 Task: Start a Sprint called Sprint0000000071 in Scrum Project Project0000000024 in Jira. Start a Sprint called Sprint0000000072 in Scrum Project Project0000000024 in Jira. Create a Scrum Project Project0000000025 in Jira. Create a Scrum Project Project0000000026 in Jira. Add Ayush98111@gmail.com as Team Member of Scrum Project Project0000000025 in Jira
Action: Mouse moved to (1013, 510)
Screenshot: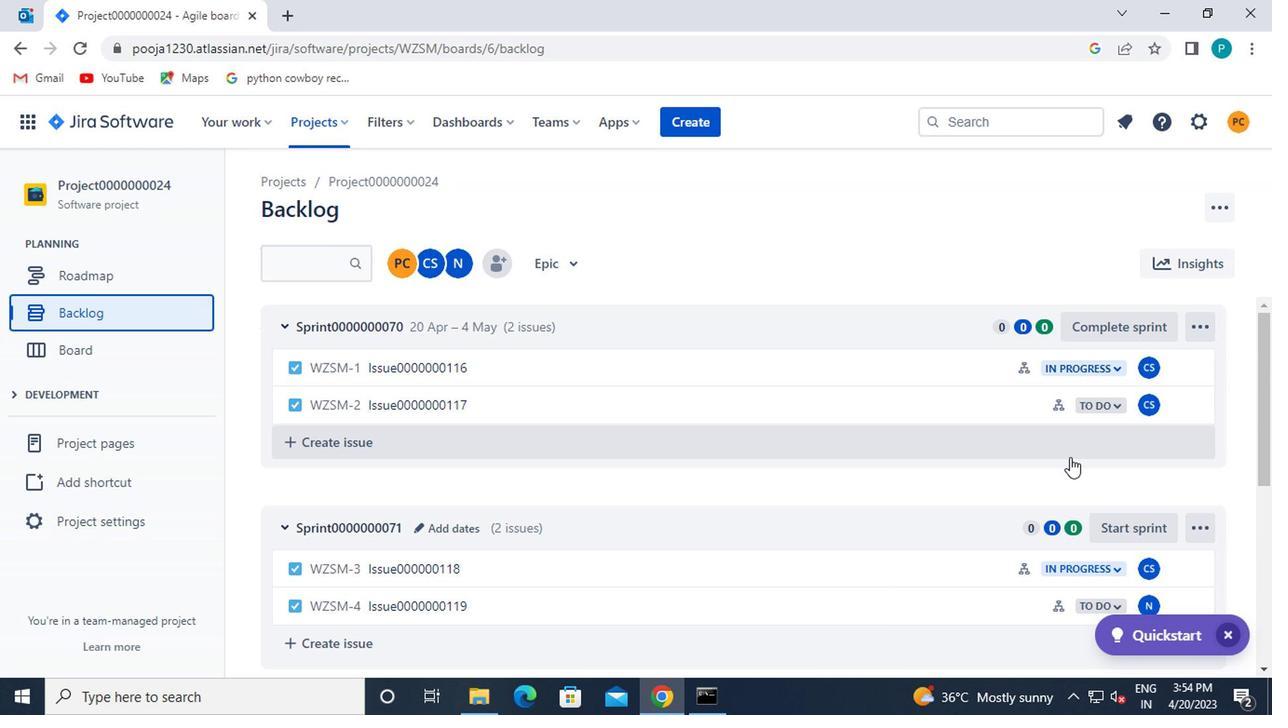 
Action: Mouse scrolled (1013, 509) with delta (0, -1)
Screenshot: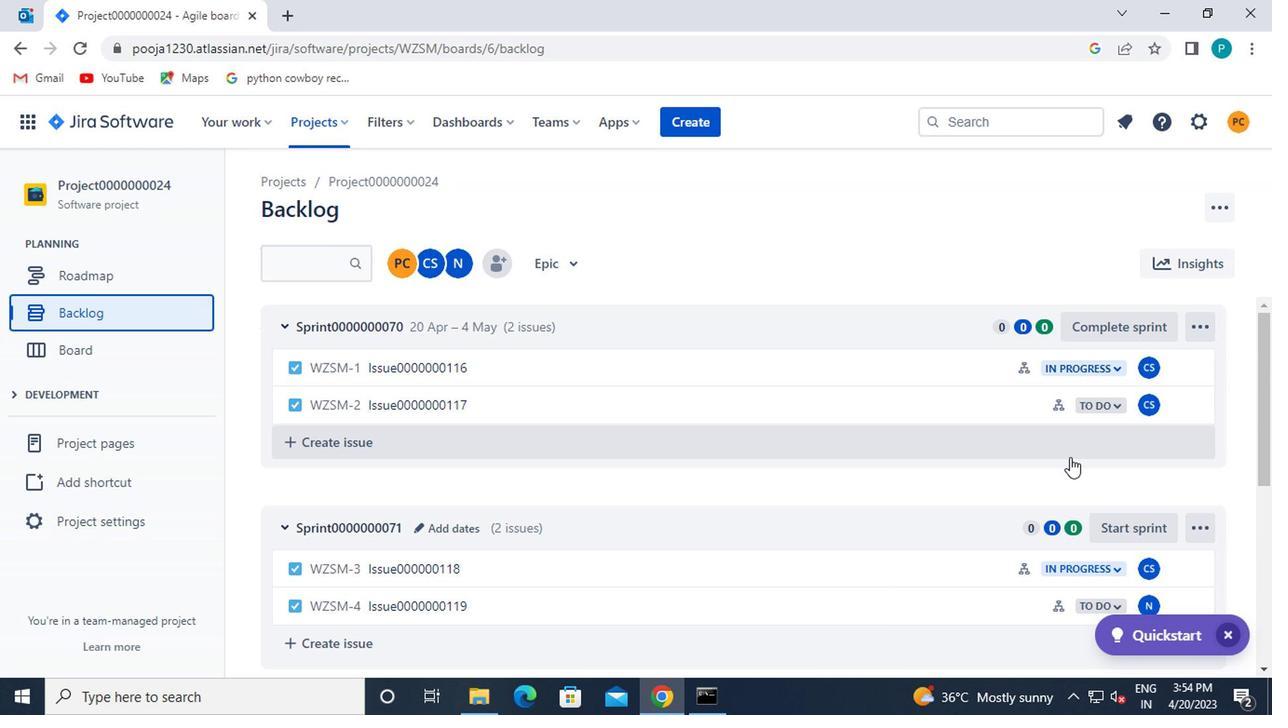 
Action: Mouse moved to (1141, 440)
Screenshot: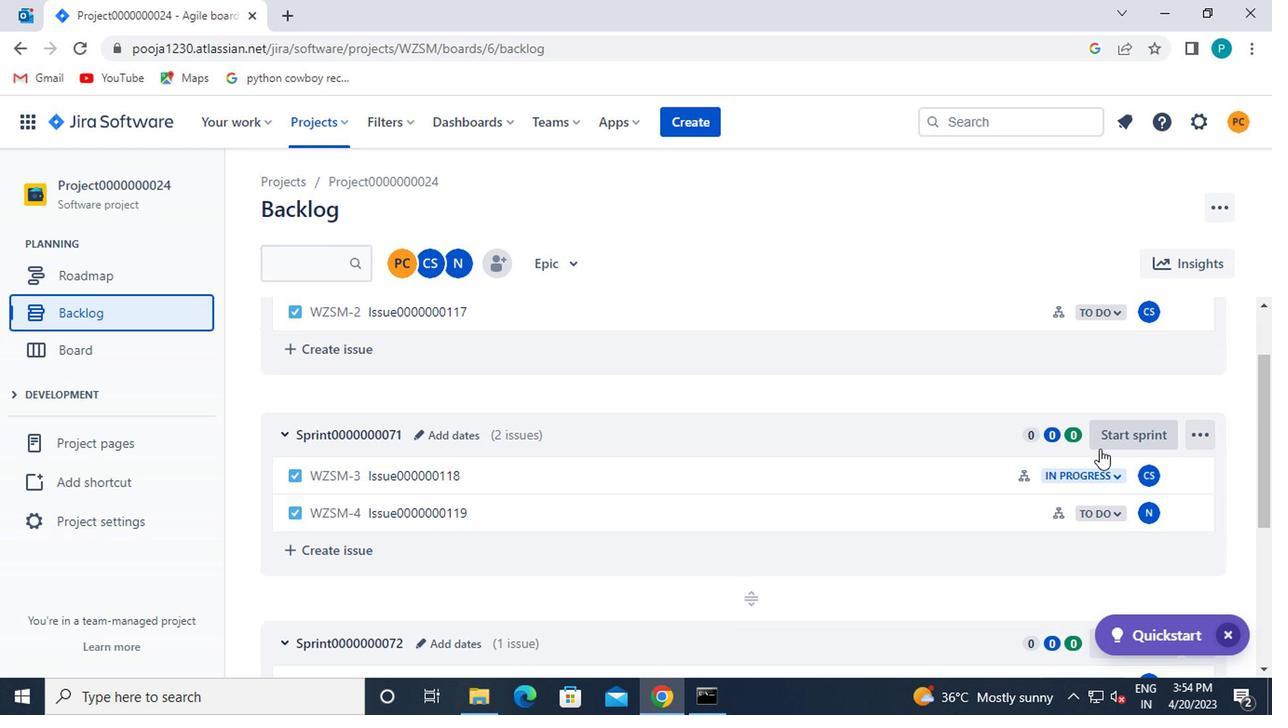 
Action: Mouse pressed left at (1141, 440)
Screenshot: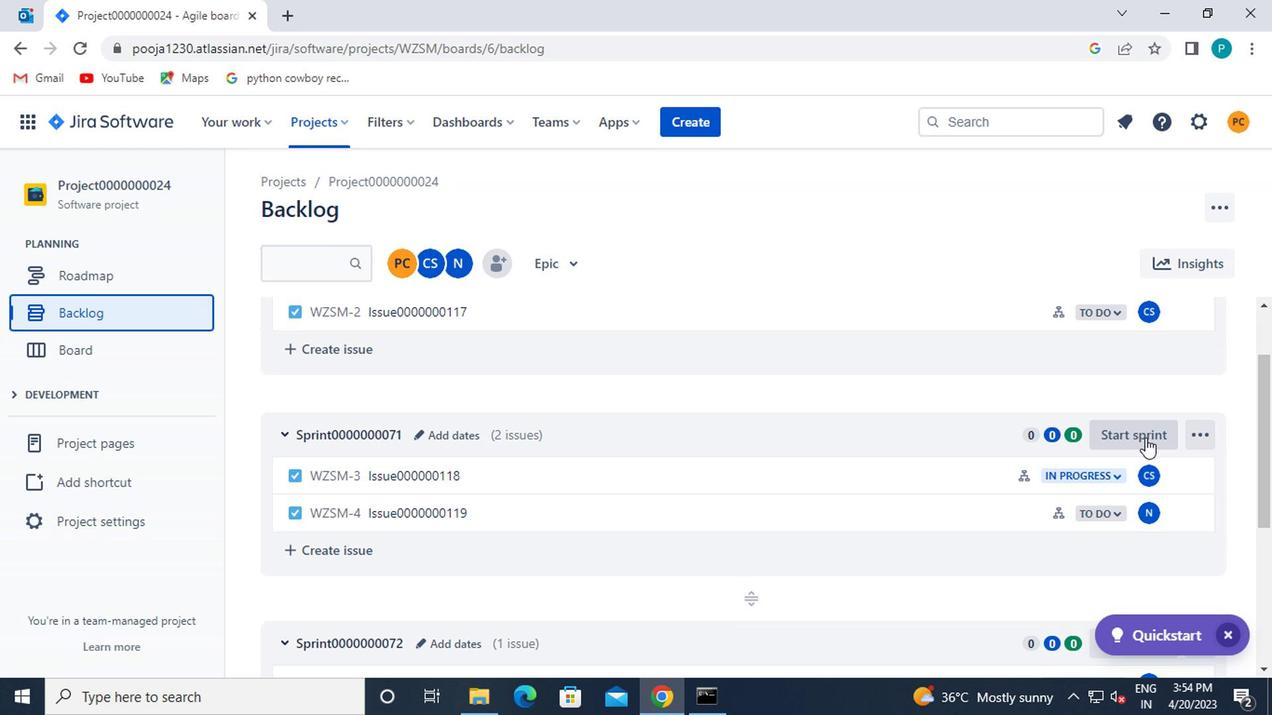 
Action: Mouse moved to (855, 485)
Screenshot: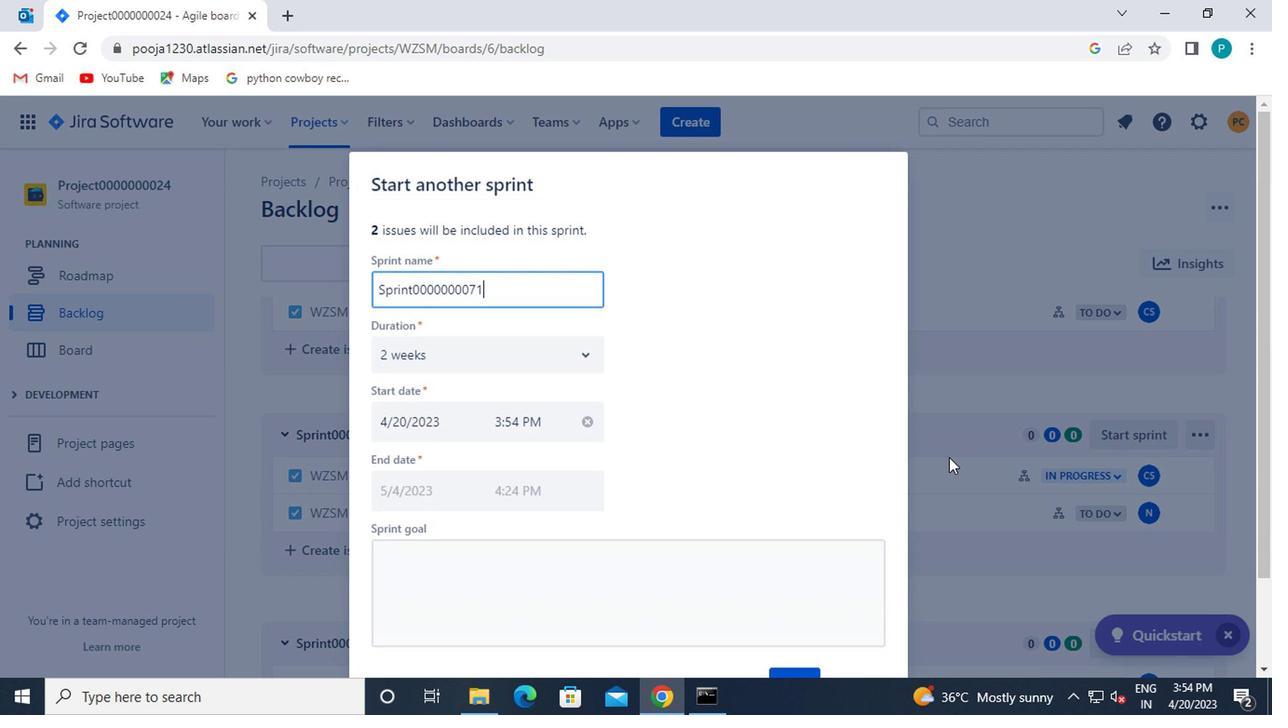 
Action: Mouse scrolled (855, 484) with delta (0, -1)
Screenshot: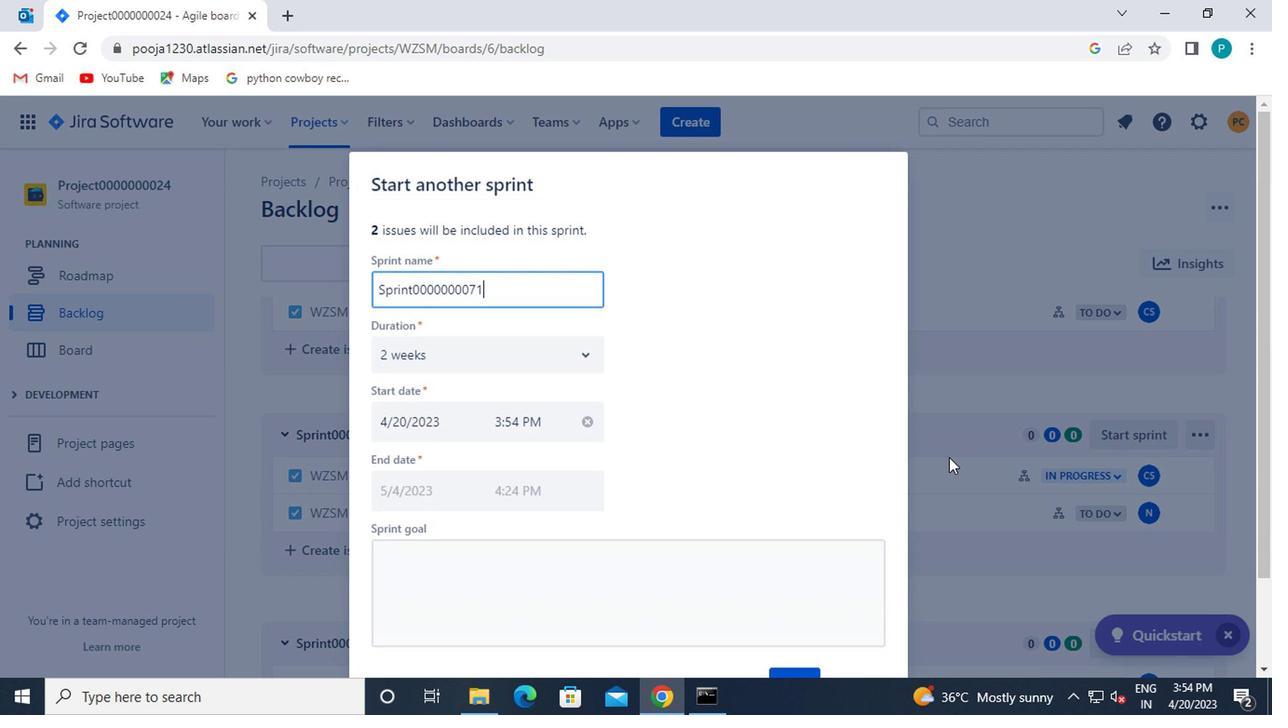 
Action: Mouse moved to (855, 487)
Screenshot: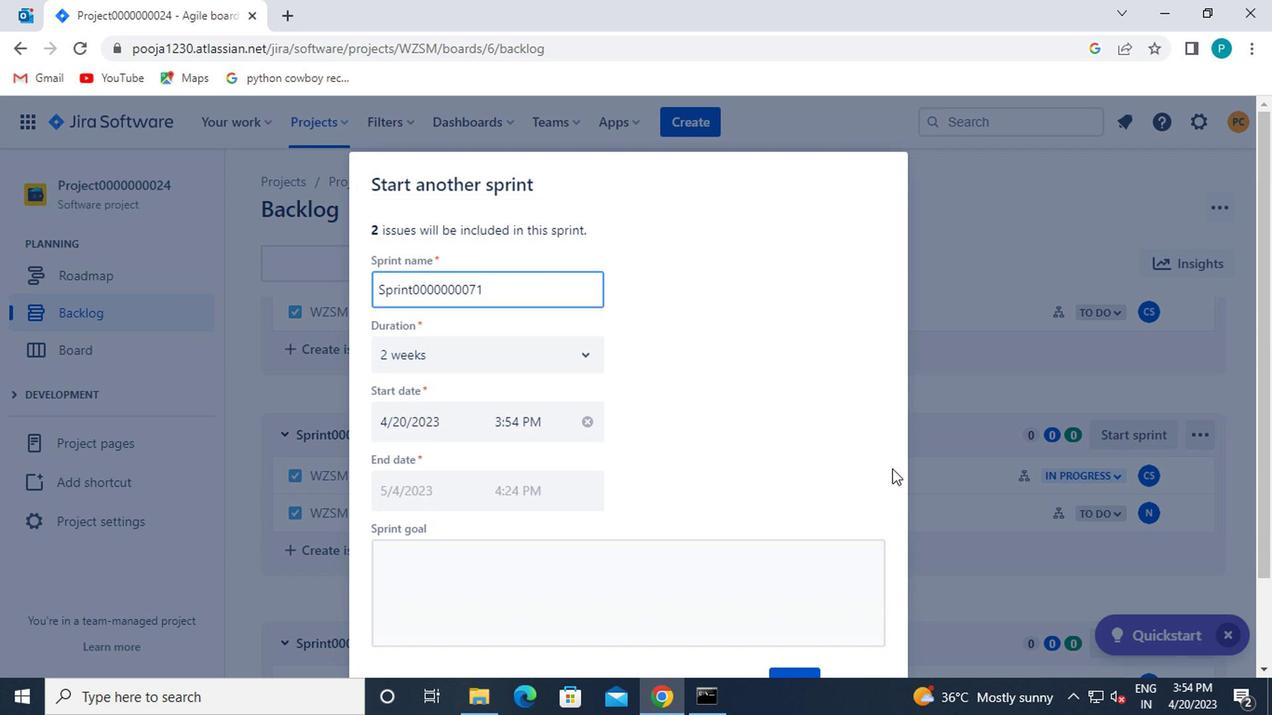 
Action: Mouse scrolled (855, 486) with delta (0, 0)
Screenshot: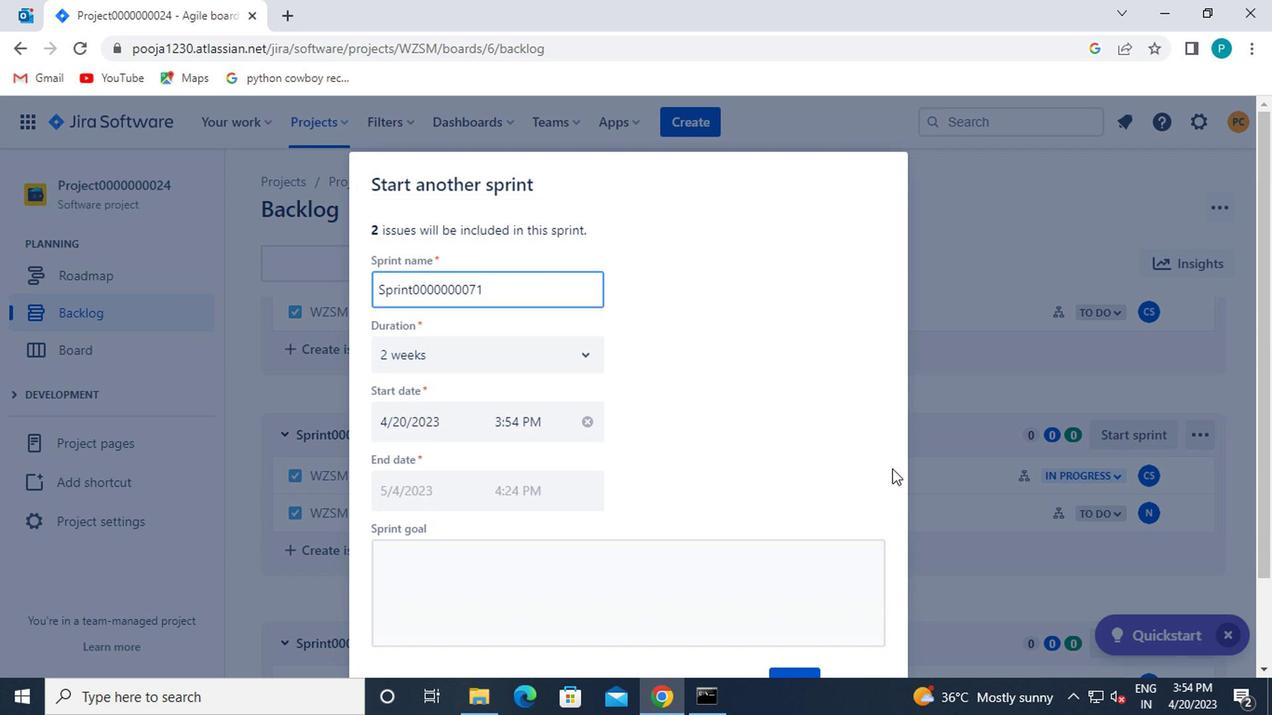 
Action: Mouse moved to (800, 587)
Screenshot: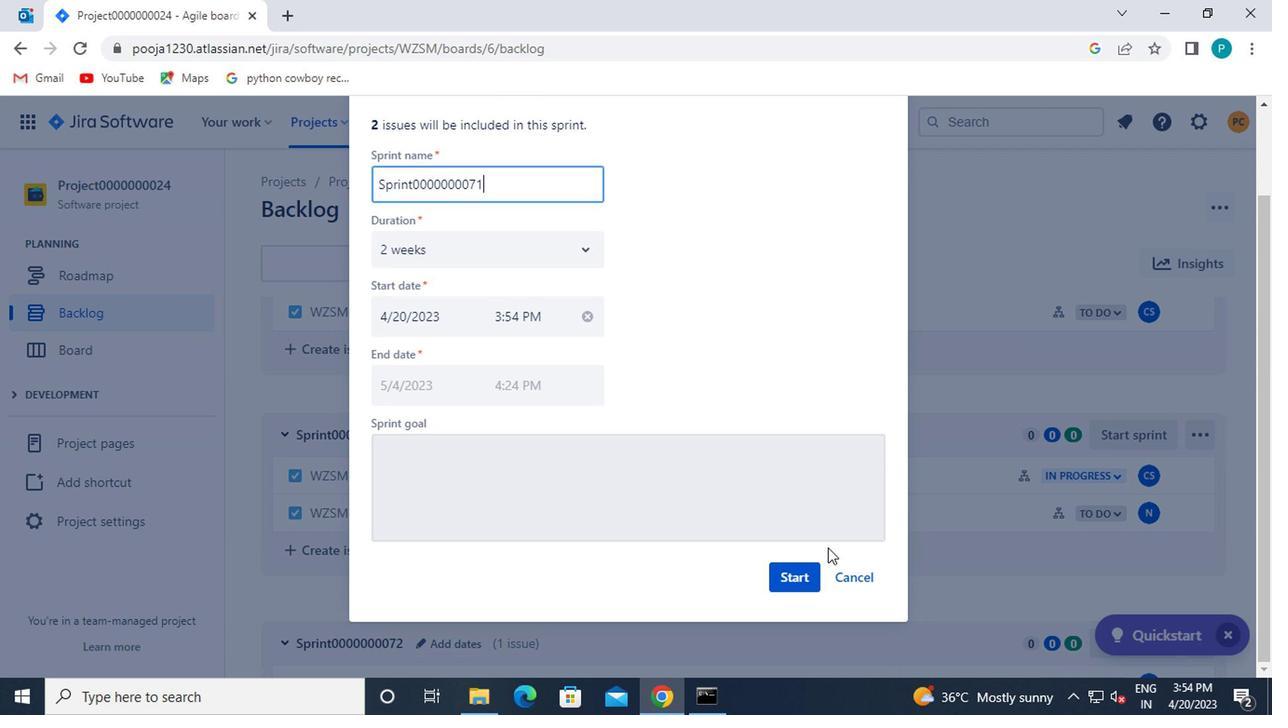 
Action: Mouse pressed left at (800, 587)
Screenshot: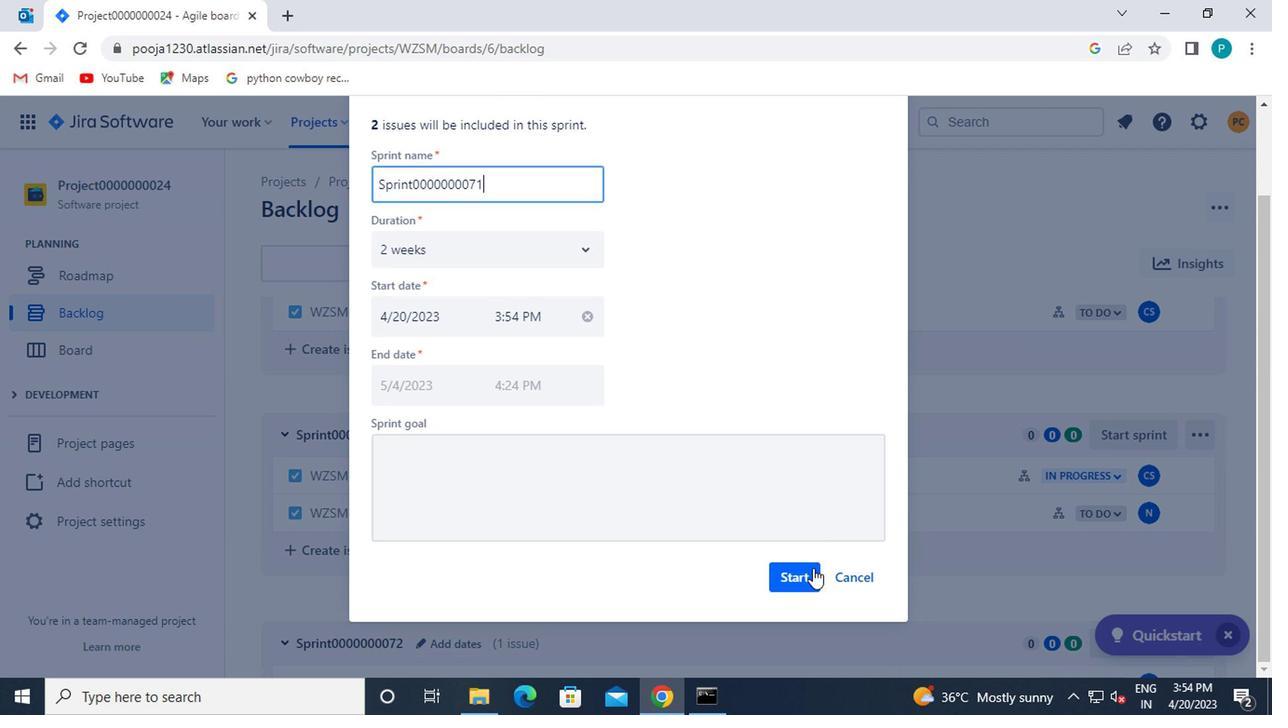 
Action: Mouse moved to (415, 520)
Screenshot: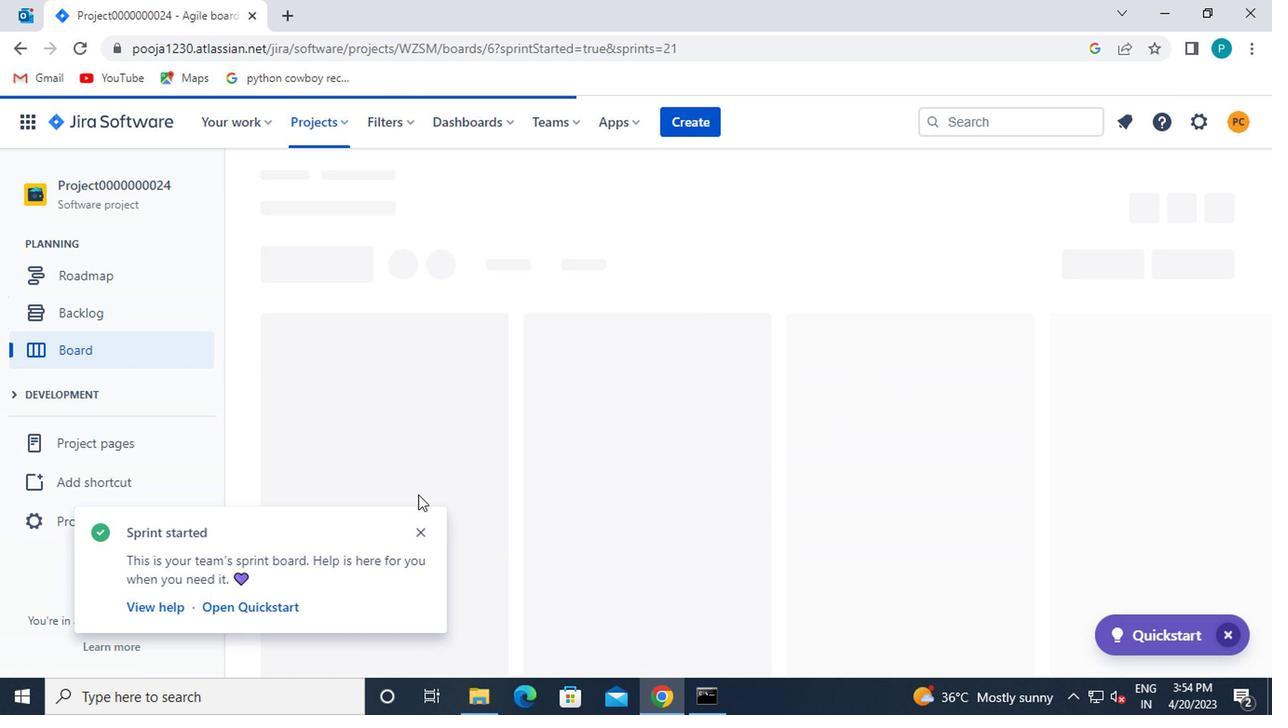 
Action: Mouse pressed left at (415, 520)
Screenshot: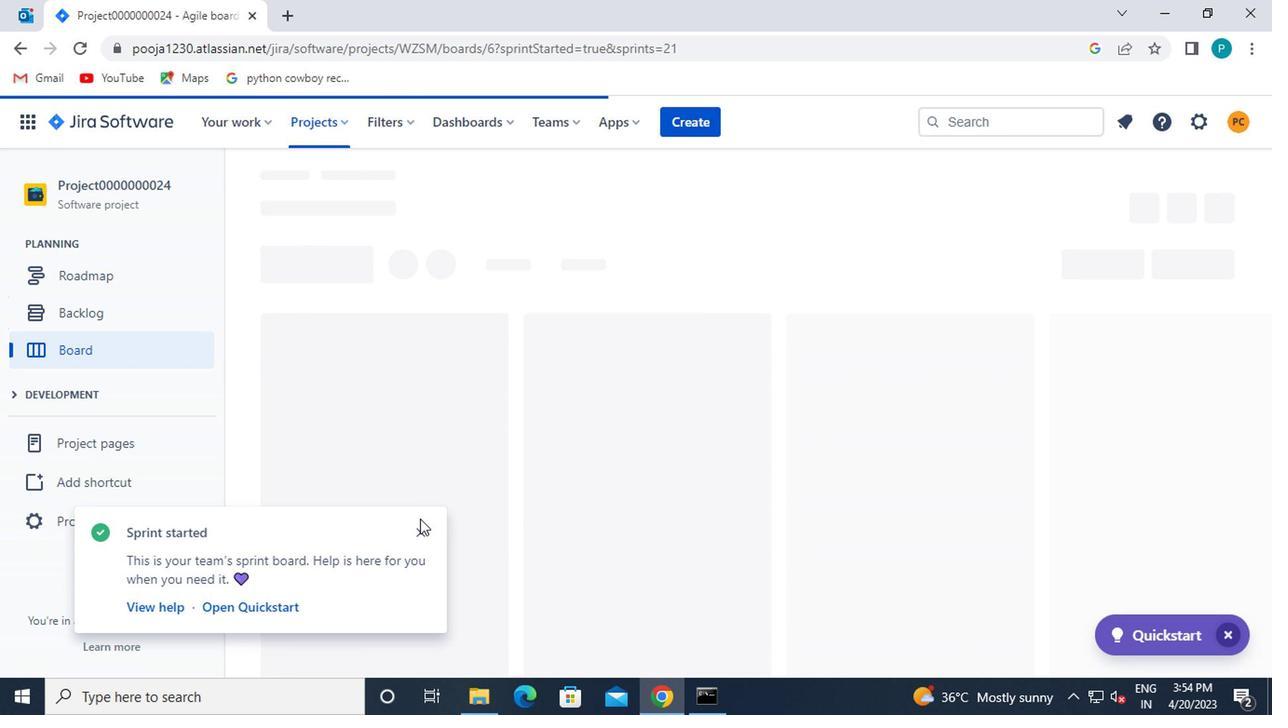 
Action: Mouse moved to (415, 530)
Screenshot: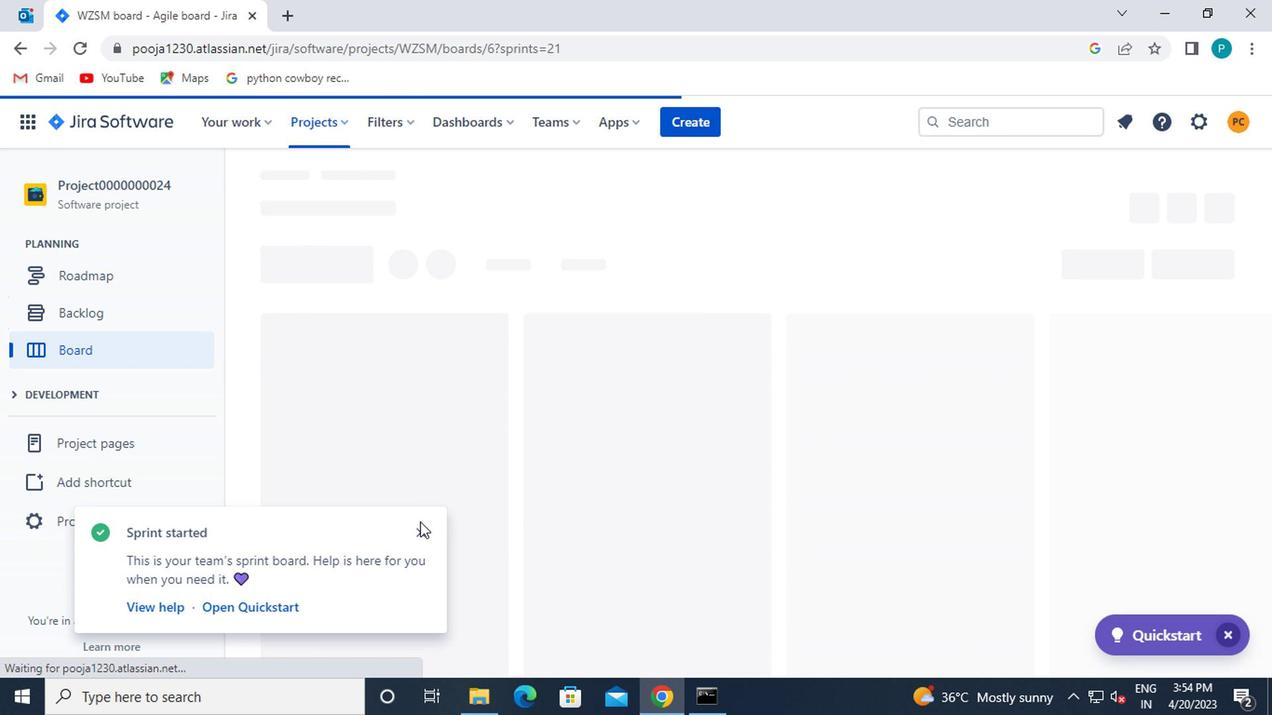 
Action: Mouse pressed left at (415, 530)
Screenshot: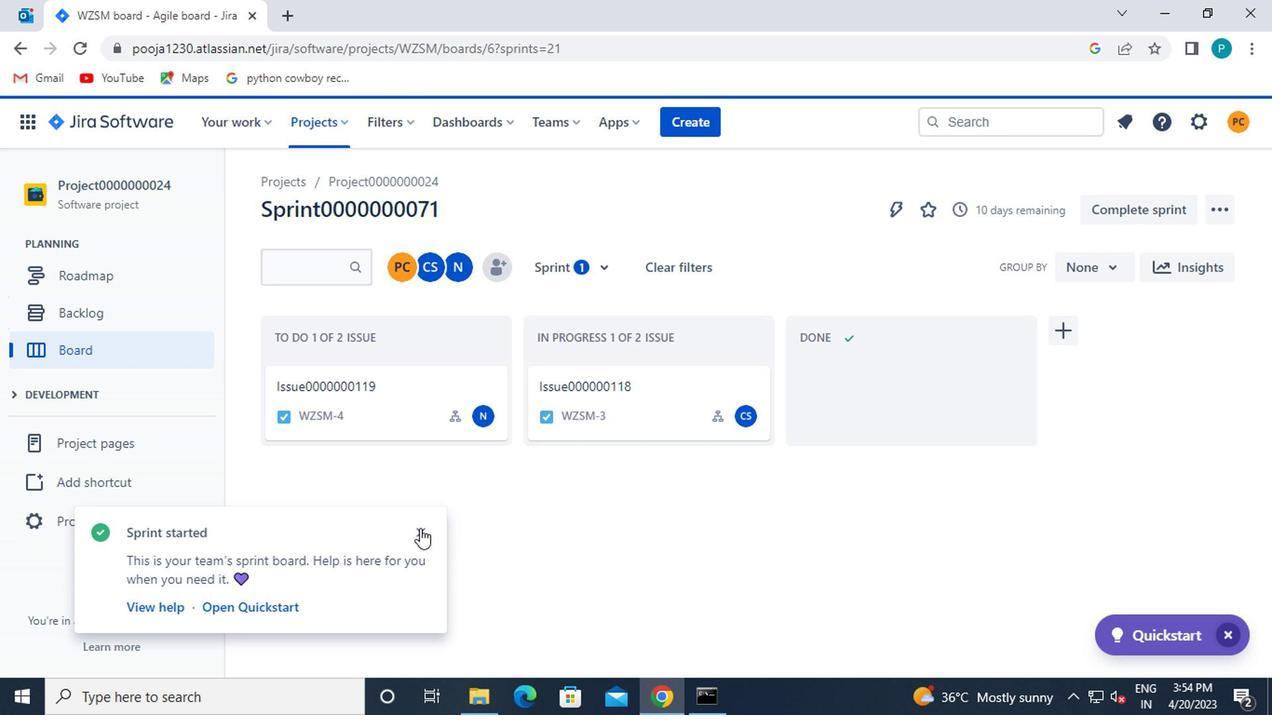 
Action: Mouse moved to (104, 312)
Screenshot: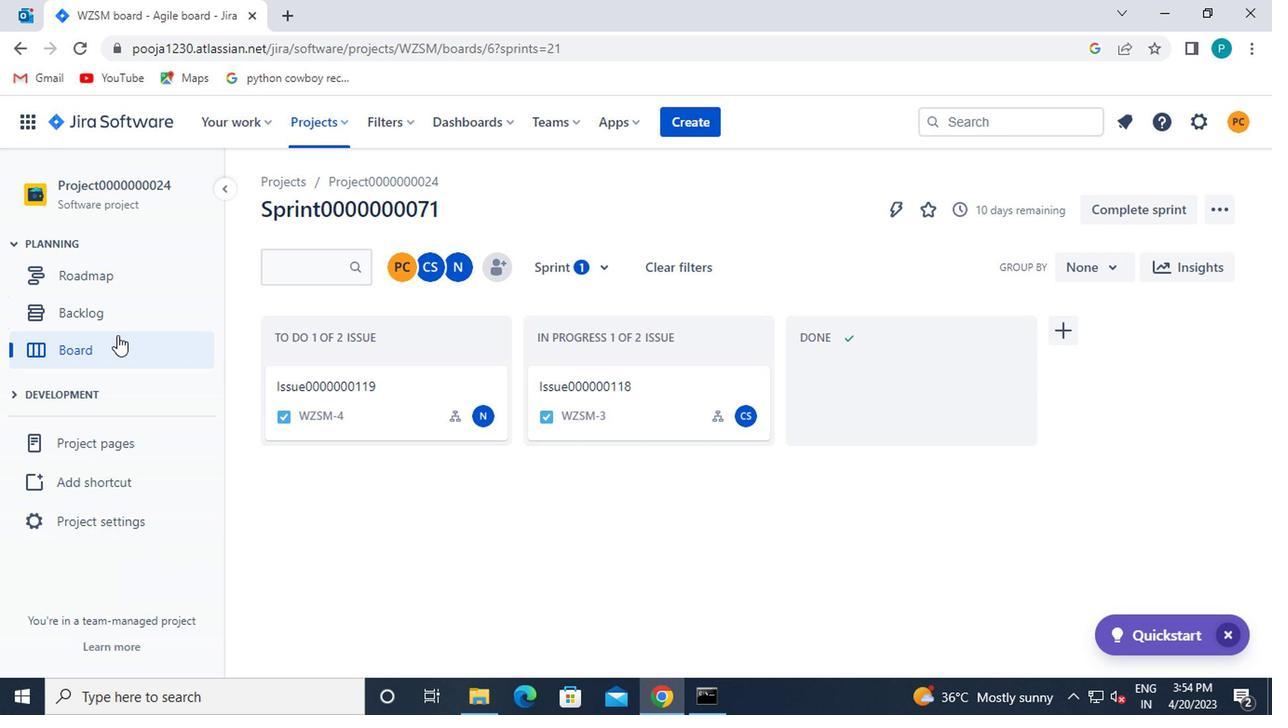 
Action: Mouse pressed left at (104, 312)
Screenshot: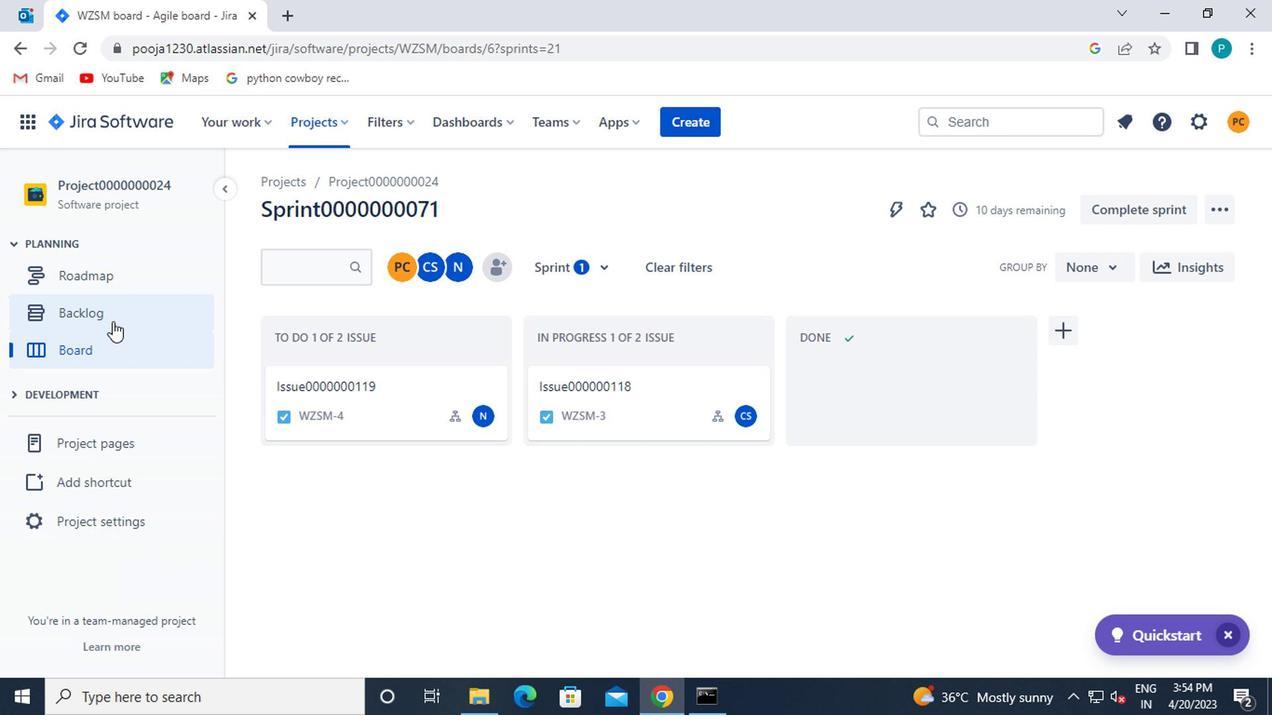 
Action: Mouse moved to (1106, 428)
Screenshot: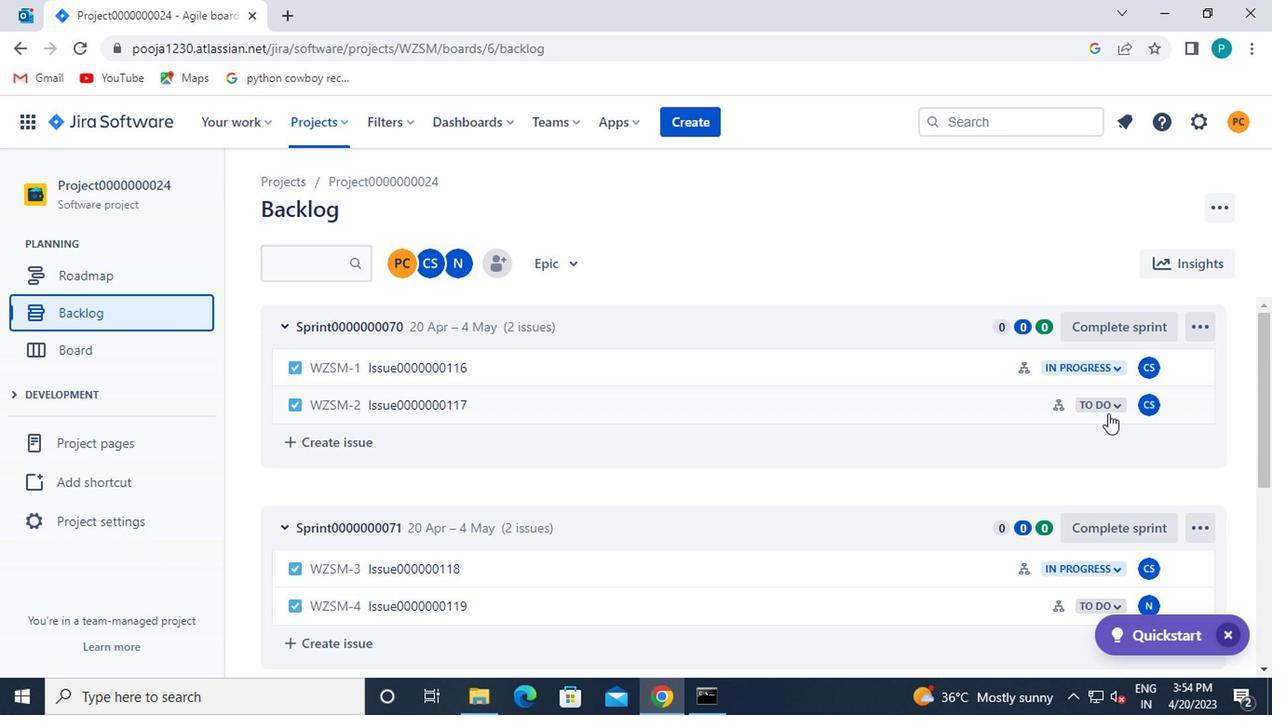 
Action: Mouse scrolled (1106, 427) with delta (0, -1)
Screenshot: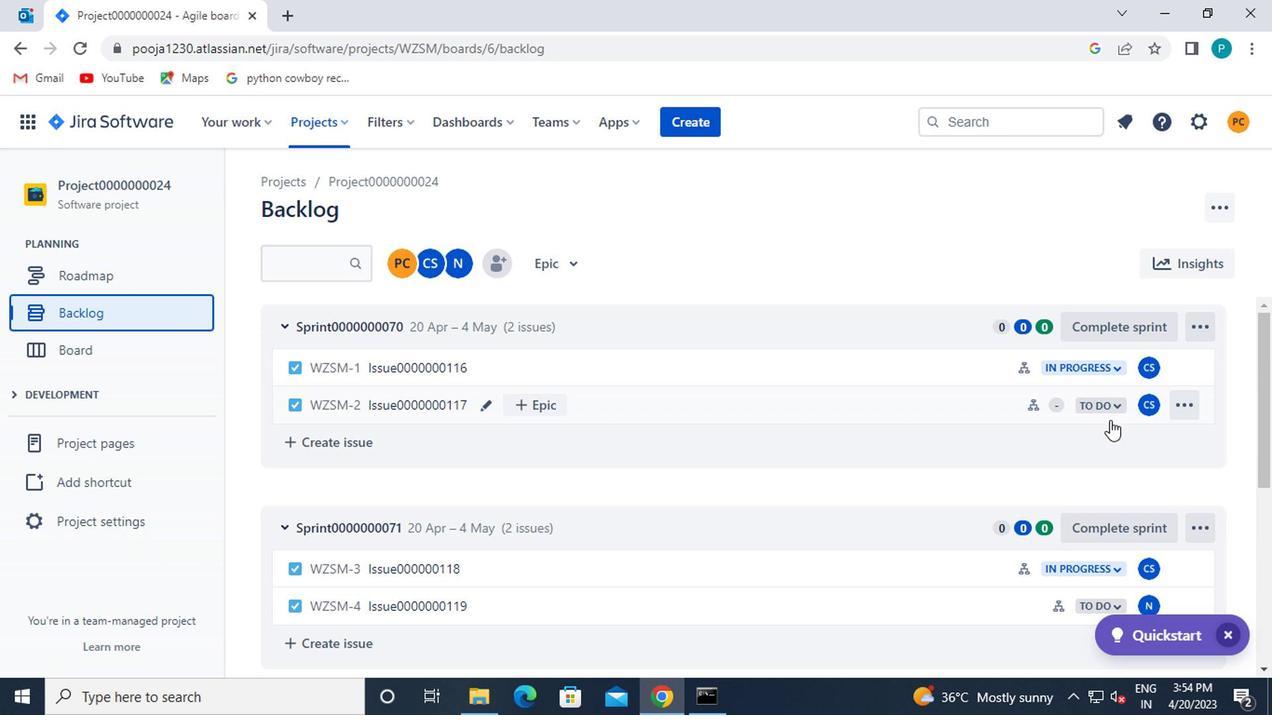 
Action: Mouse moved to (966, 473)
Screenshot: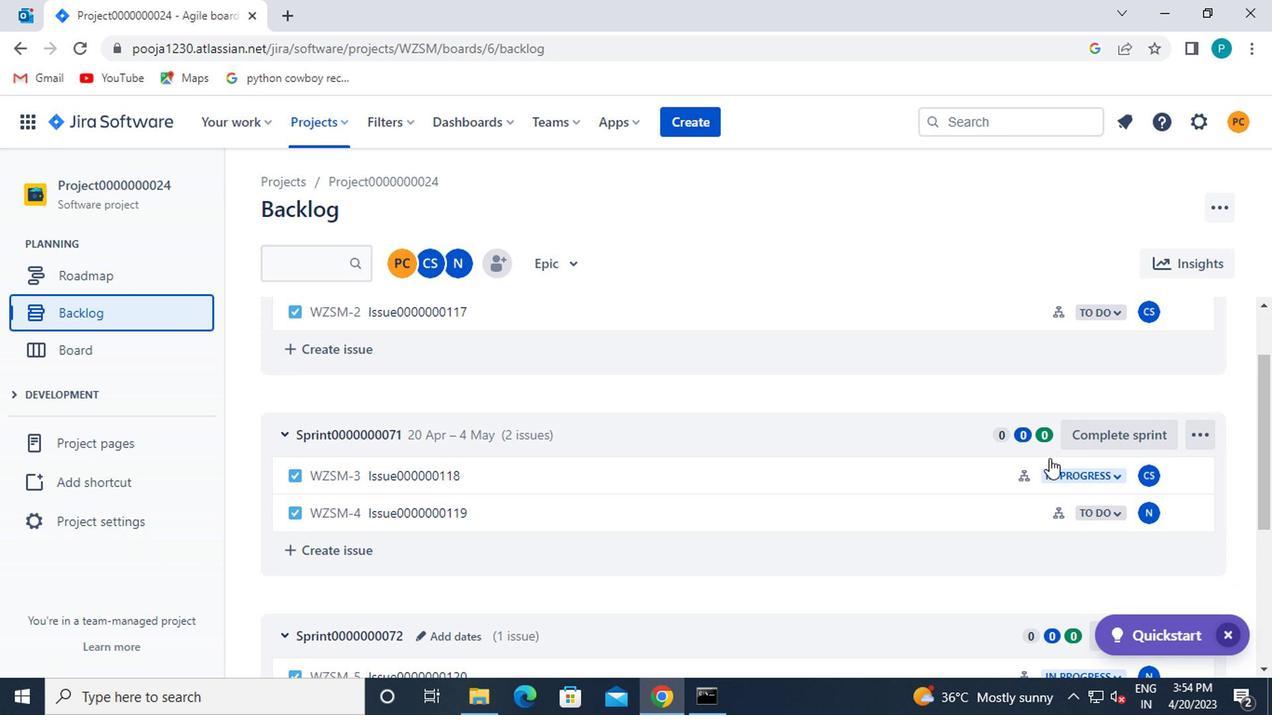 
Action: Mouse scrolled (966, 472) with delta (0, 0)
Screenshot: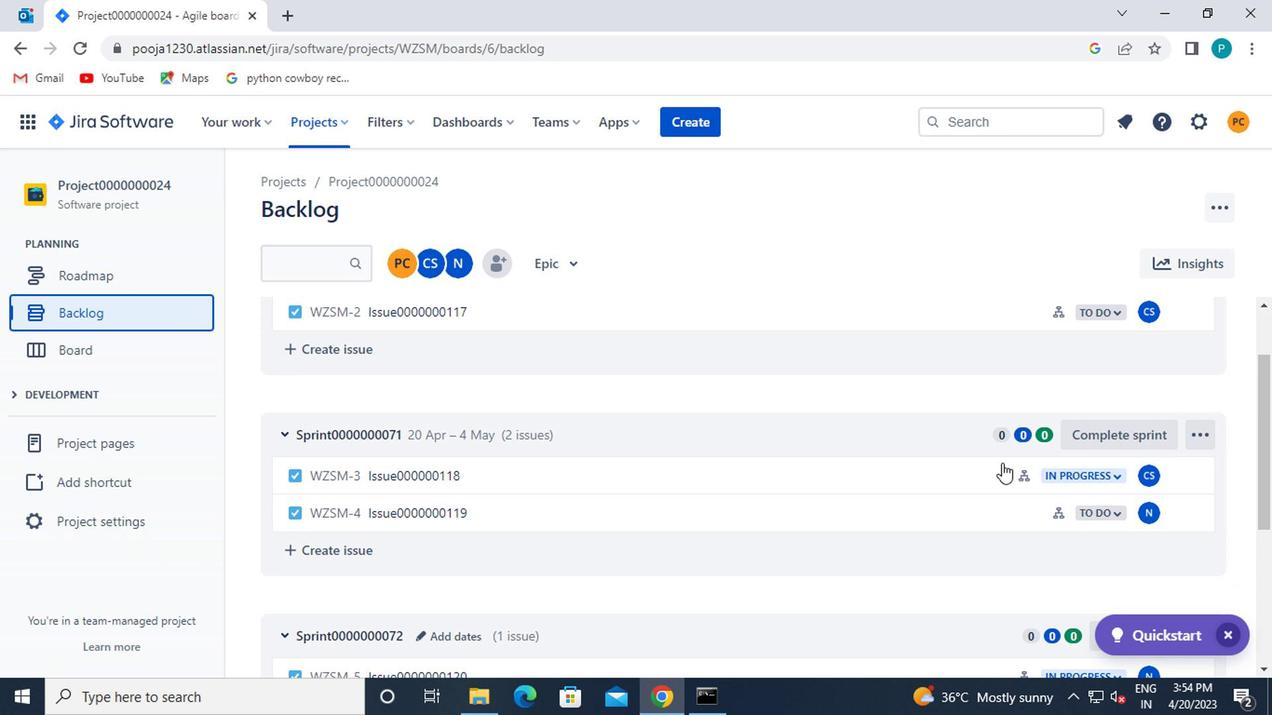 
Action: Mouse moved to (1128, 541)
Screenshot: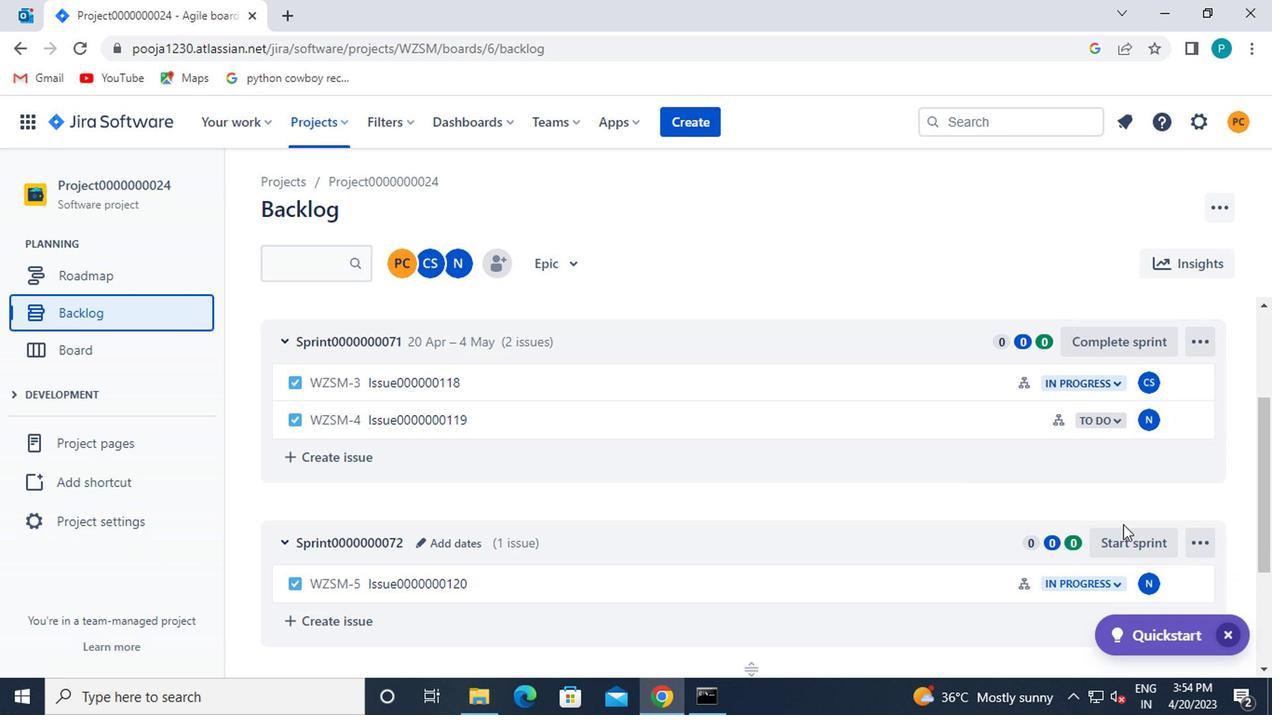 
Action: Mouse pressed left at (1128, 541)
Screenshot: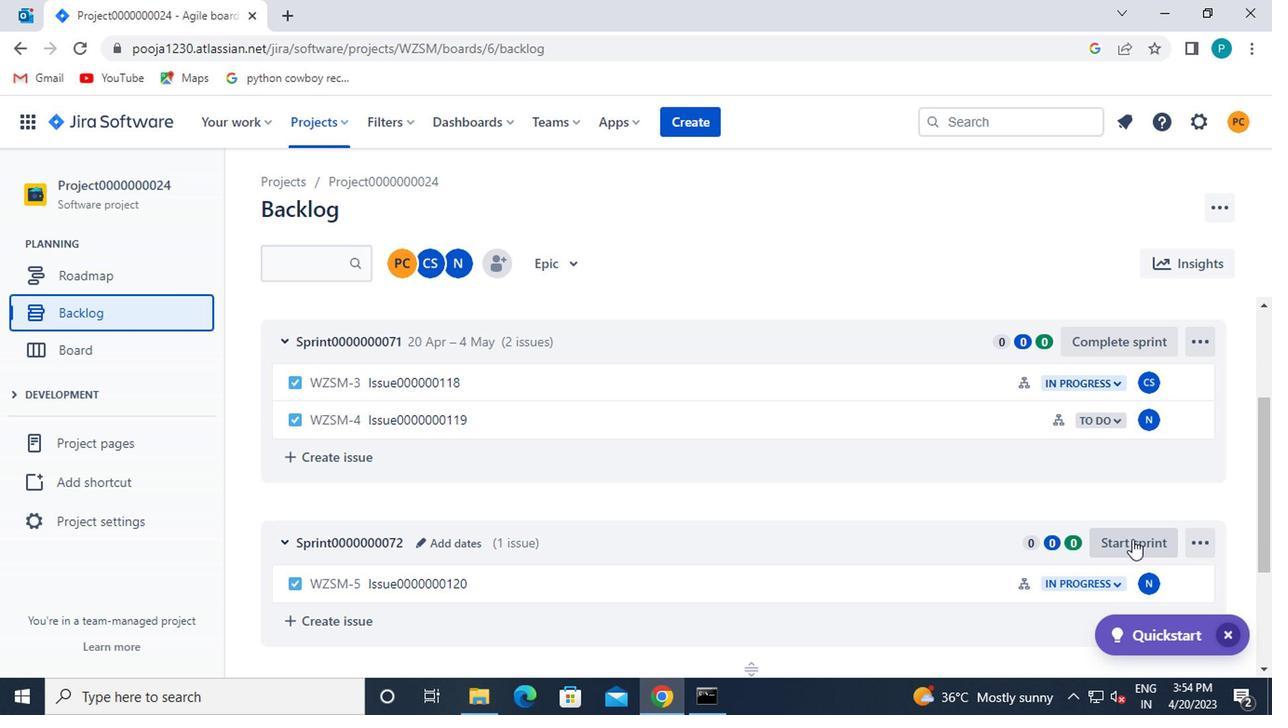 
Action: Mouse moved to (903, 523)
Screenshot: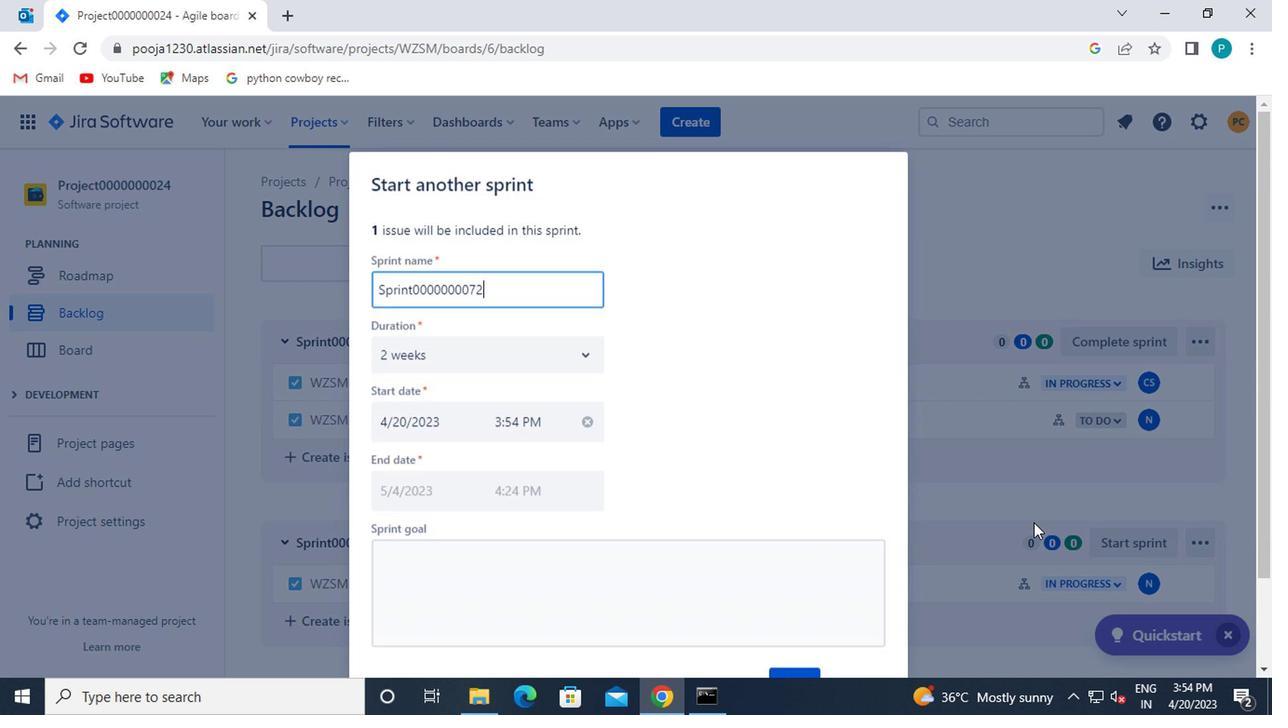 
Action: Mouse scrolled (903, 522) with delta (0, 0)
Screenshot: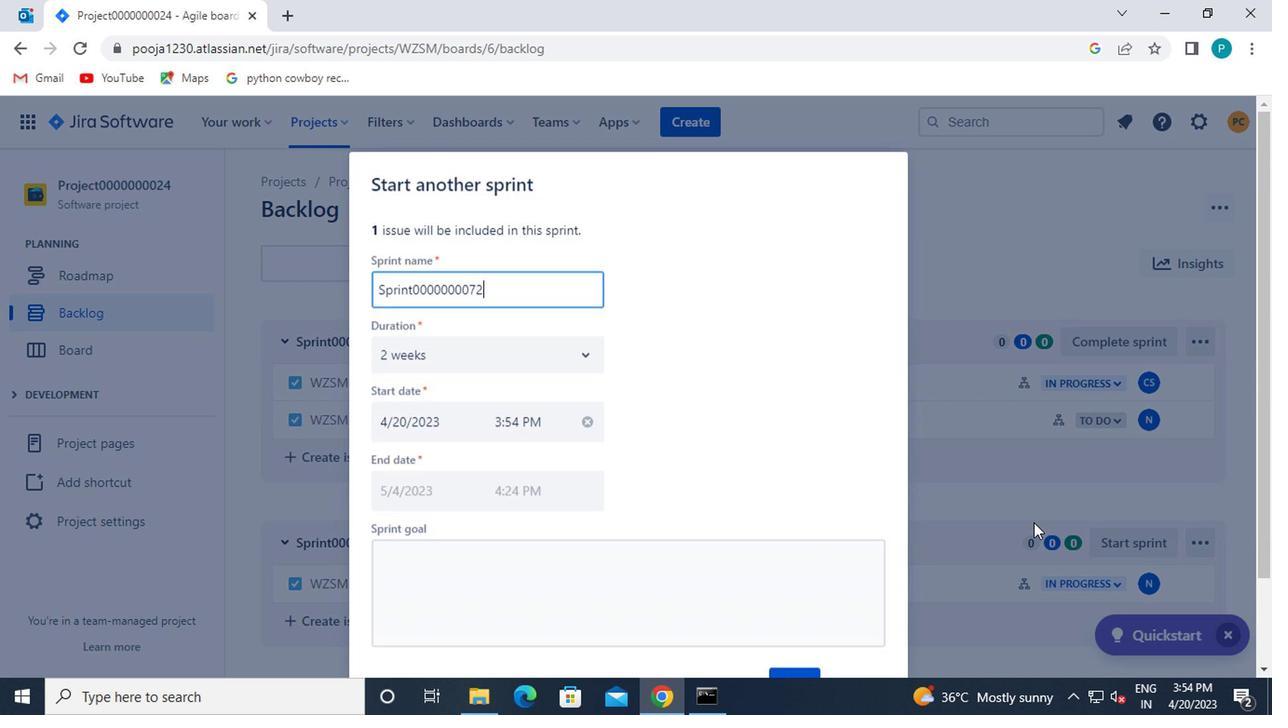 
Action: Mouse moved to (901, 527)
Screenshot: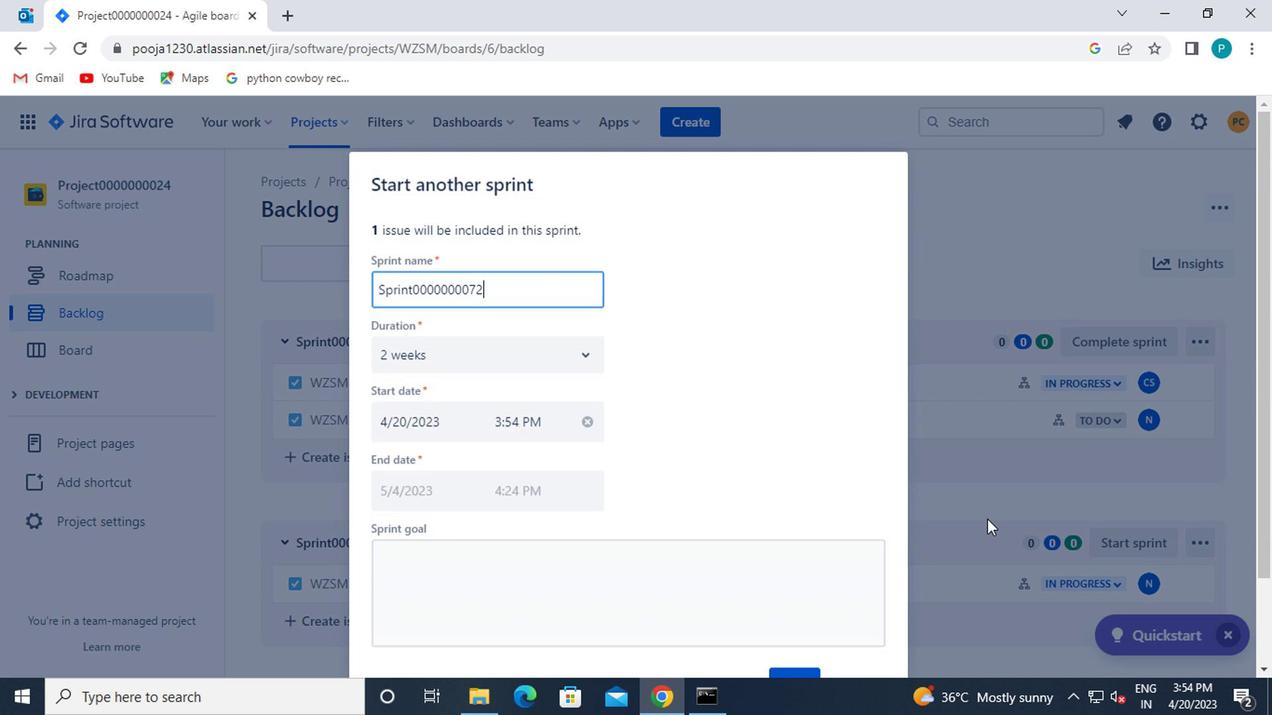 
Action: Mouse scrolled (901, 526) with delta (0, 0)
Screenshot: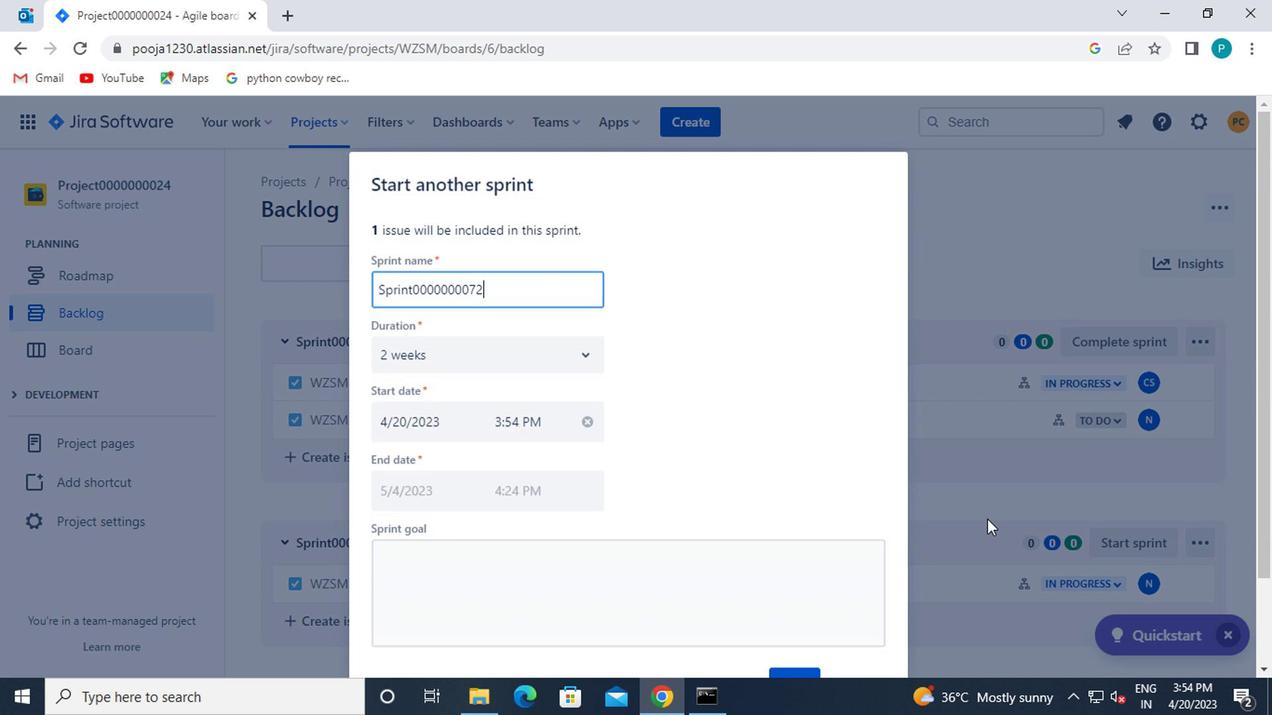 
Action: Mouse moved to (804, 568)
Screenshot: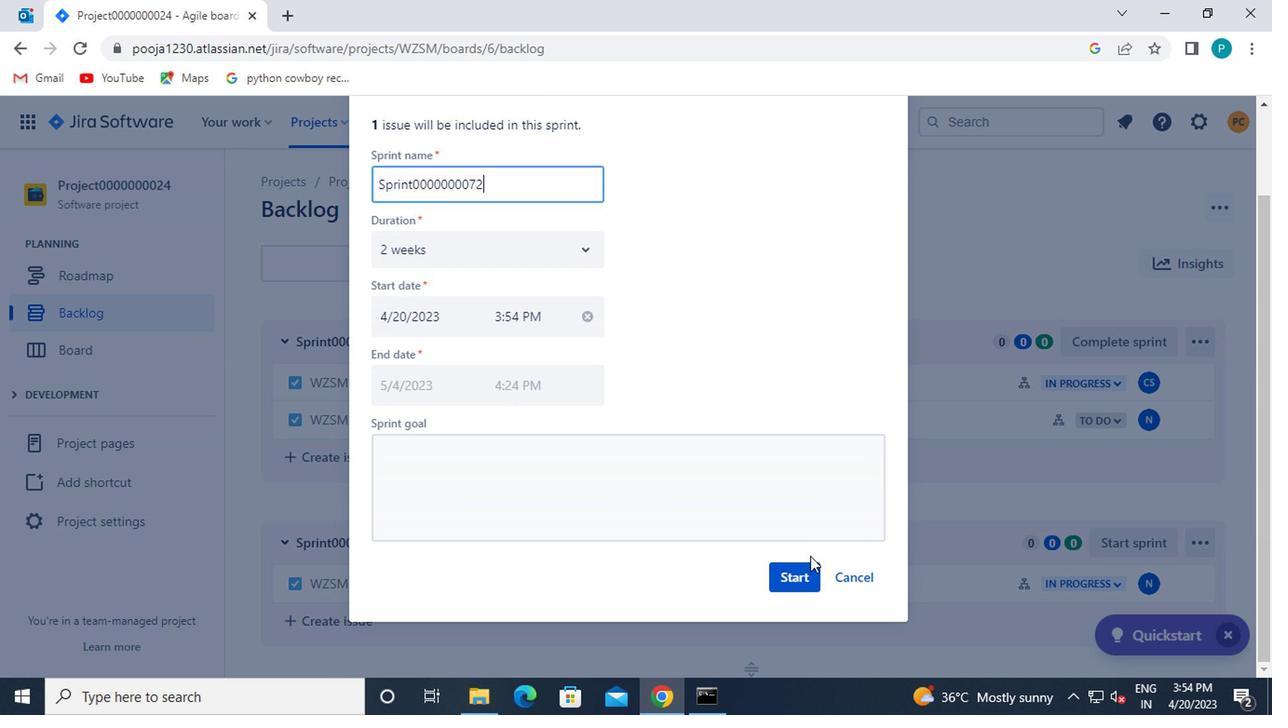 
Action: Mouse pressed left at (804, 568)
Screenshot: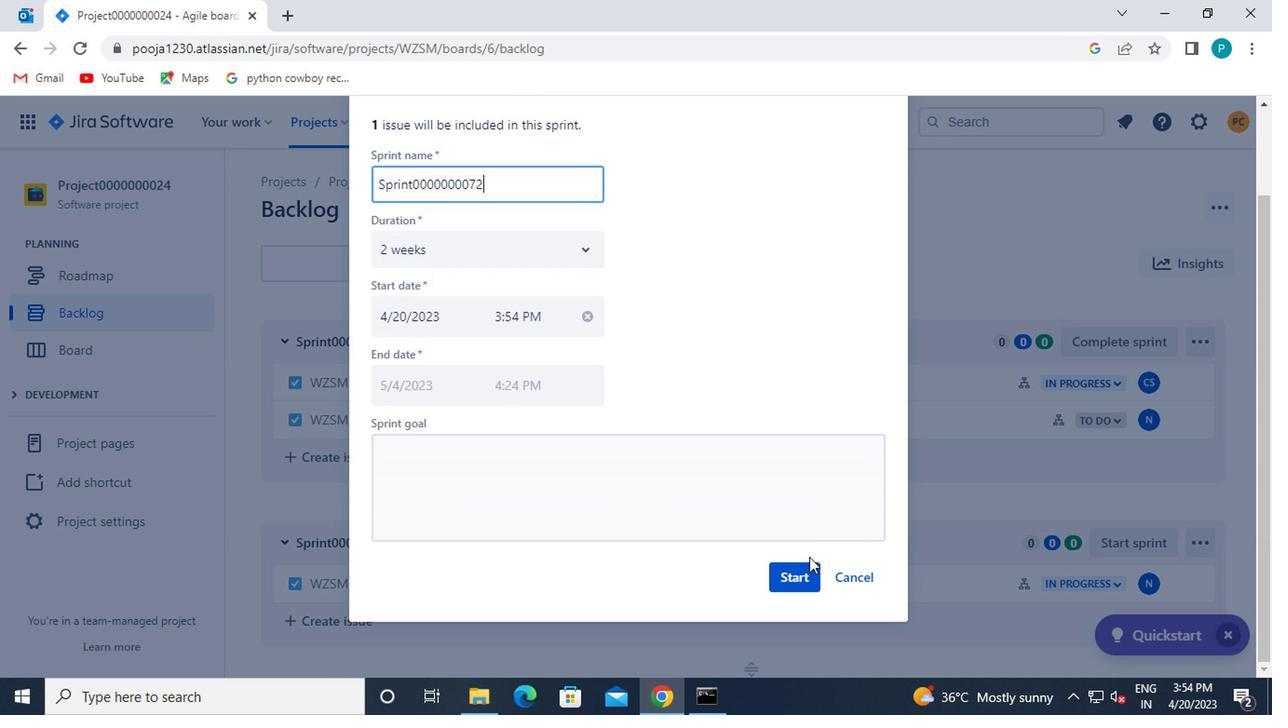 
Action: Mouse moved to (409, 536)
Screenshot: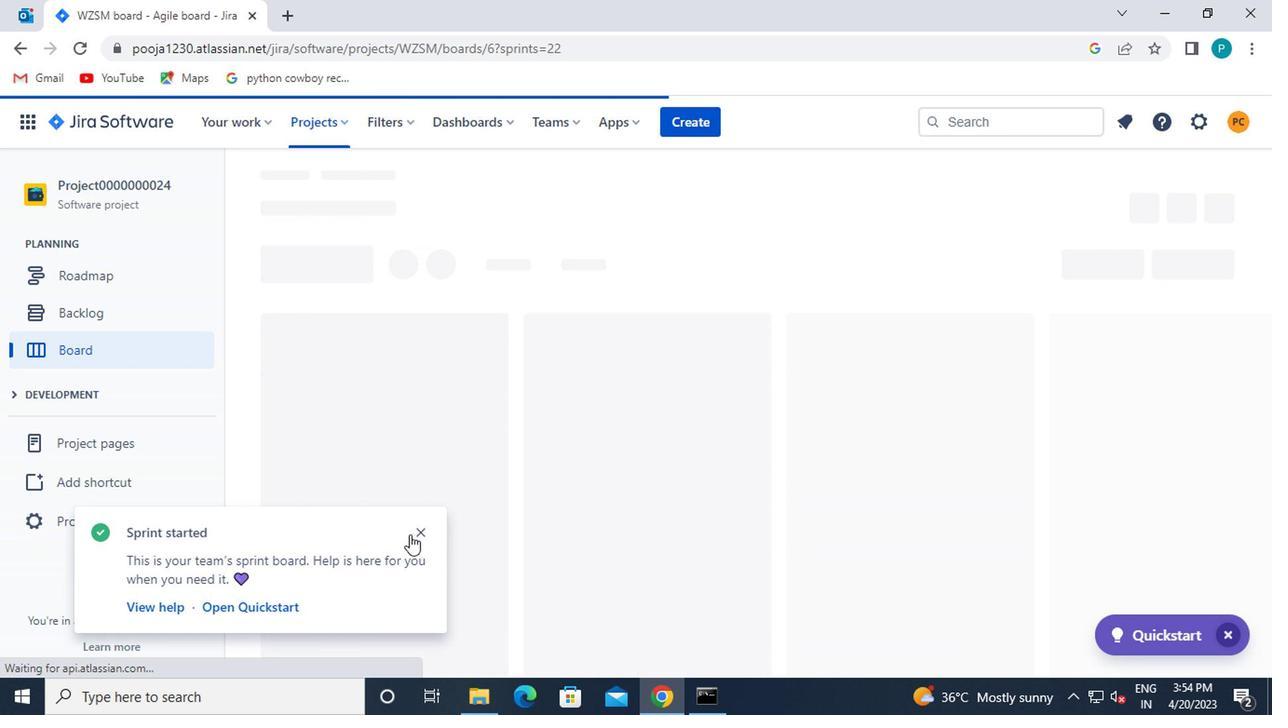 
Action: Mouse pressed left at (409, 536)
Screenshot: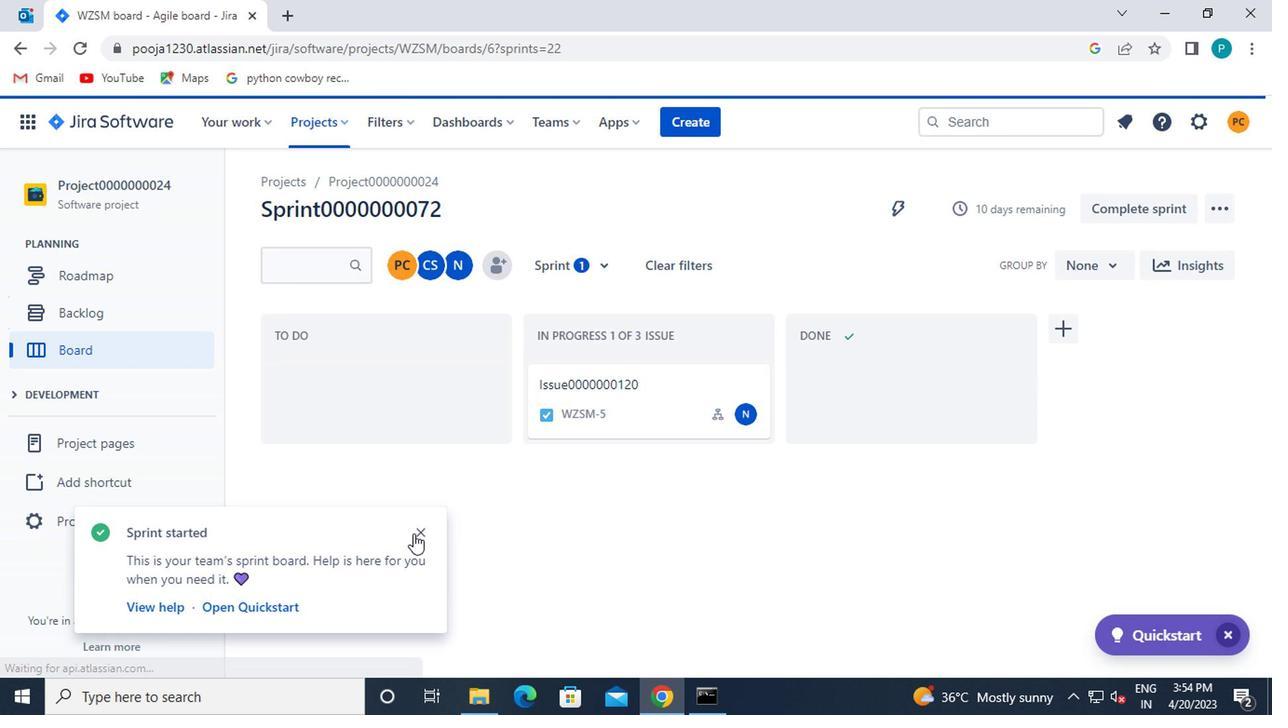 
Action: Mouse moved to (142, 307)
Screenshot: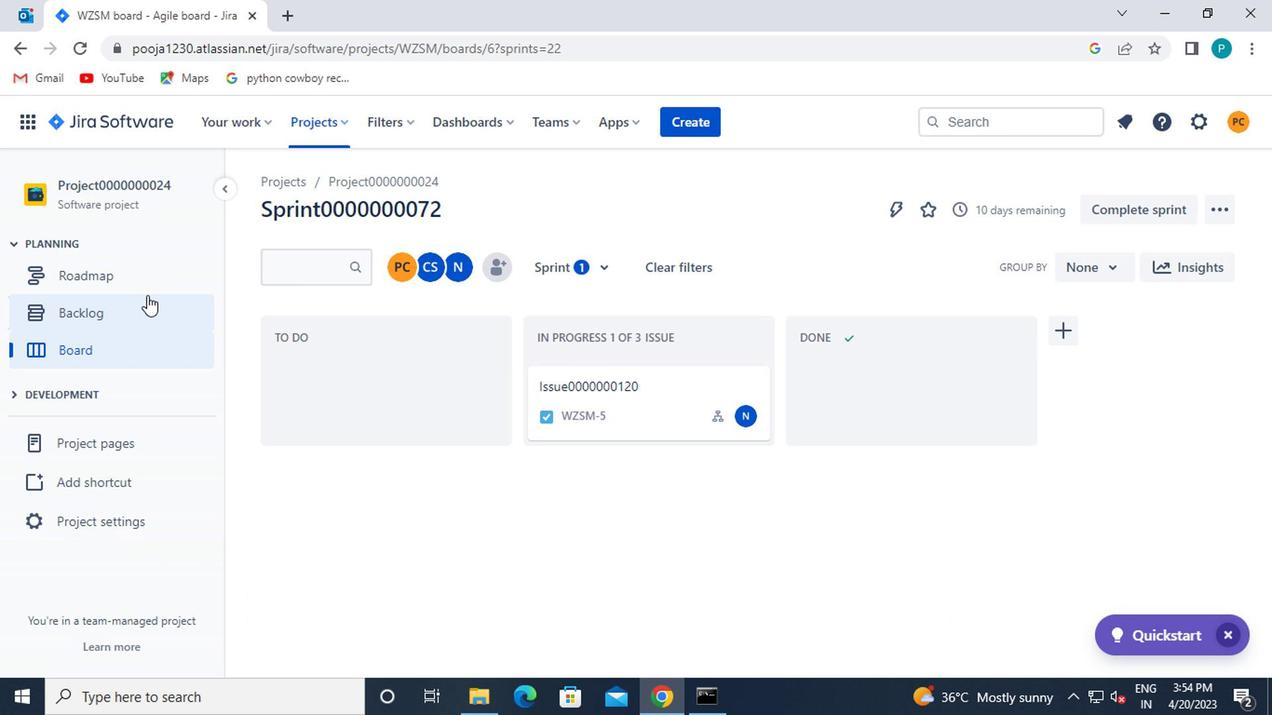 
Action: Mouse pressed left at (142, 307)
Screenshot: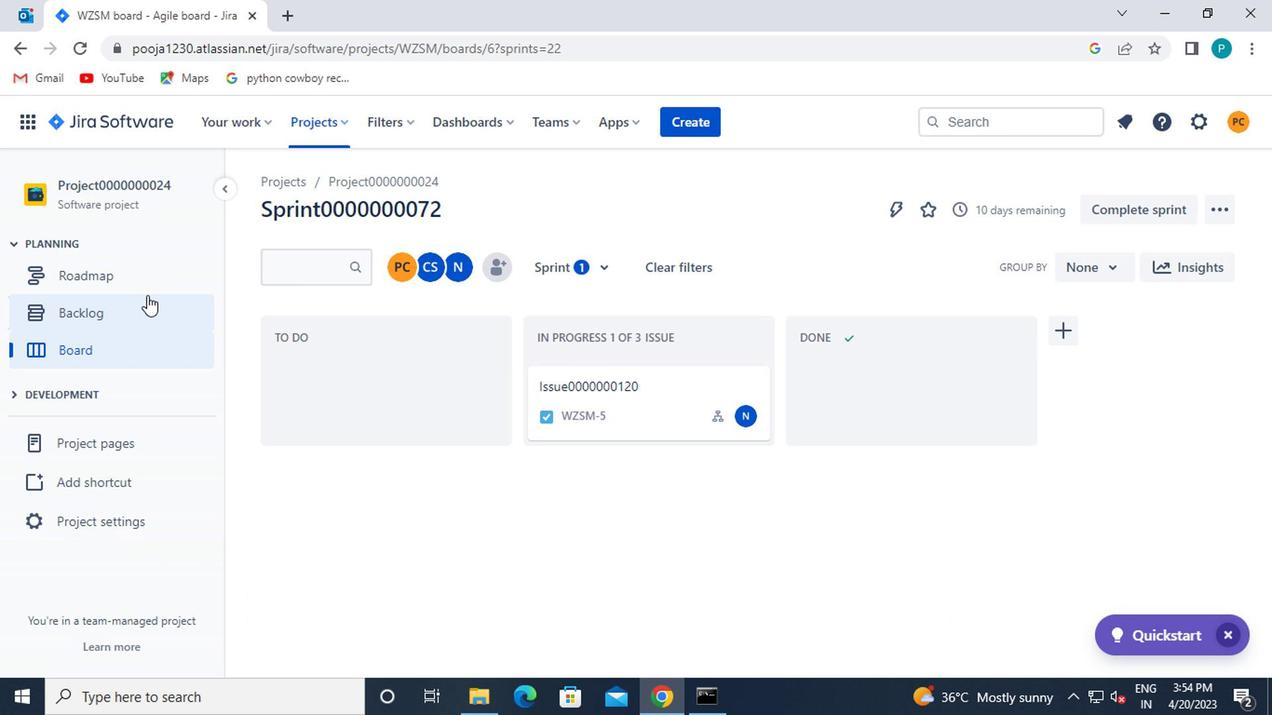 
Action: Mouse moved to (325, 121)
Screenshot: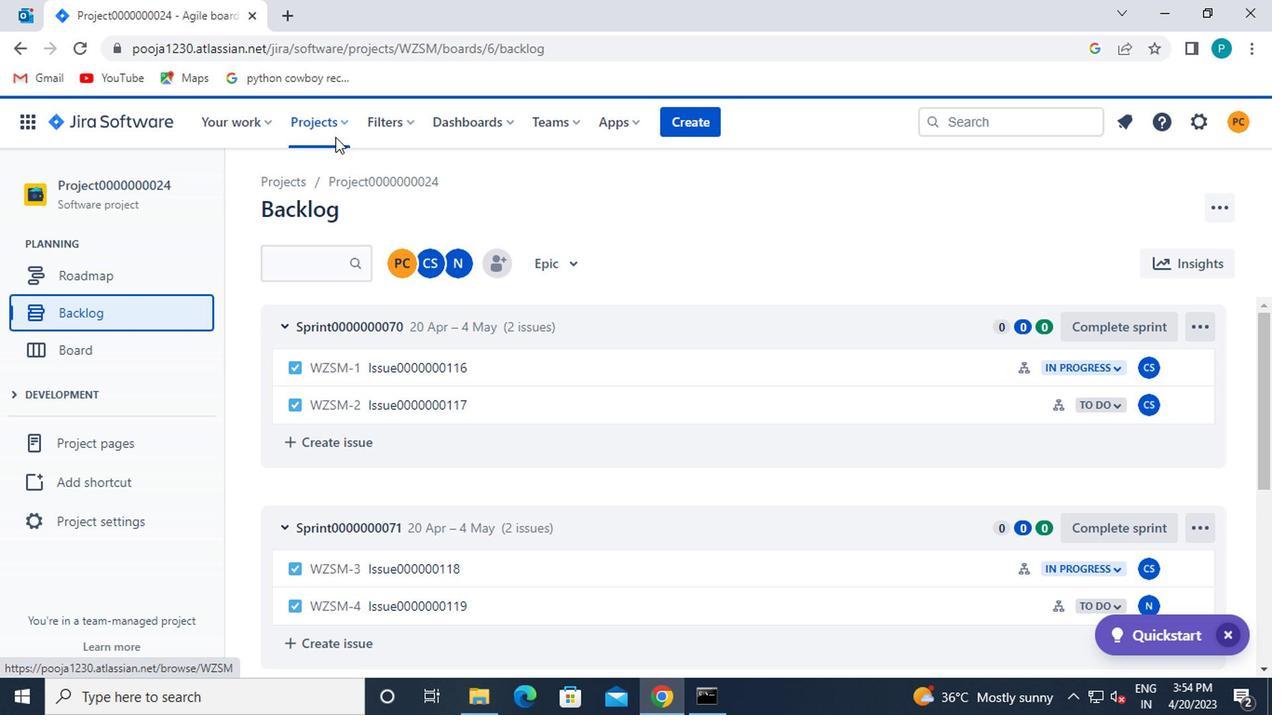 
Action: Mouse pressed left at (325, 121)
Screenshot: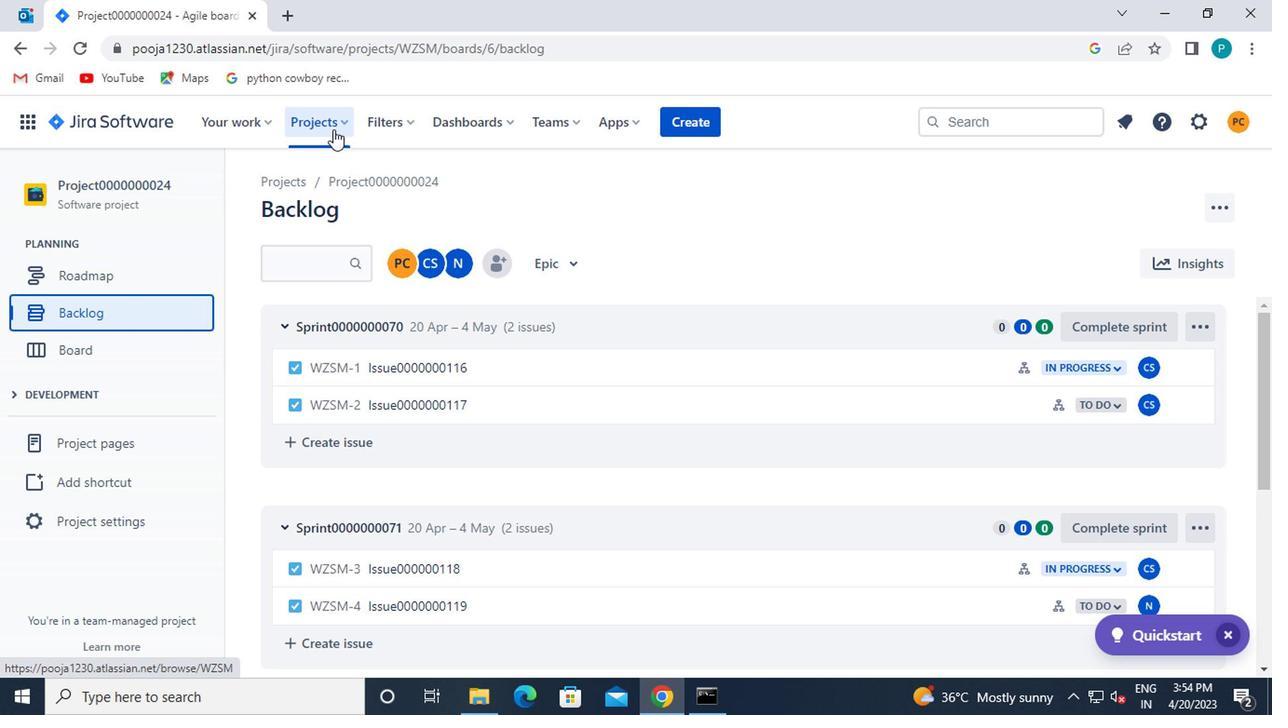 
Action: Mouse moved to (410, 490)
Screenshot: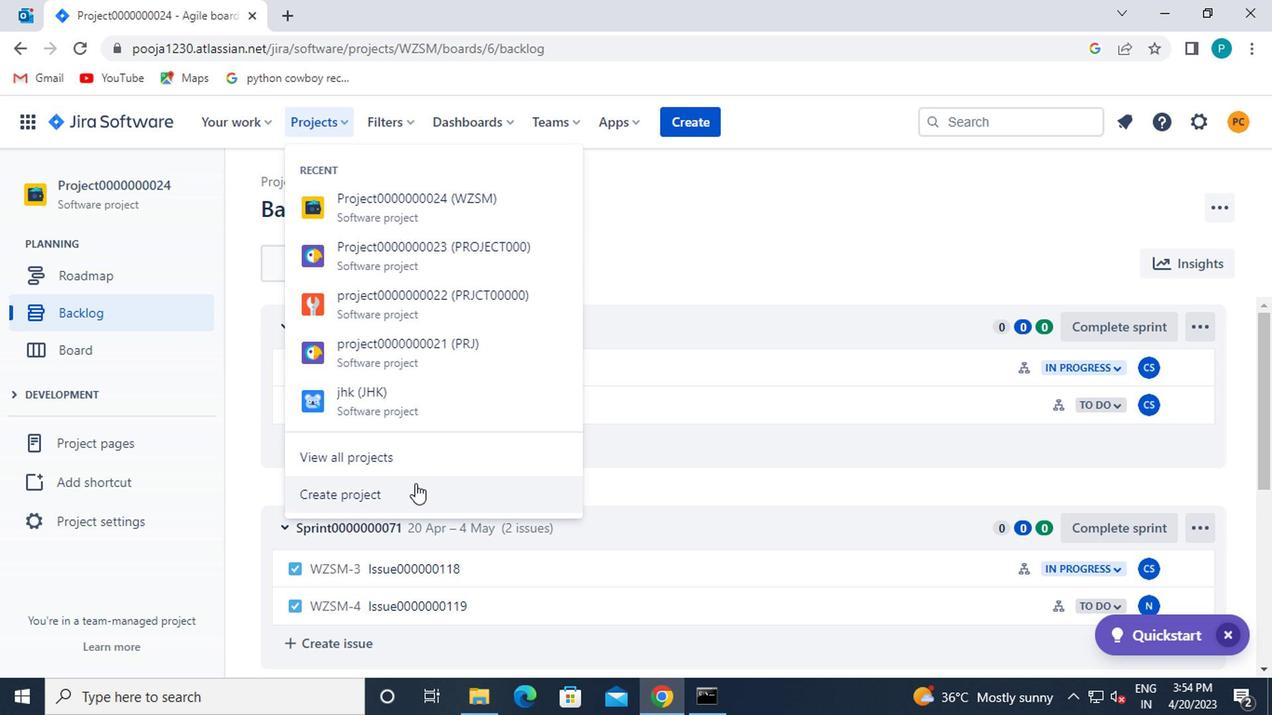 
Action: Mouse pressed left at (410, 490)
Screenshot: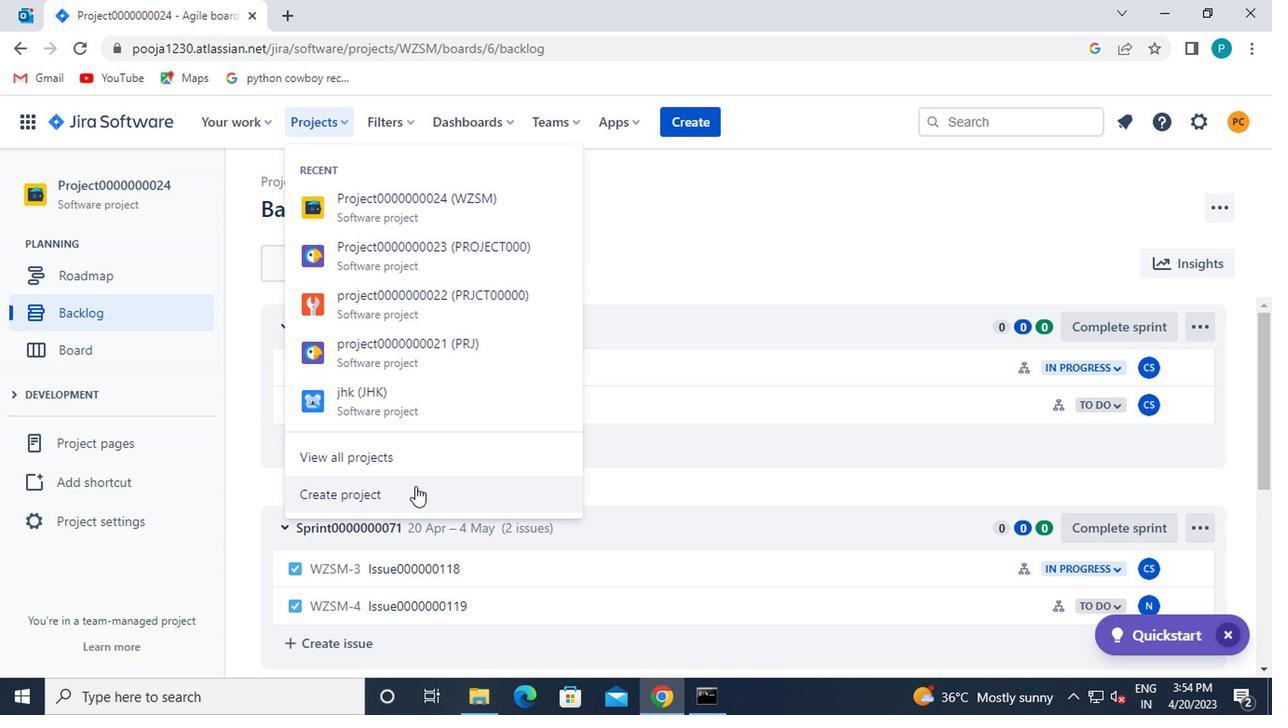 
Action: Mouse moved to (578, 415)
Screenshot: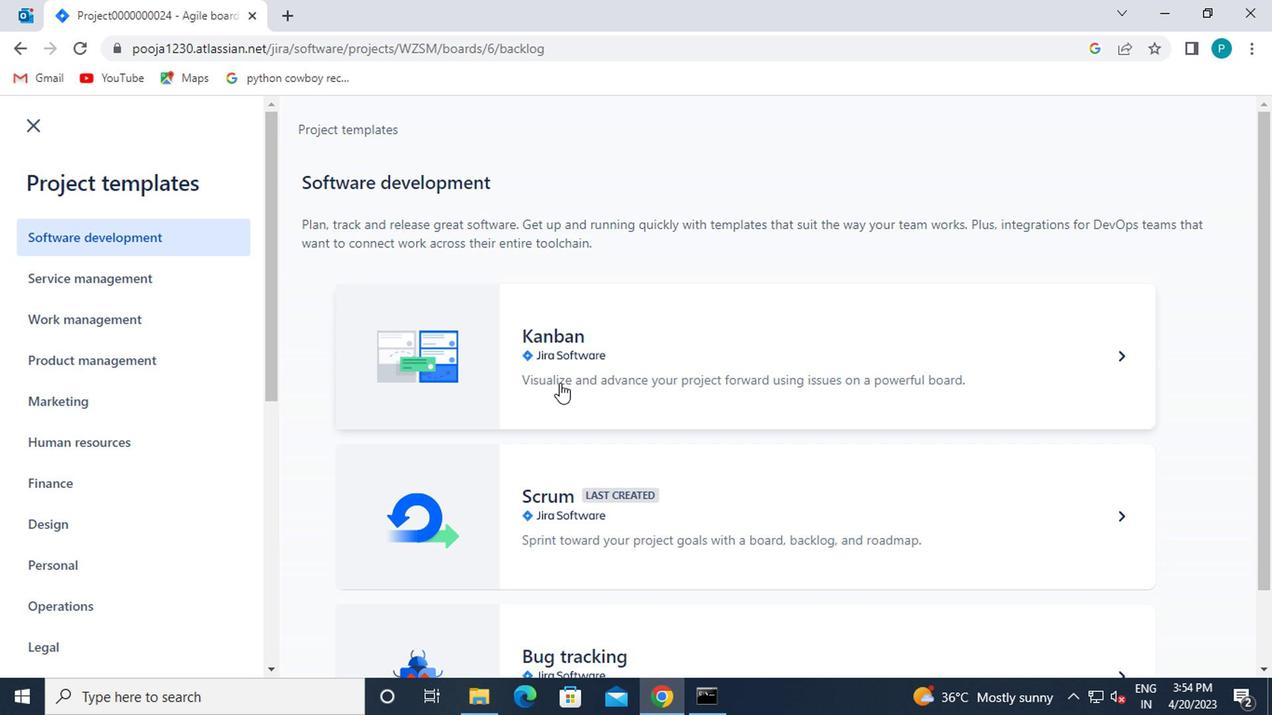 
Action: Mouse scrolled (578, 414) with delta (0, 0)
Screenshot: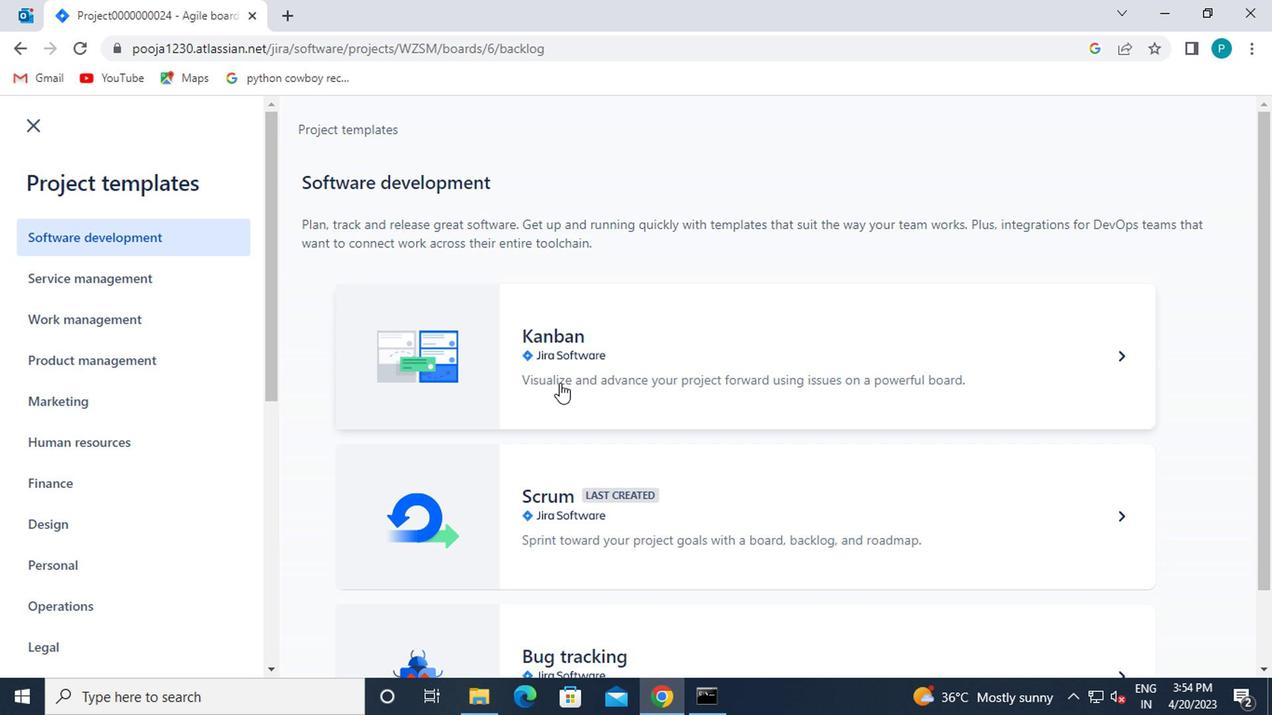 
Action: Mouse moved to (580, 424)
Screenshot: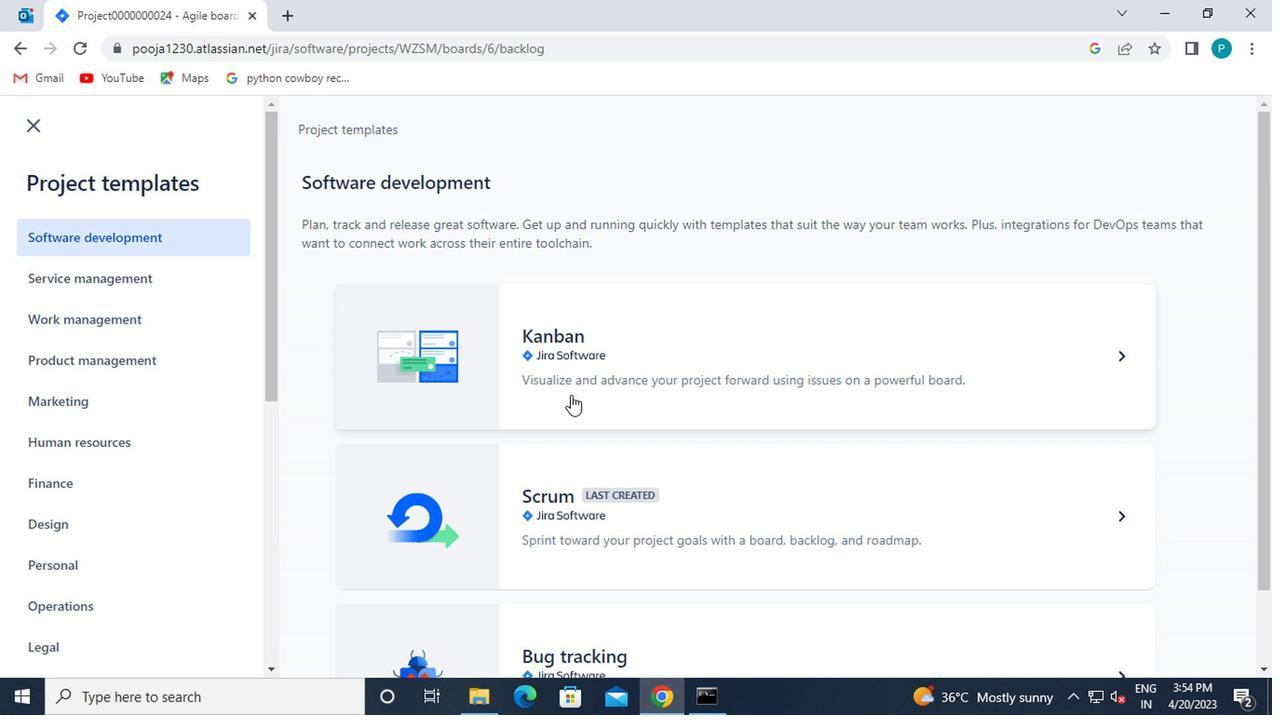 
Action: Mouse pressed left at (580, 424)
Screenshot: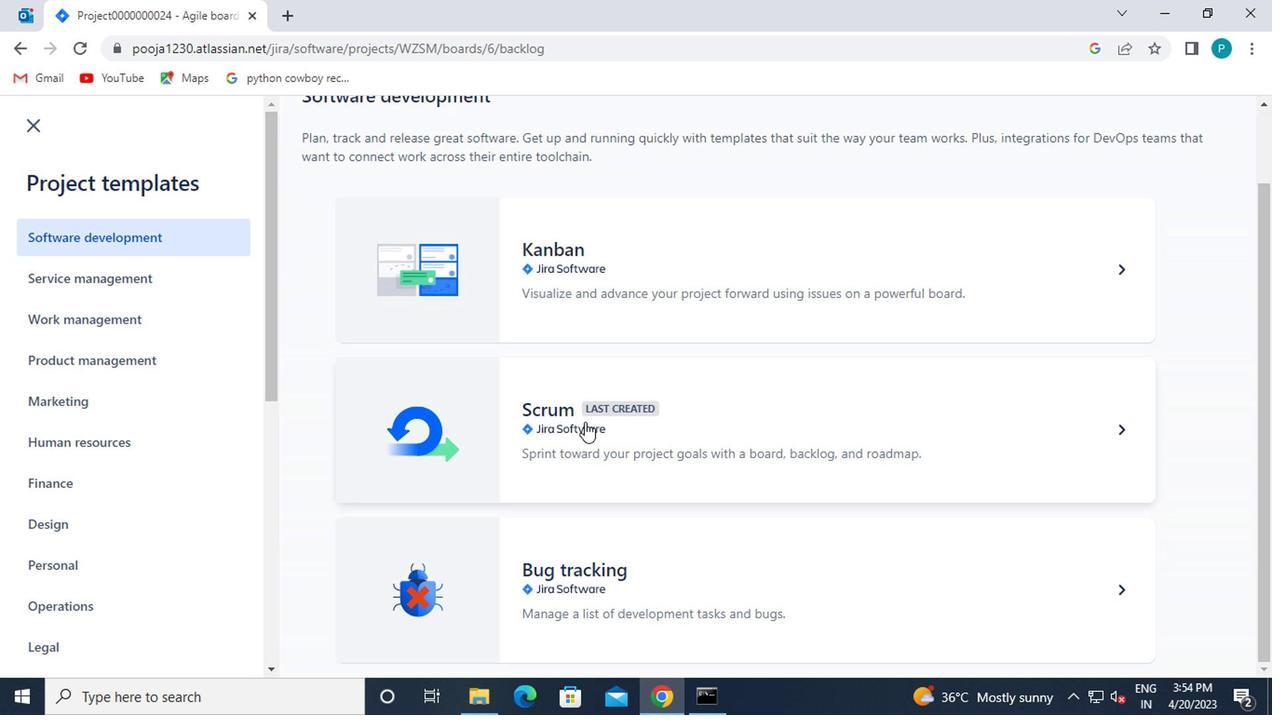 
Action: Mouse moved to (583, 435)
Screenshot: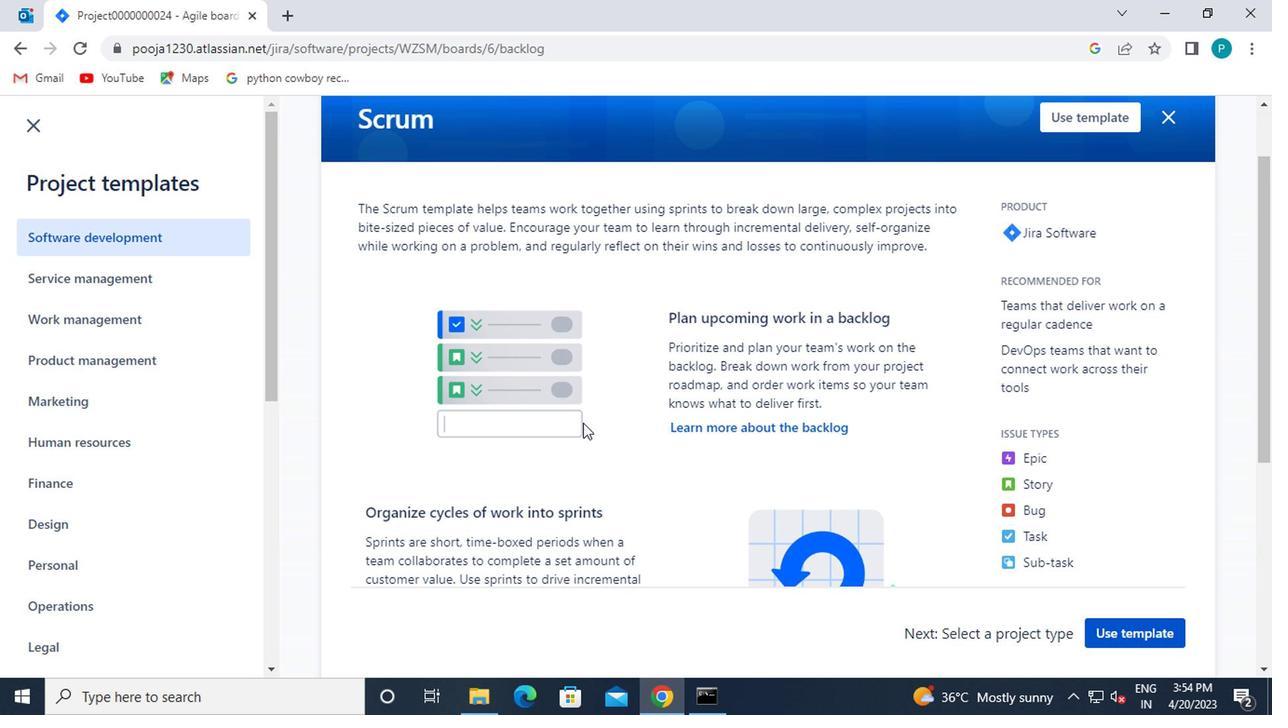 
Action: Mouse scrolled (583, 434) with delta (0, -1)
Screenshot: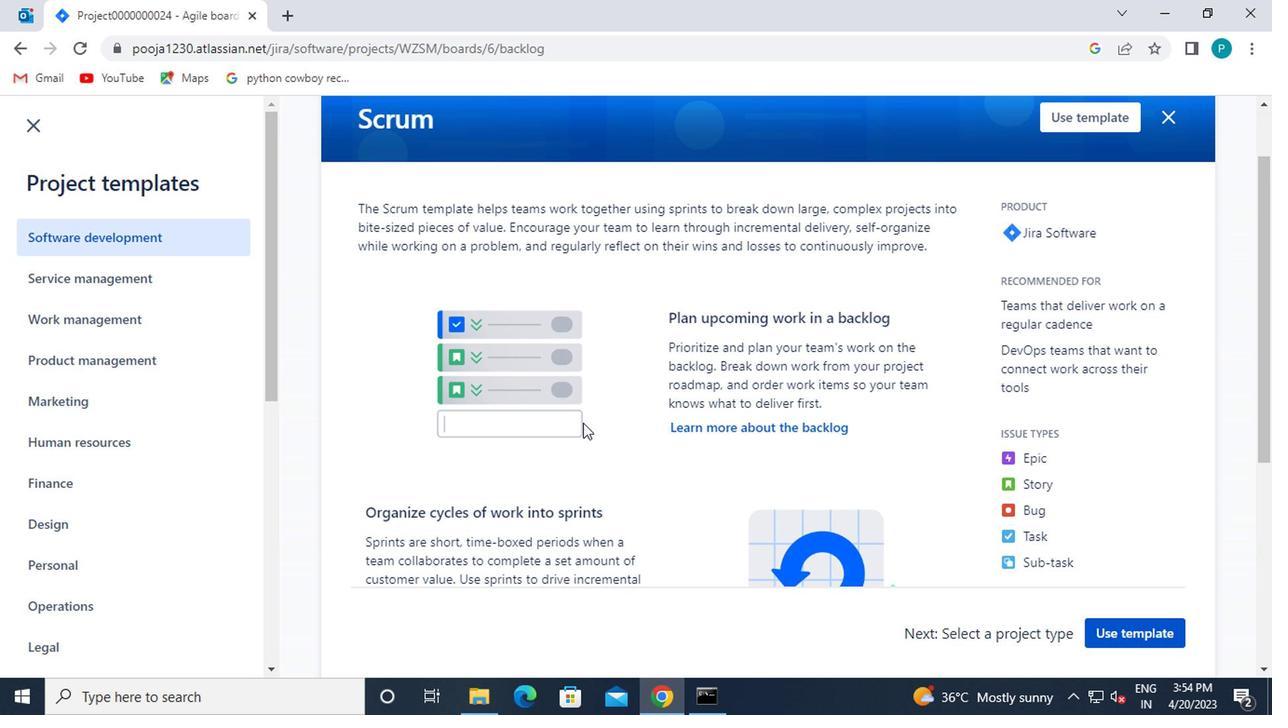 
Action: Mouse moved to (600, 449)
Screenshot: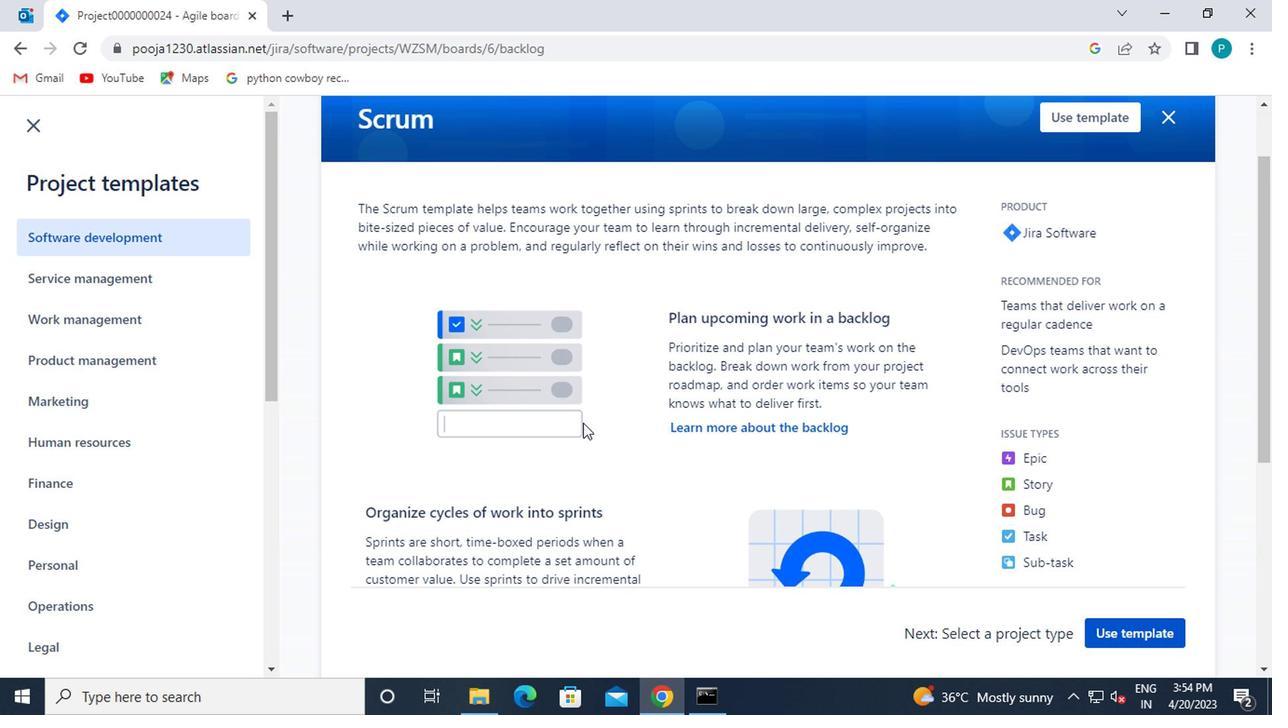 
Action: Mouse scrolled (600, 449) with delta (0, 0)
Screenshot: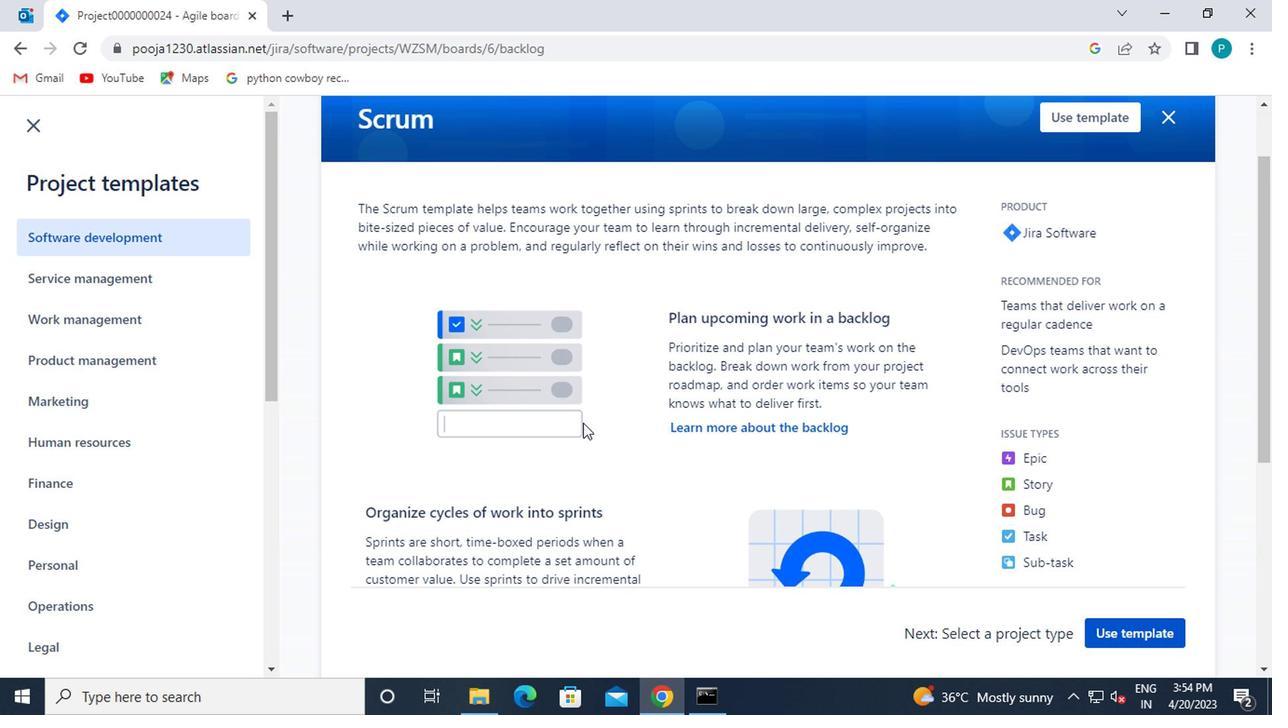 
Action: Mouse moved to (1133, 634)
Screenshot: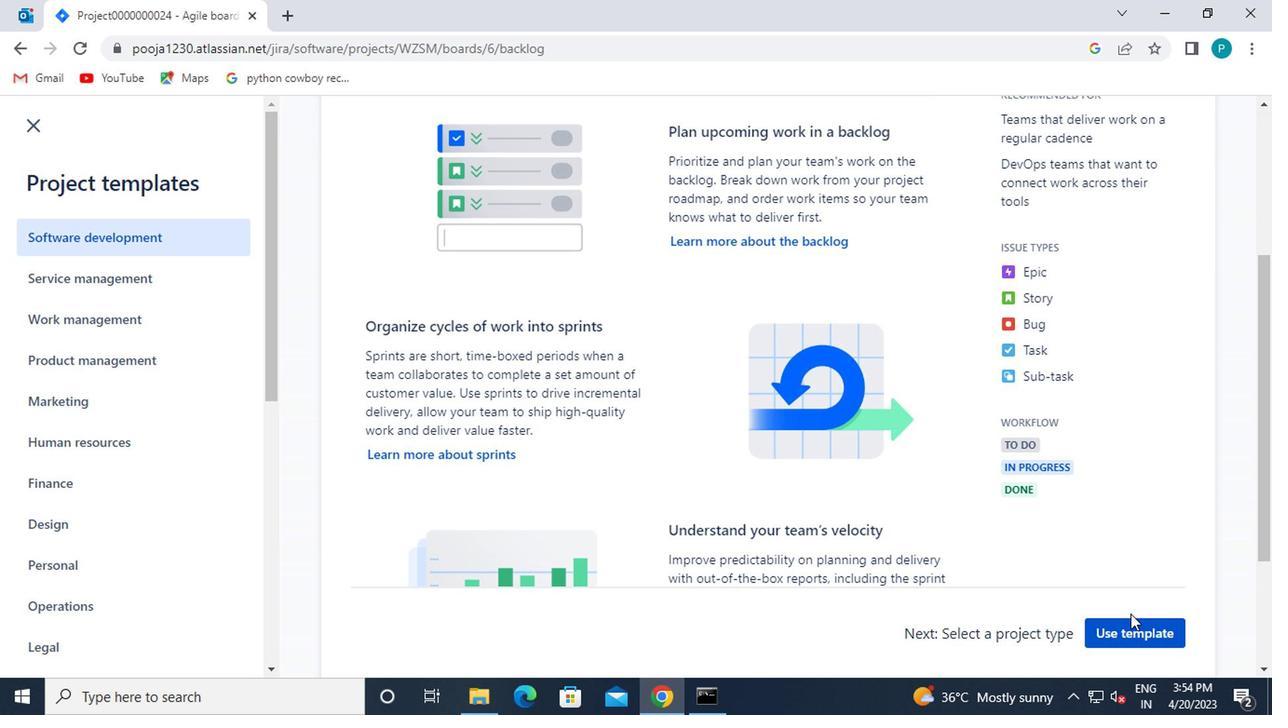 
Action: Mouse pressed left at (1133, 634)
Screenshot: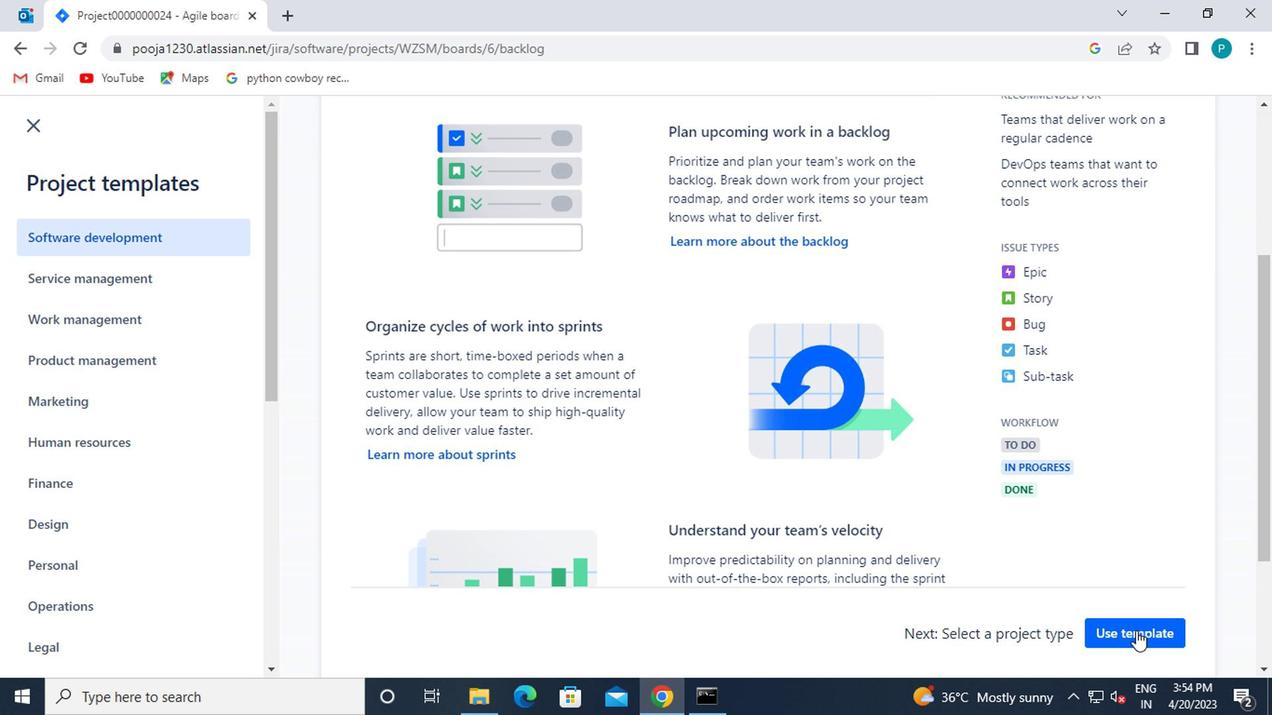 
Action: Mouse moved to (515, 626)
Screenshot: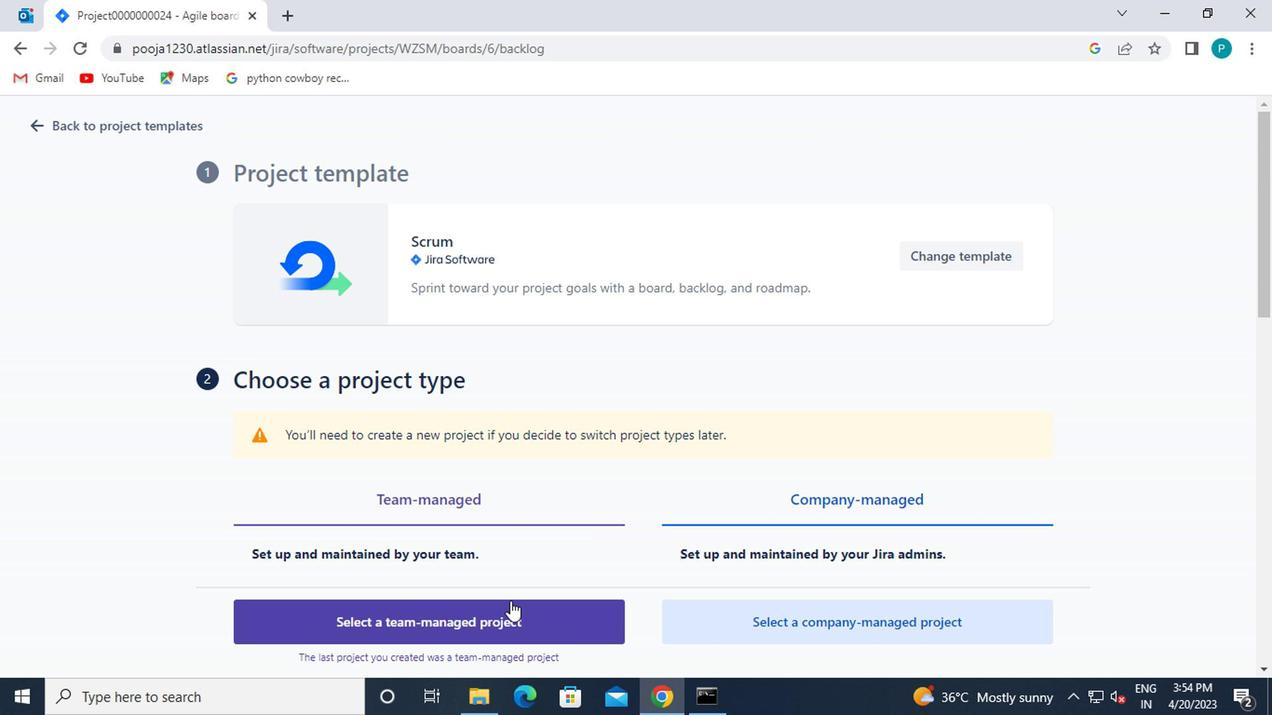 
Action: Mouse pressed left at (515, 626)
Screenshot: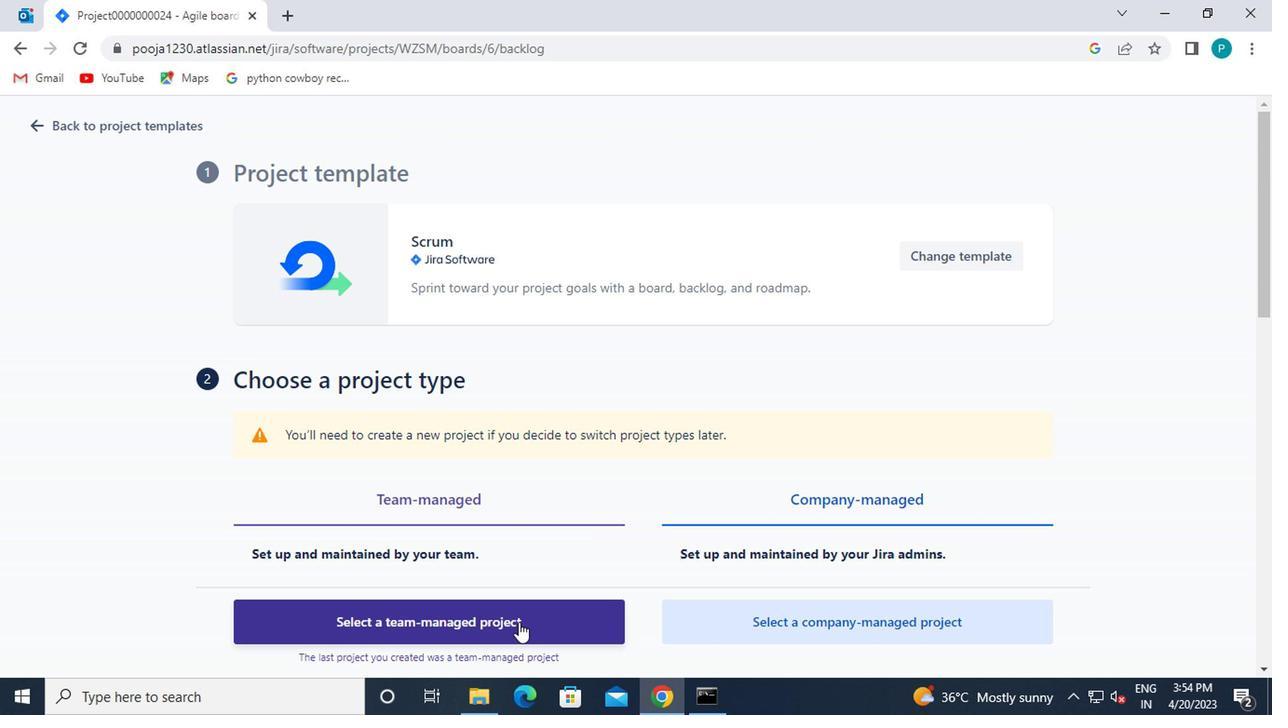 
Action: Mouse moved to (373, 318)
Screenshot: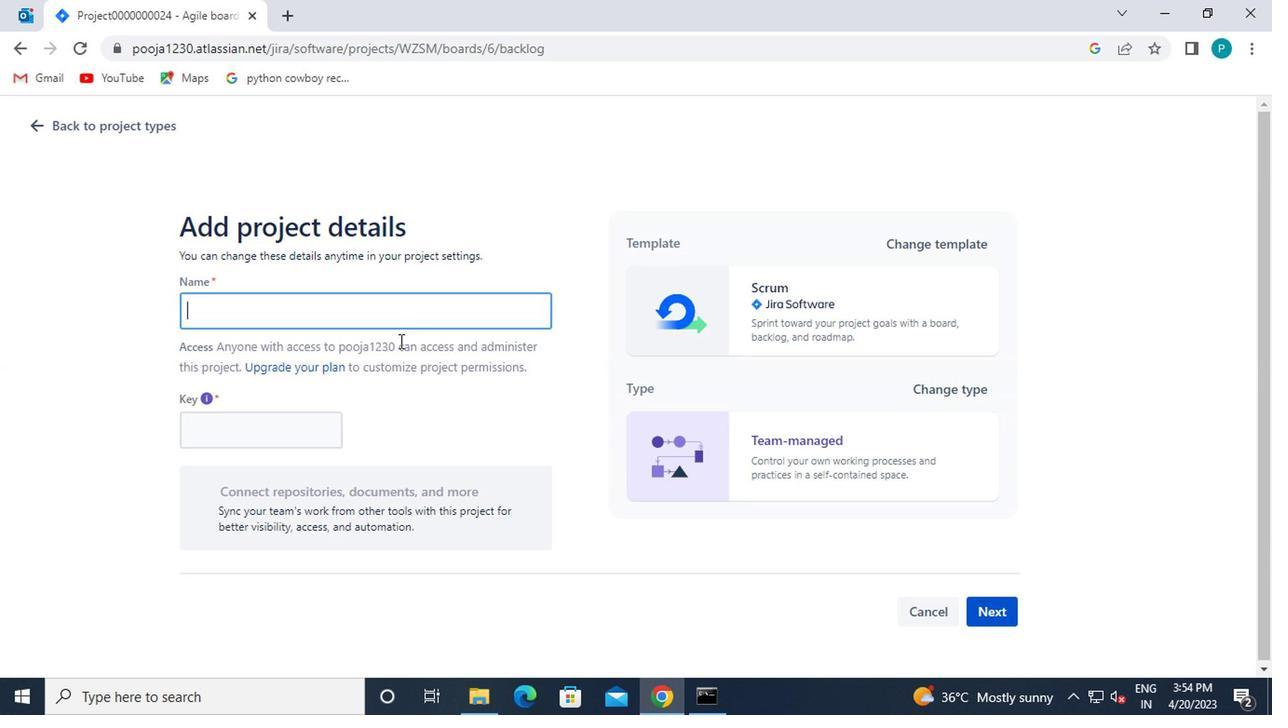 
Action: Mouse pressed left at (373, 318)
Screenshot: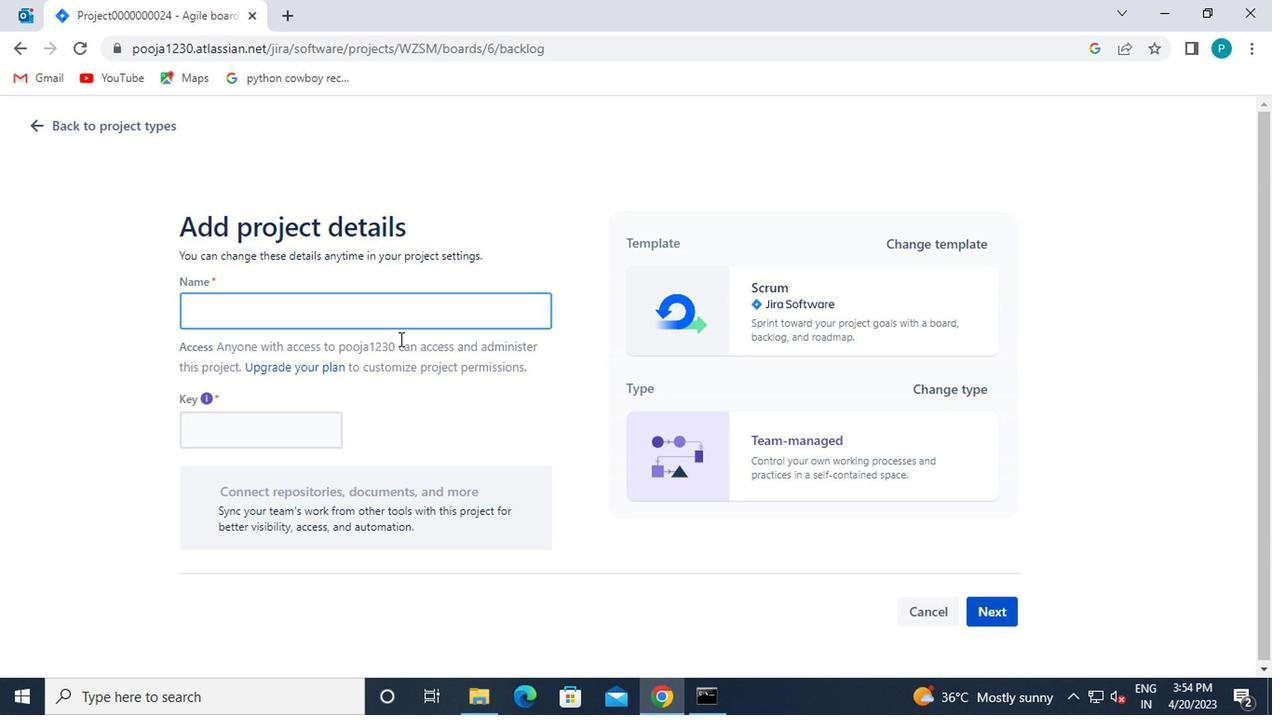 
Action: Key pressed <Key.caps_lock>p<Key.caps_lock>roject0000000025
Screenshot: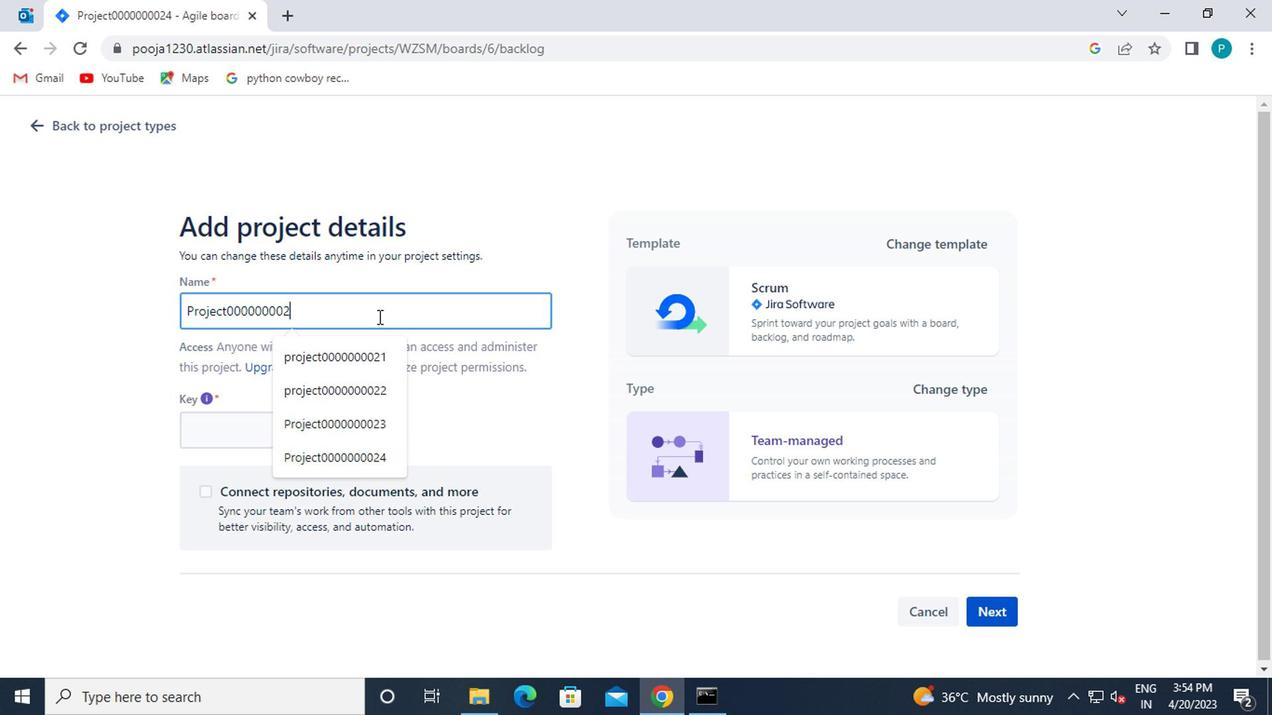 
Action: Mouse moved to (401, 359)
Screenshot: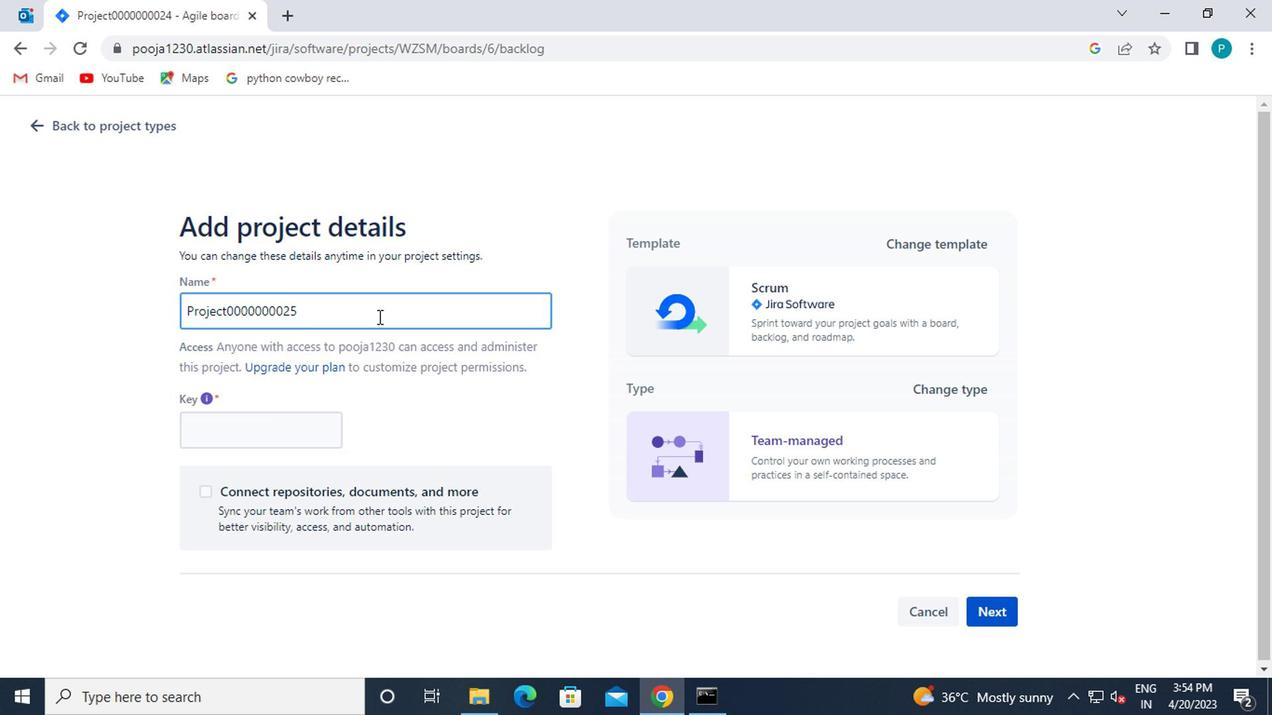 
Action: Mouse scrolled (401, 358) with delta (0, 0)
Screenshot: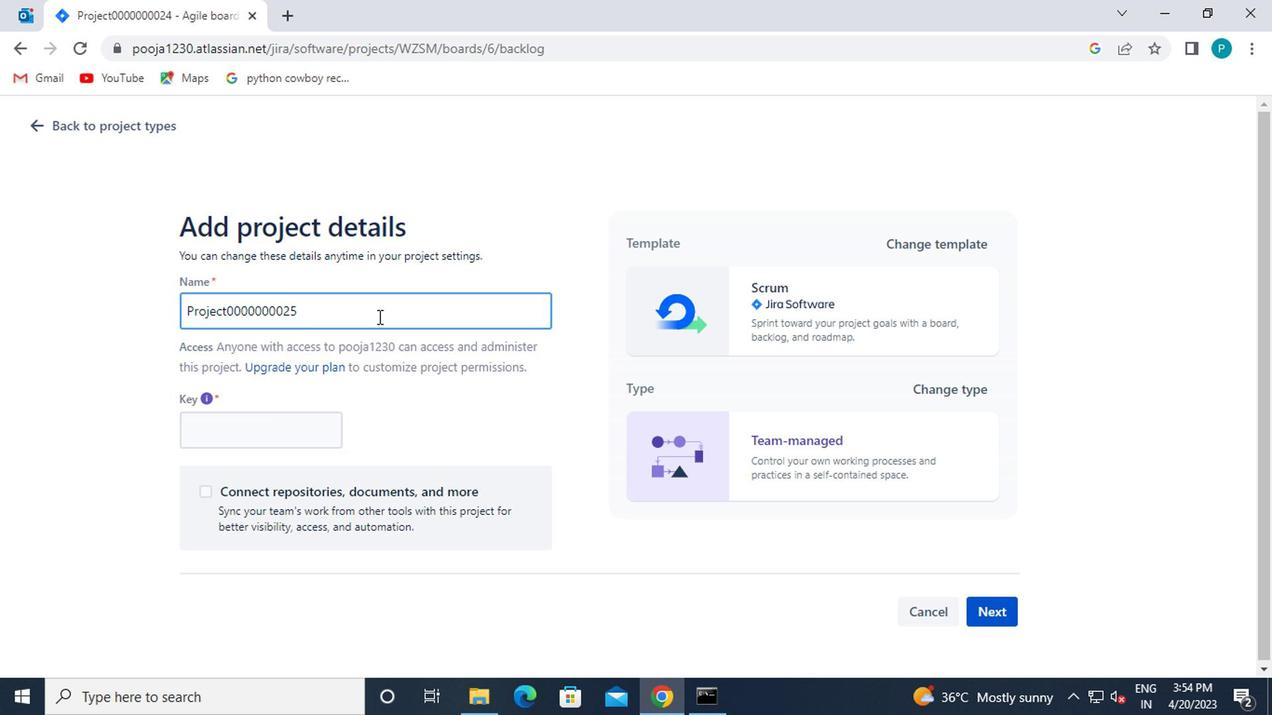 
Action: Mouse moved to (428, 396)
Screenshot: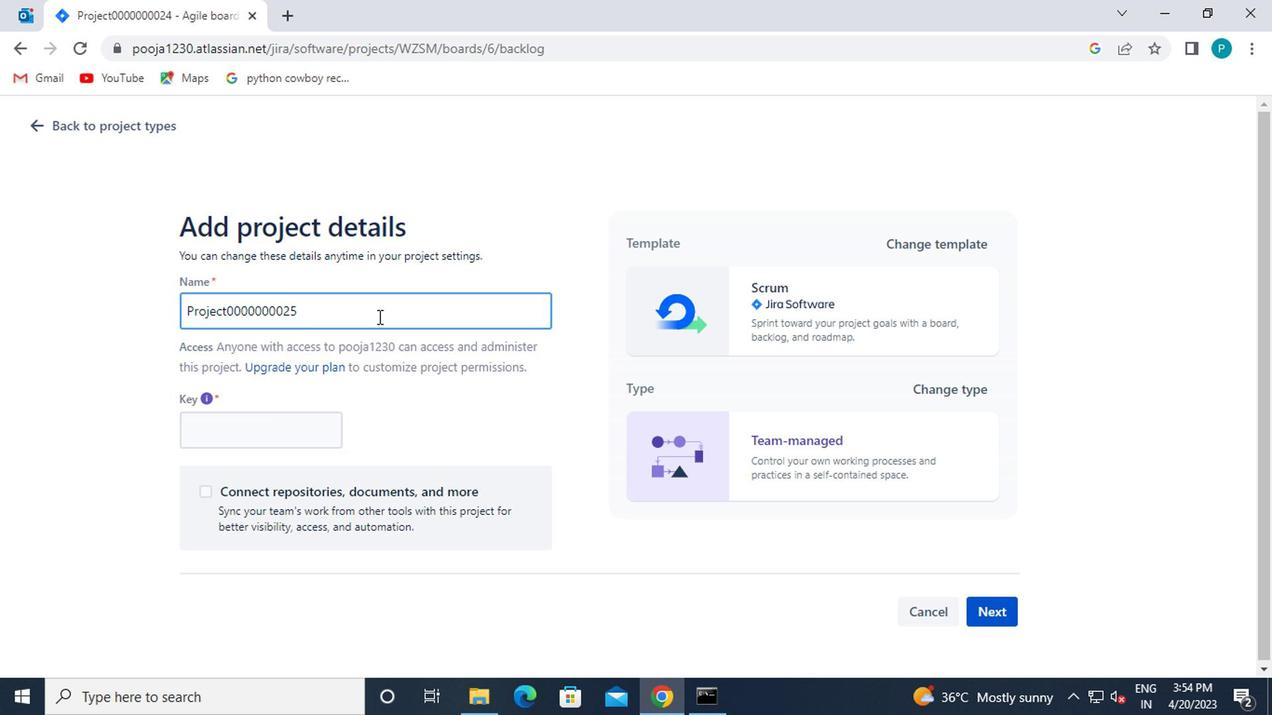 
Action: Mouse scrolled (428, 395) with delta (0, -1)
Screenshot: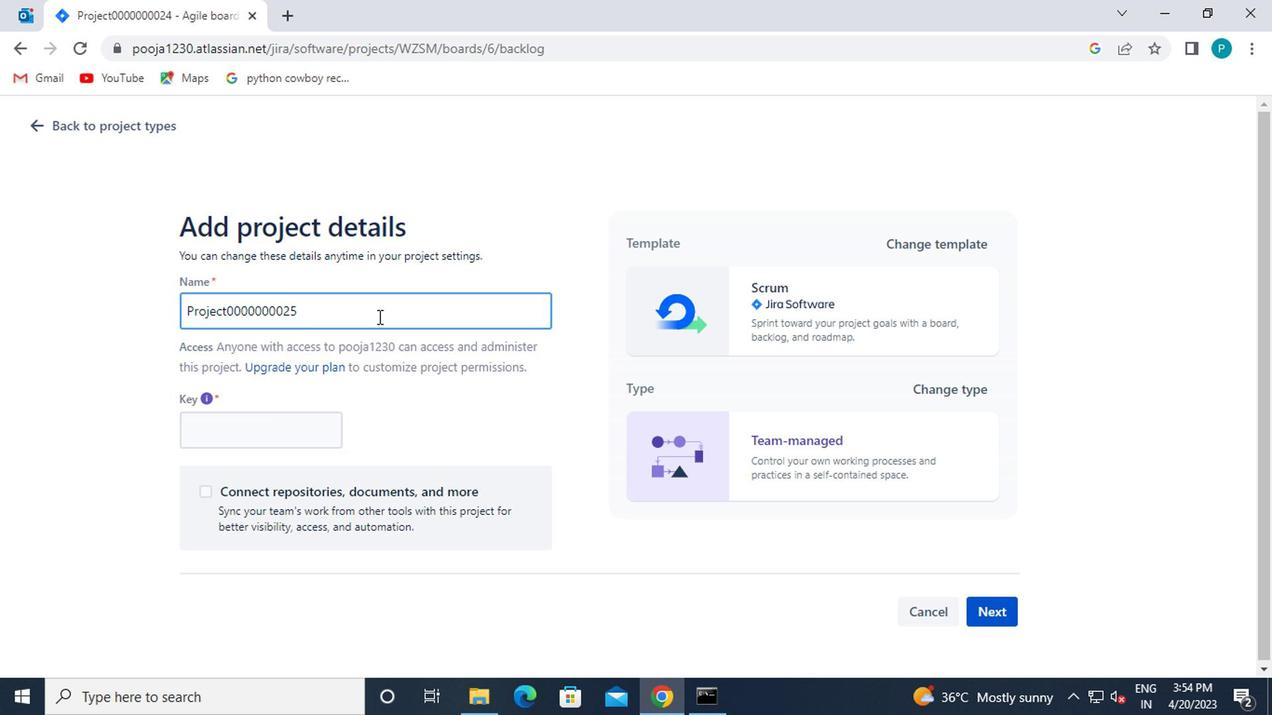 
Action: Mouse moved to (986, 613)
Screenshot: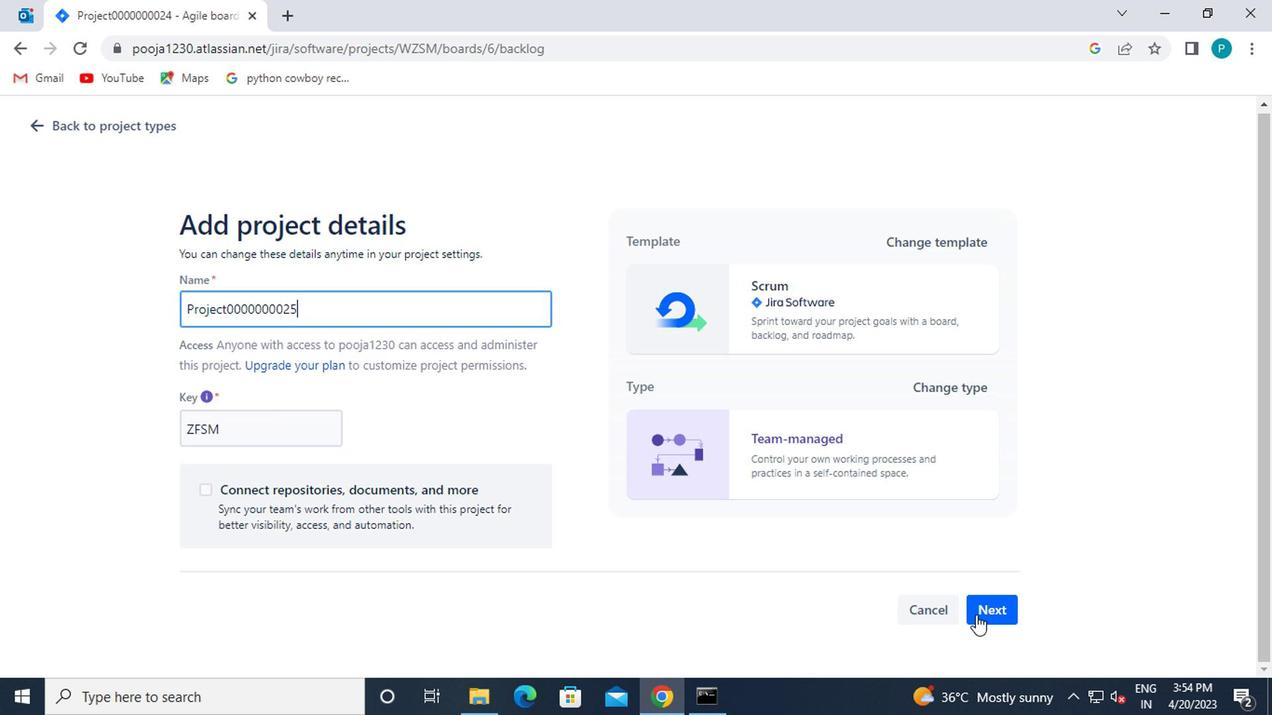 
Action: Mouse pressed left at (986, 613)
Screenshot: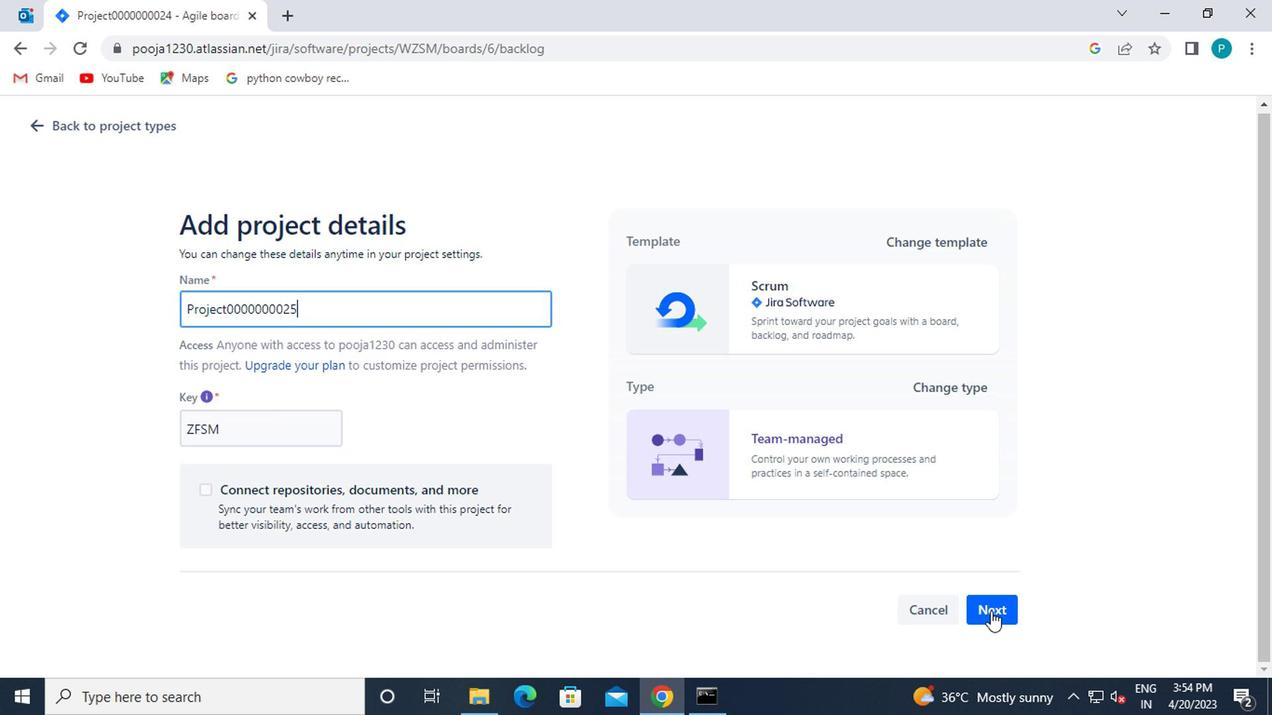 
Action: Mouse moved to (423, 575)
Screenshot: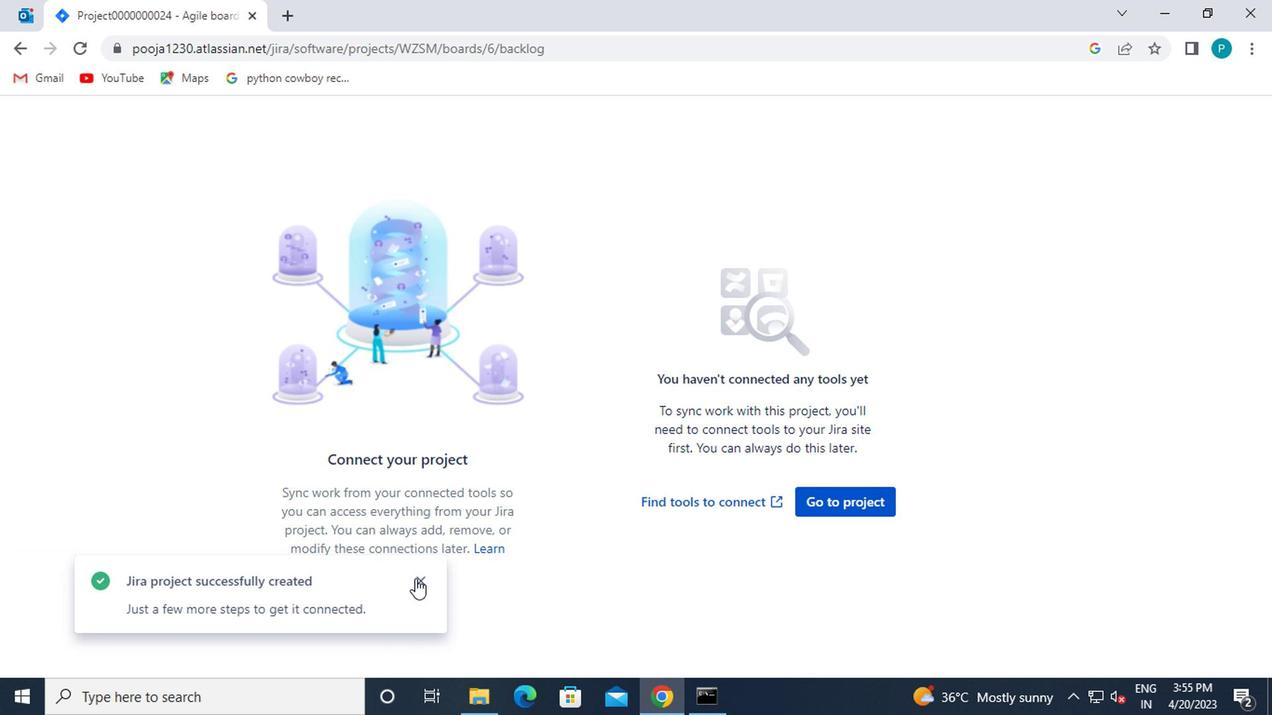 
Action: Mouse pressed left at (423, 575)
Screenshot: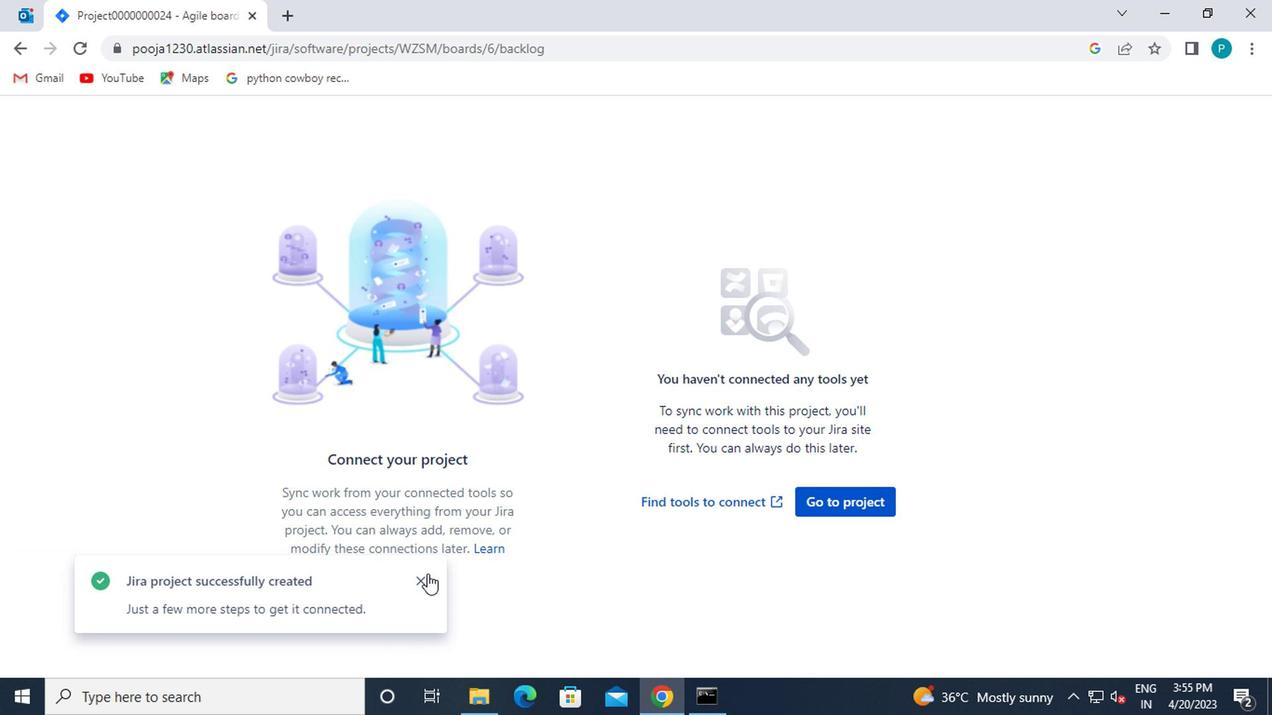 
Action: Mouse moved to (834, 503)
Screenshot: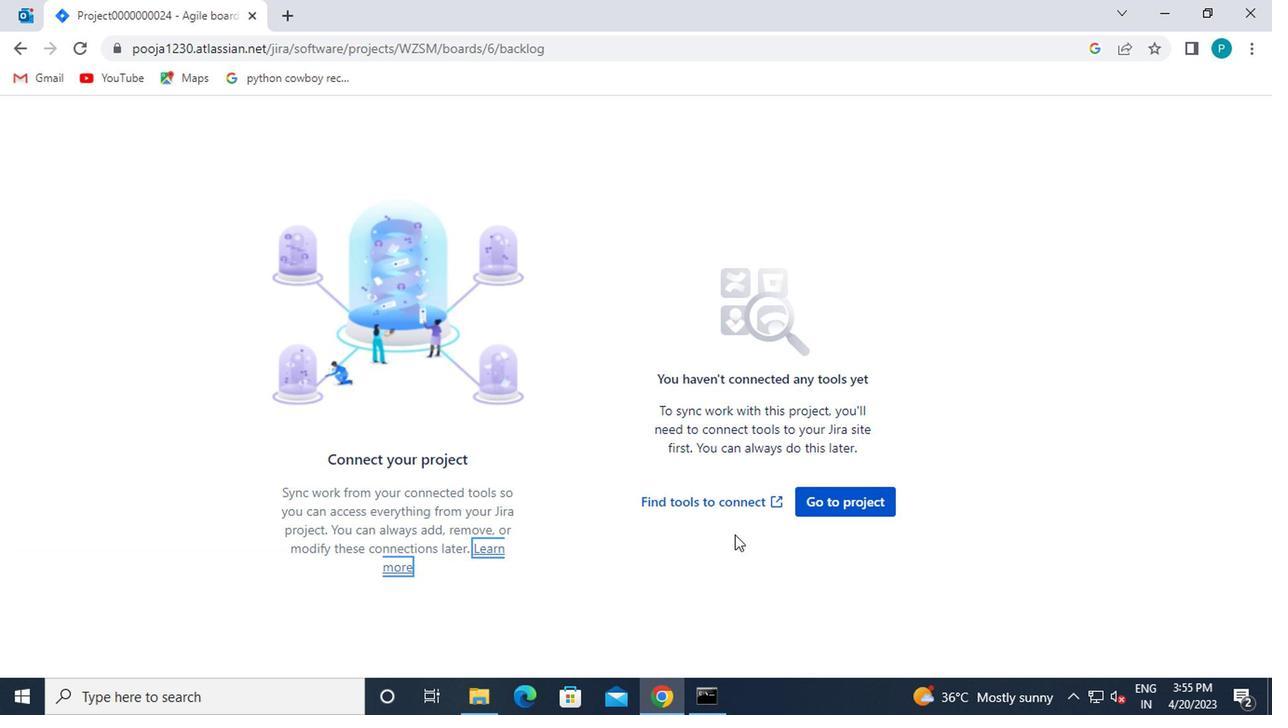 
Action: Mouse pressed left at (834, 503)
Screenshot: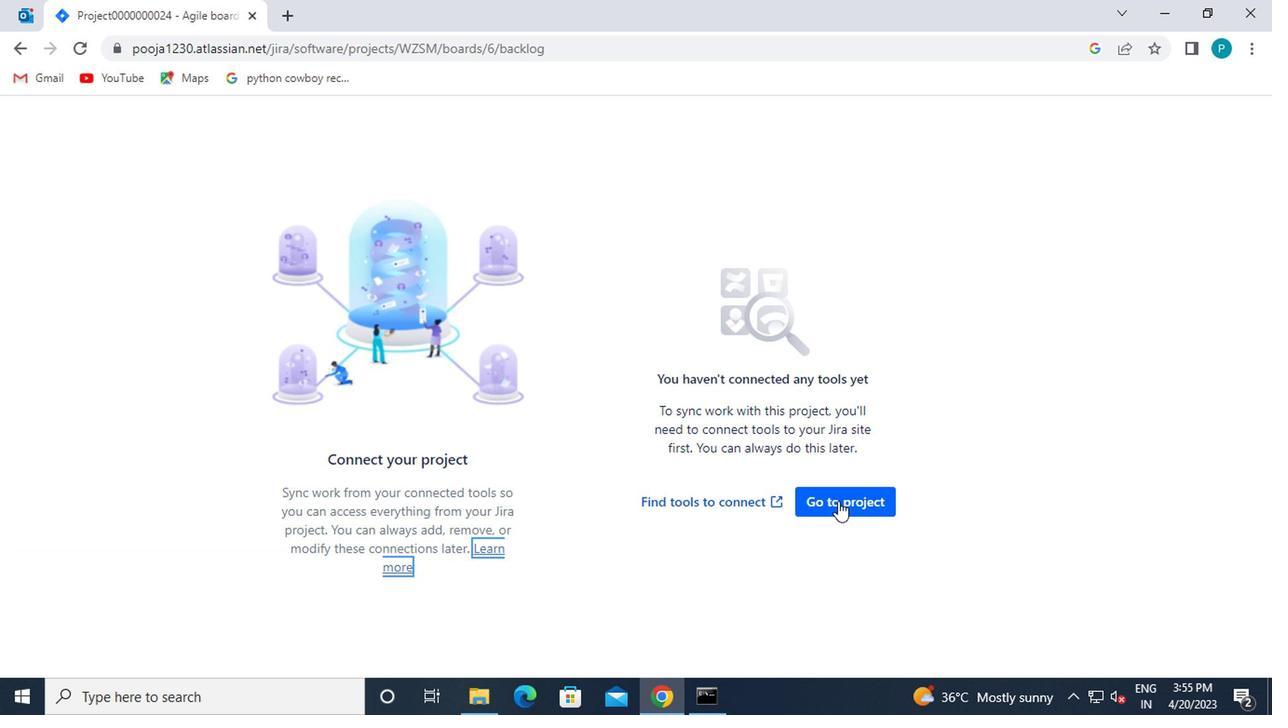 
Action: Mouse moved to (325, 123)
Screenshot: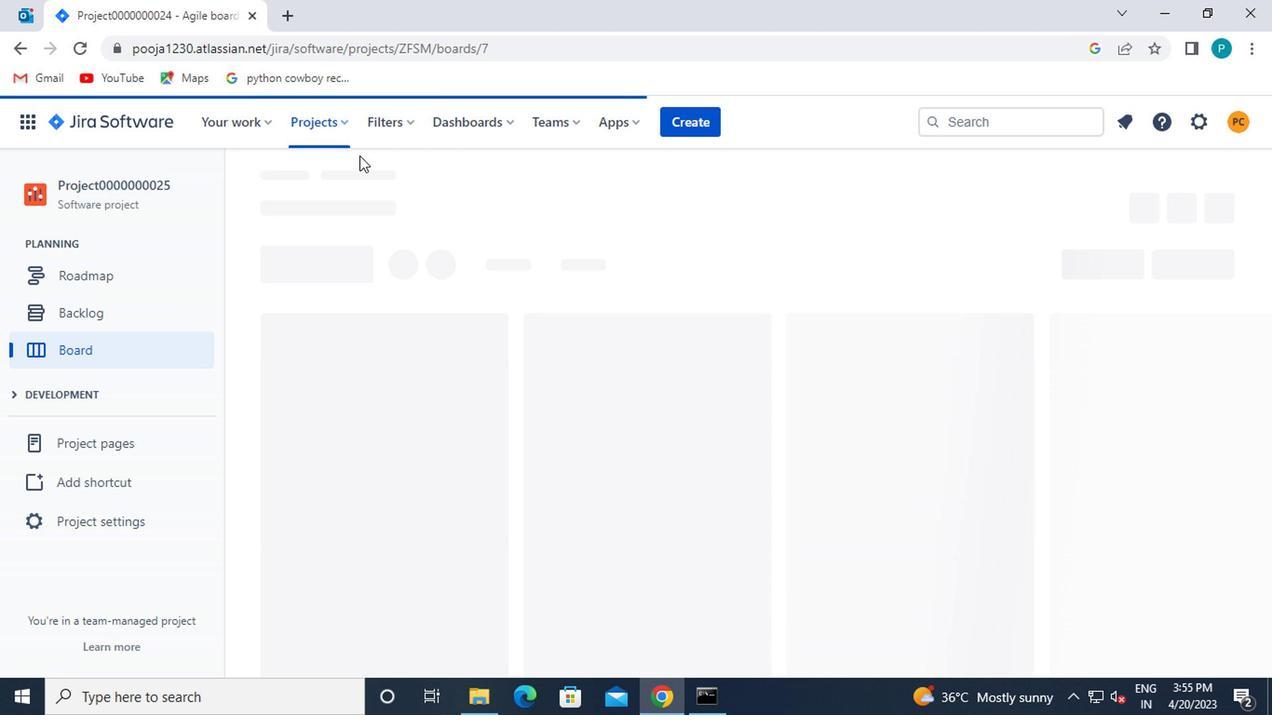 
Action: Mouse pressed left at (325, 123)
Screenshot: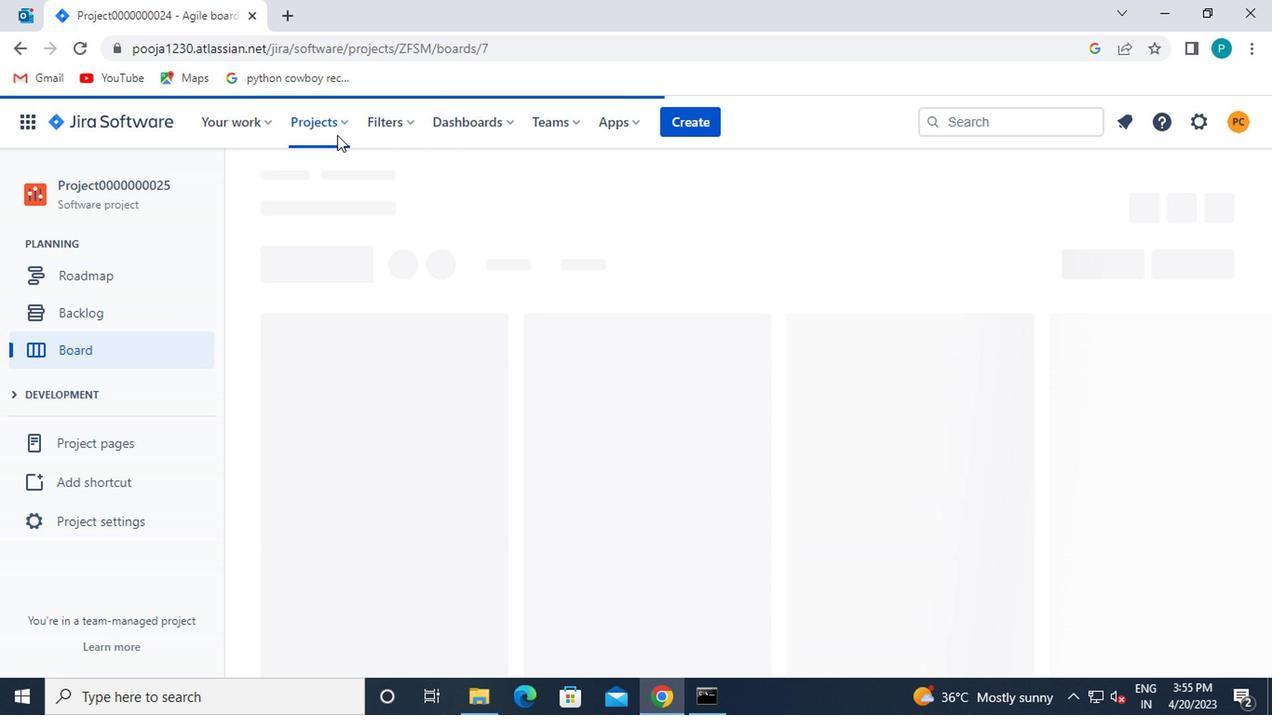 
Action: Mouse moved to (355, 504)
Screenshot: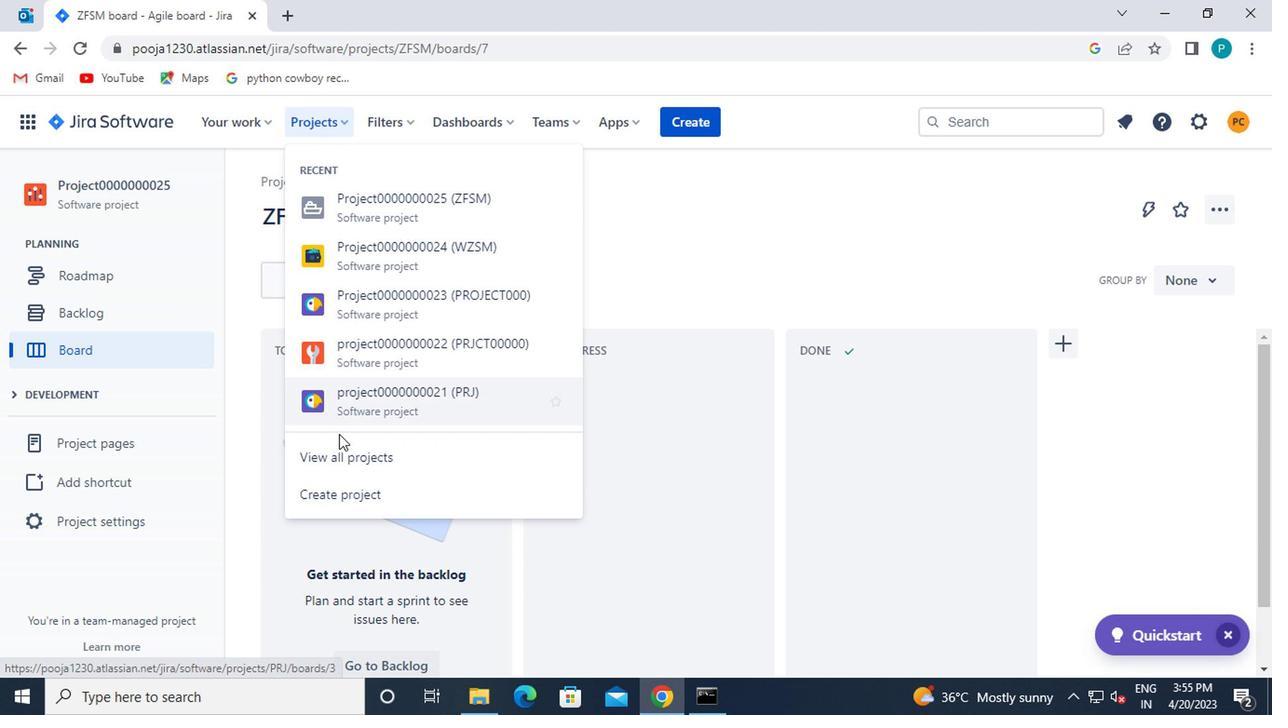 
Action: Mouse pressed left at (355, 504)
Screenshot: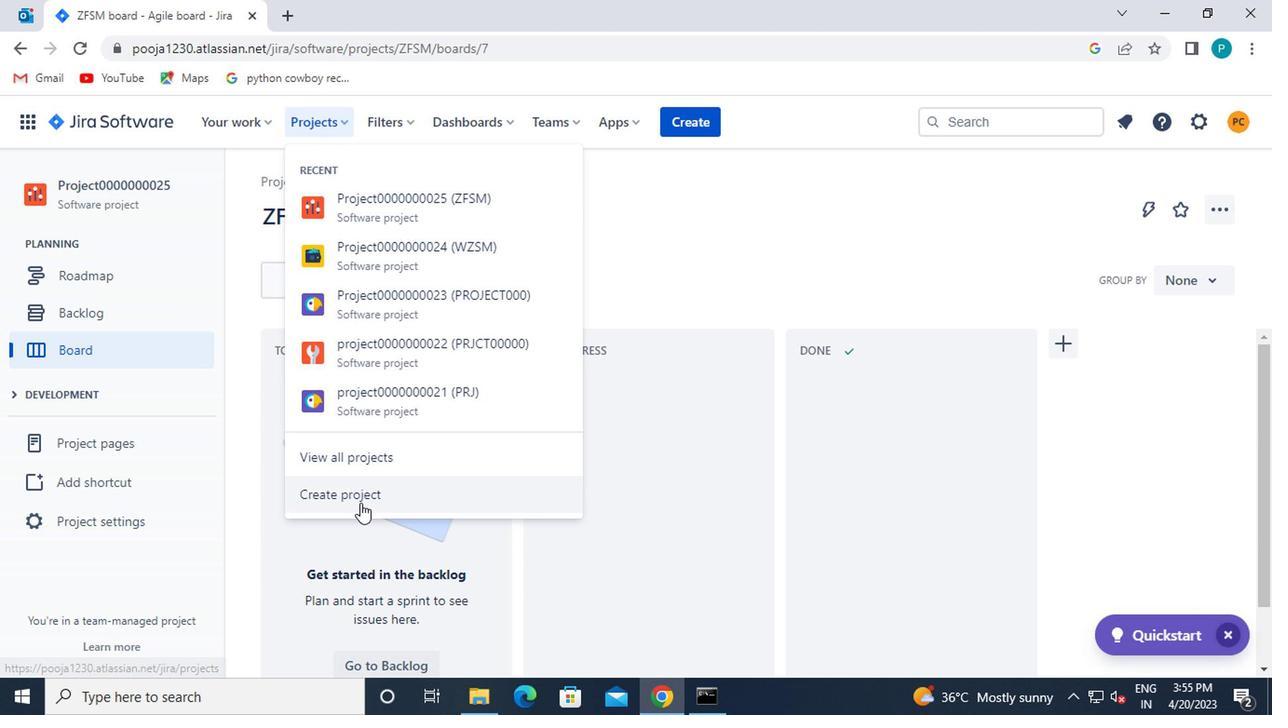 
Action: Mouse moved to (527, 507)
Screenshot: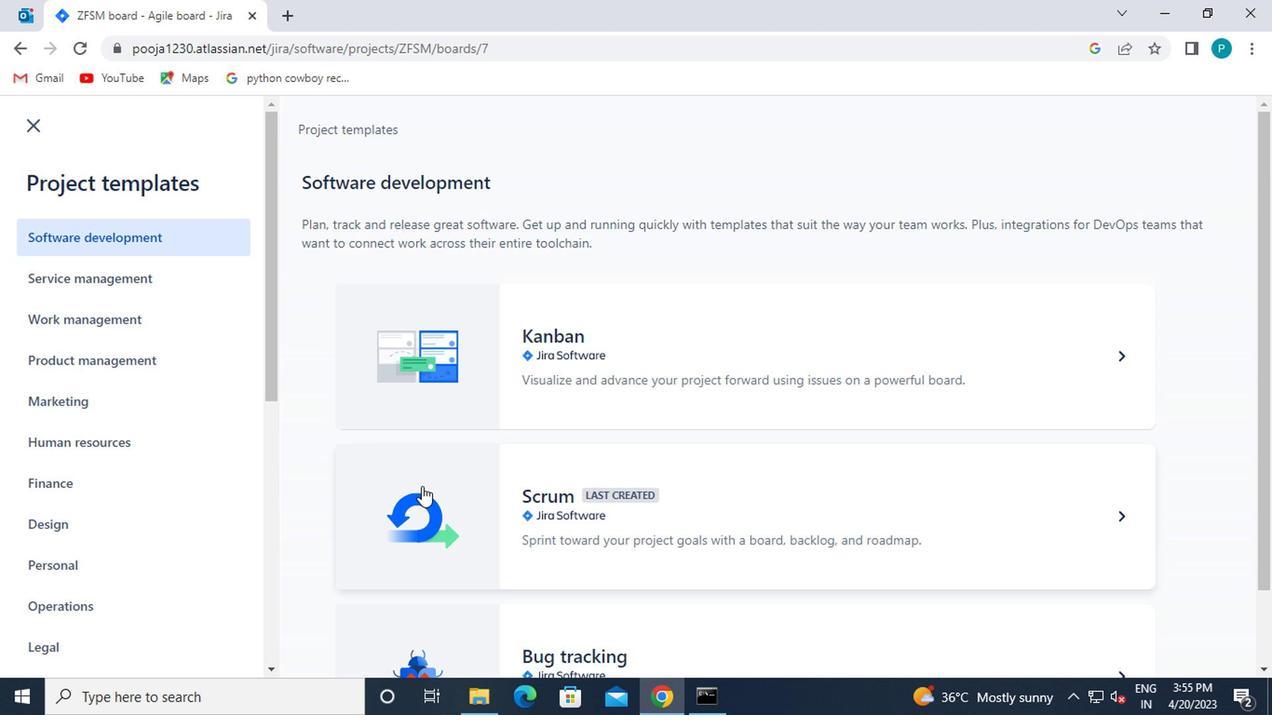 
Action: Mouse pressed left at (527, 507)
Screenshot: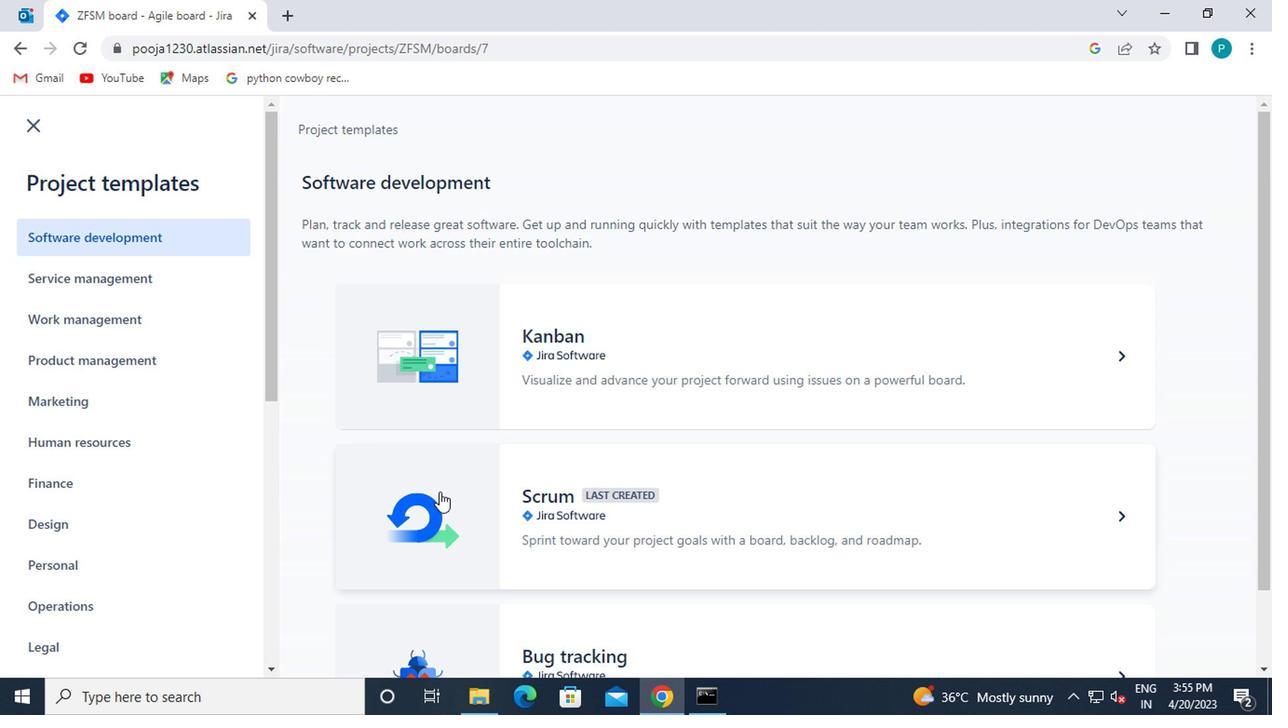 
Action: Mouse moved to (759, 545)
Screenshot: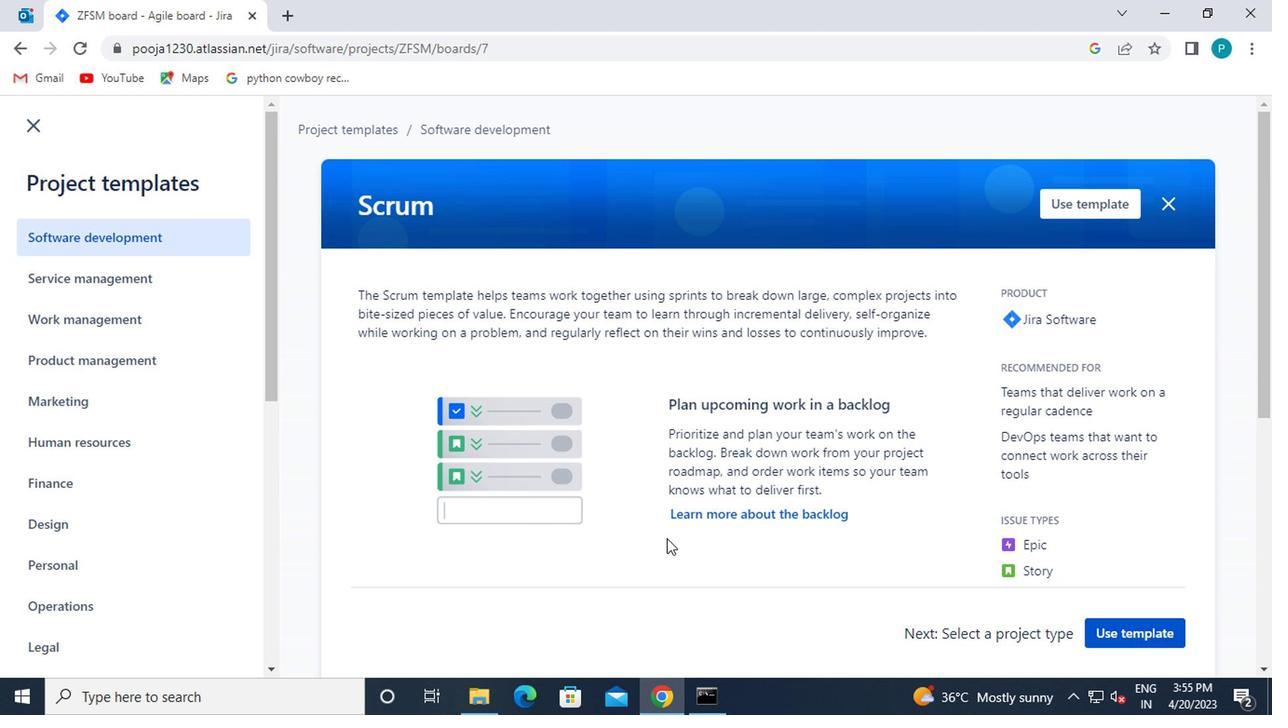
Action: Mouse scrolled (759, 544) with delta (0, -1)
Screenshot: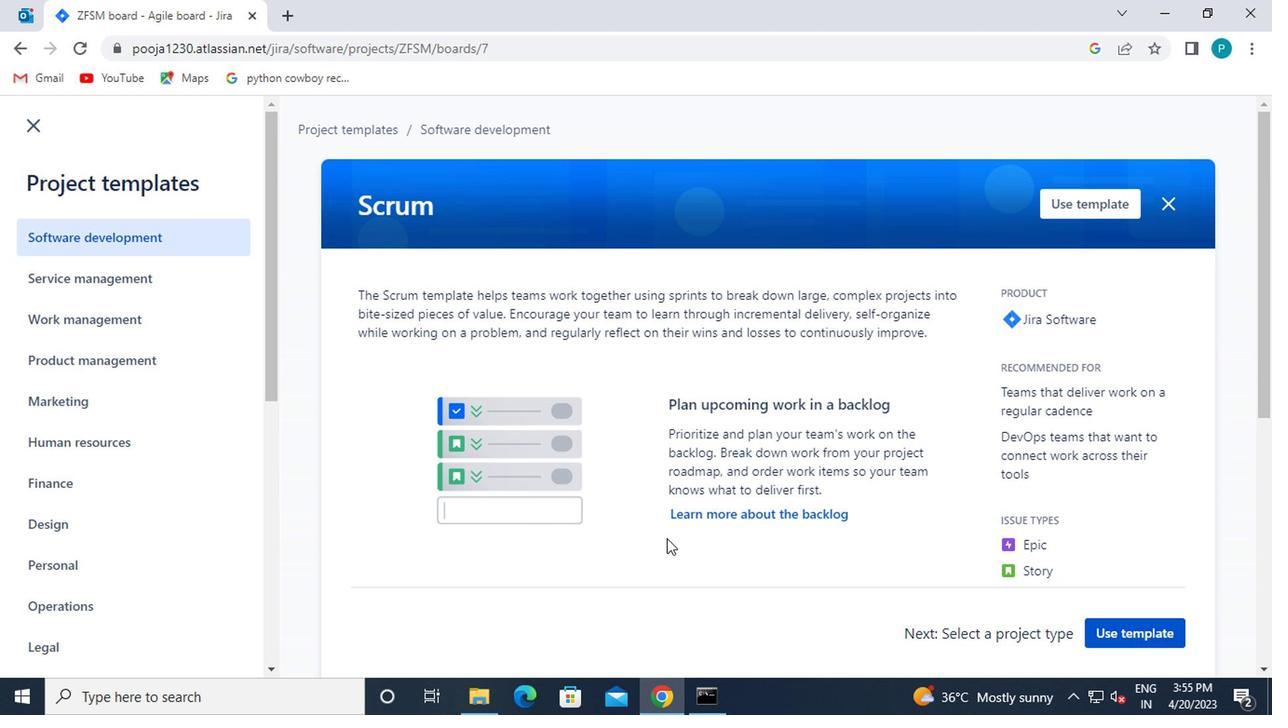 
Action: Mouse moved to (1132, 636)
Screenshot: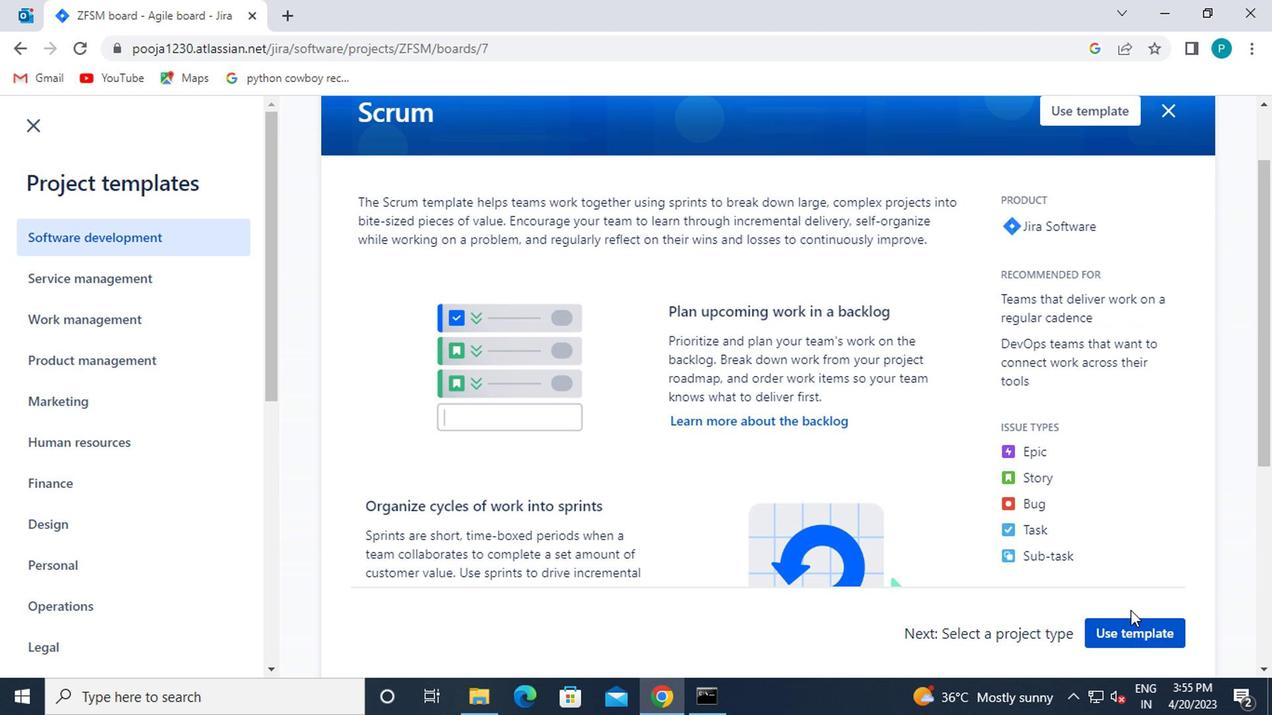 
Action: Mouse pressed left at (1132, 636)
Screenshot: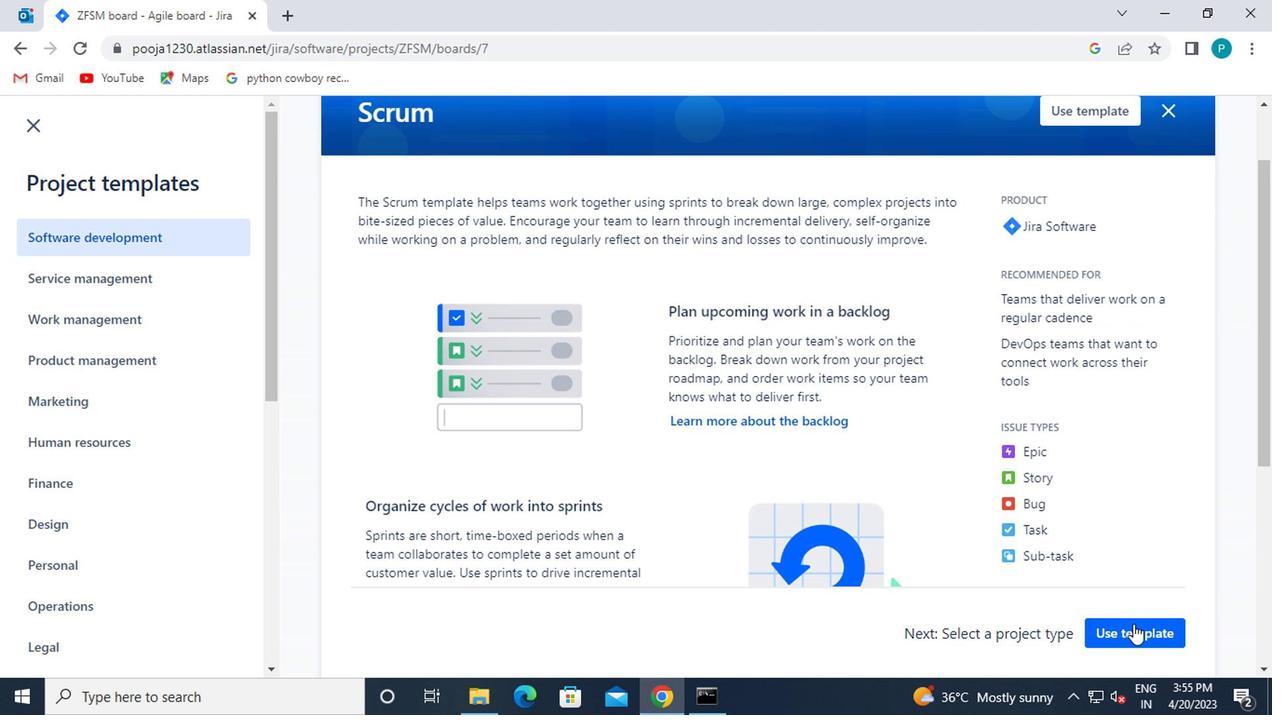 
Action: Mouse moved to (447, 622)
Screenshot: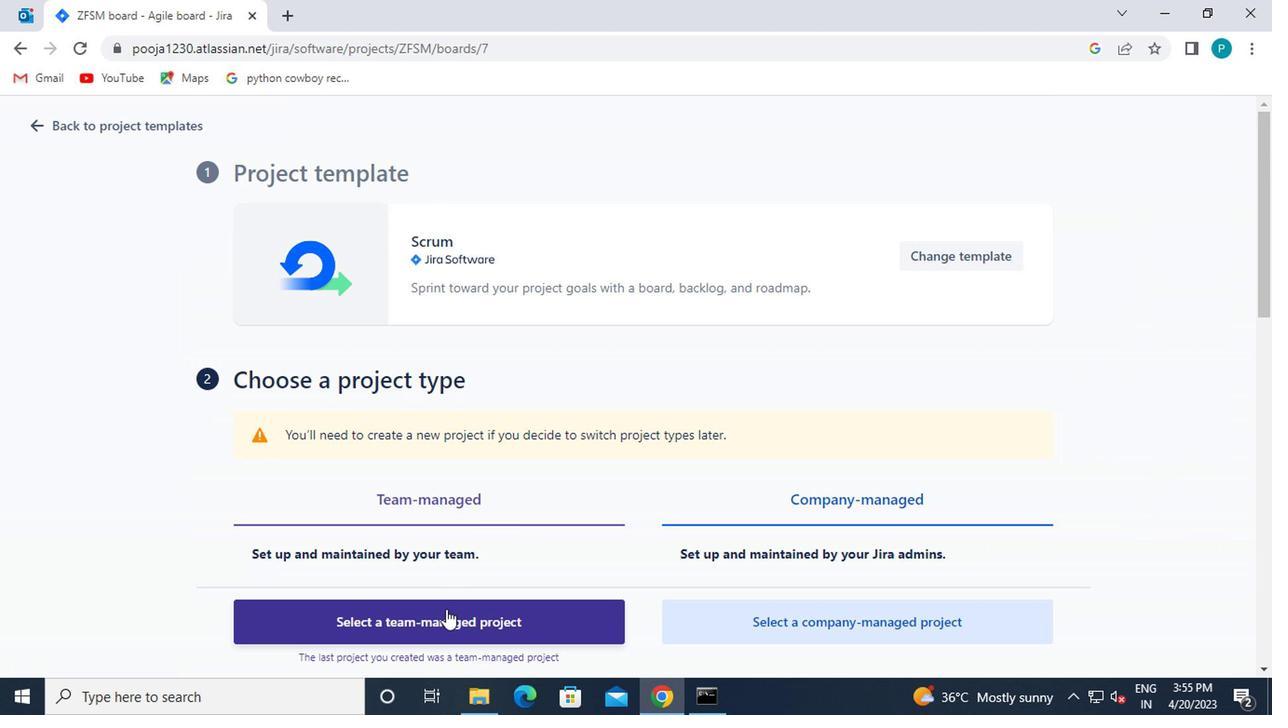 
Action: Mouse pressed left at (447, 622)
Screenshot: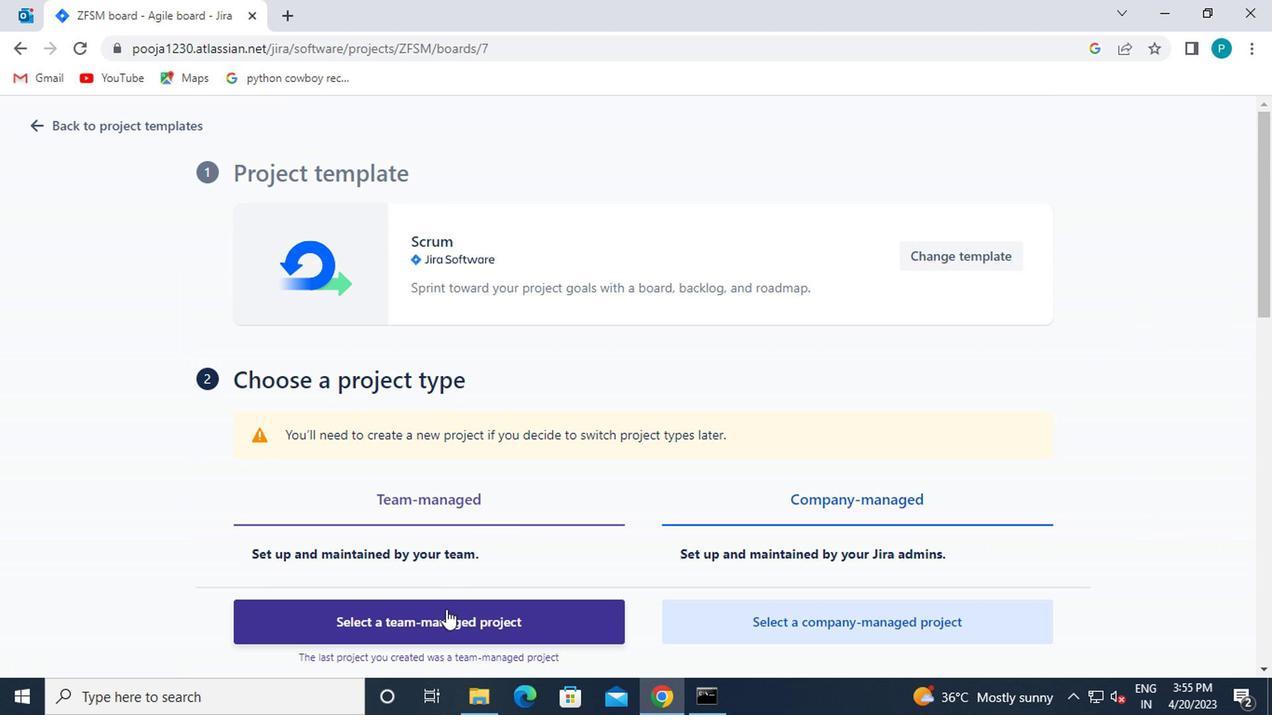 
Action: Mouse moved to (320, 318)
Screenshot: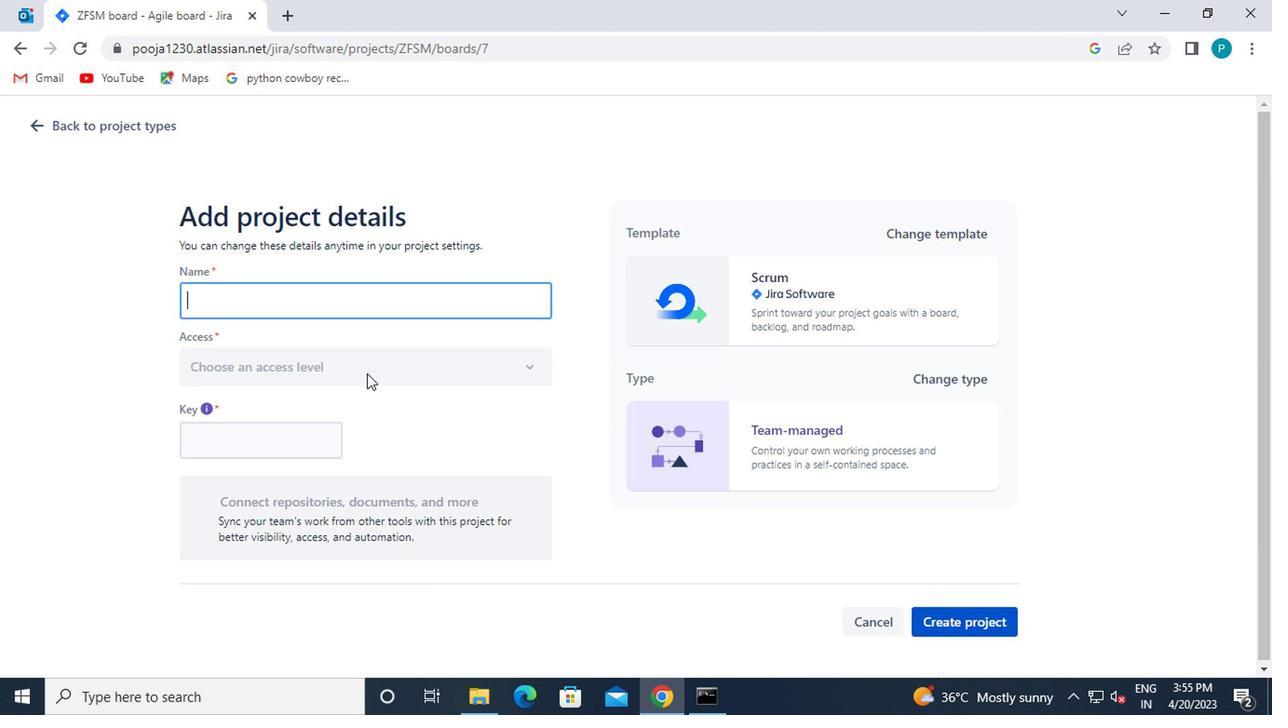 
Action: Mouse pressed left at (320, 318)
Screenshot: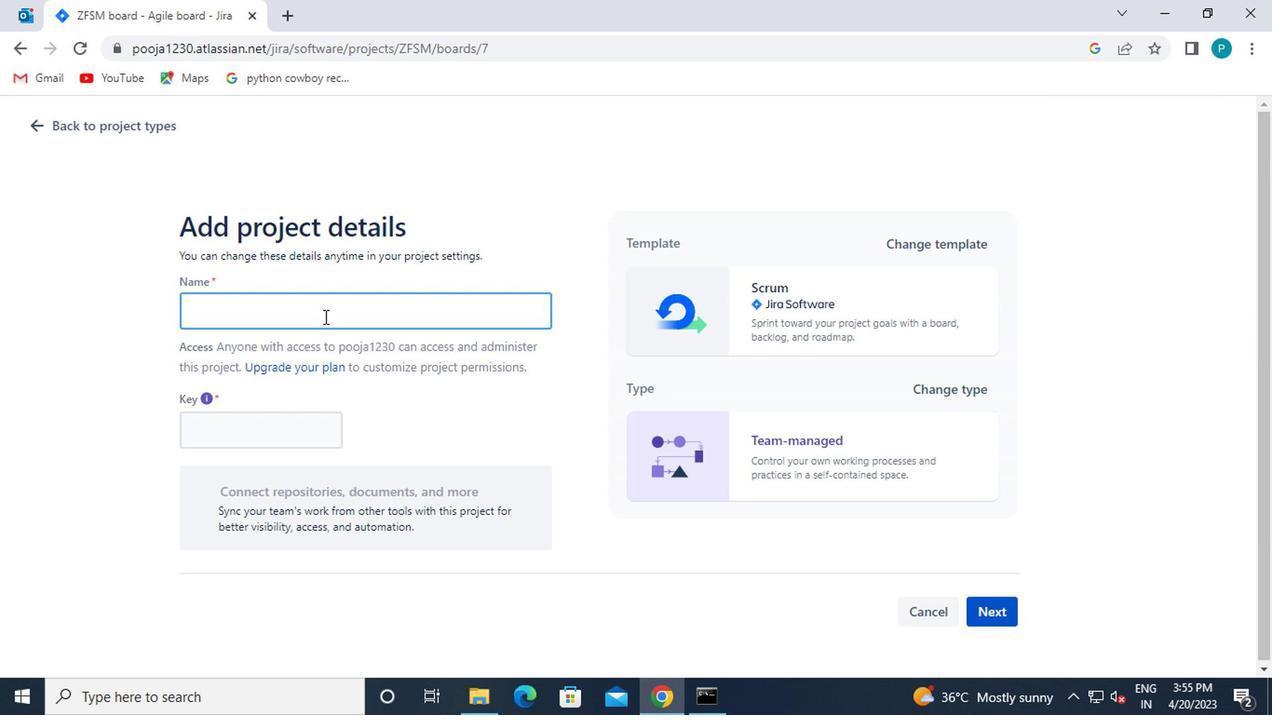 
Action: Key pressed <Key.caps_lock>p<Key.caps_lock>roject0000000026
Screenshot: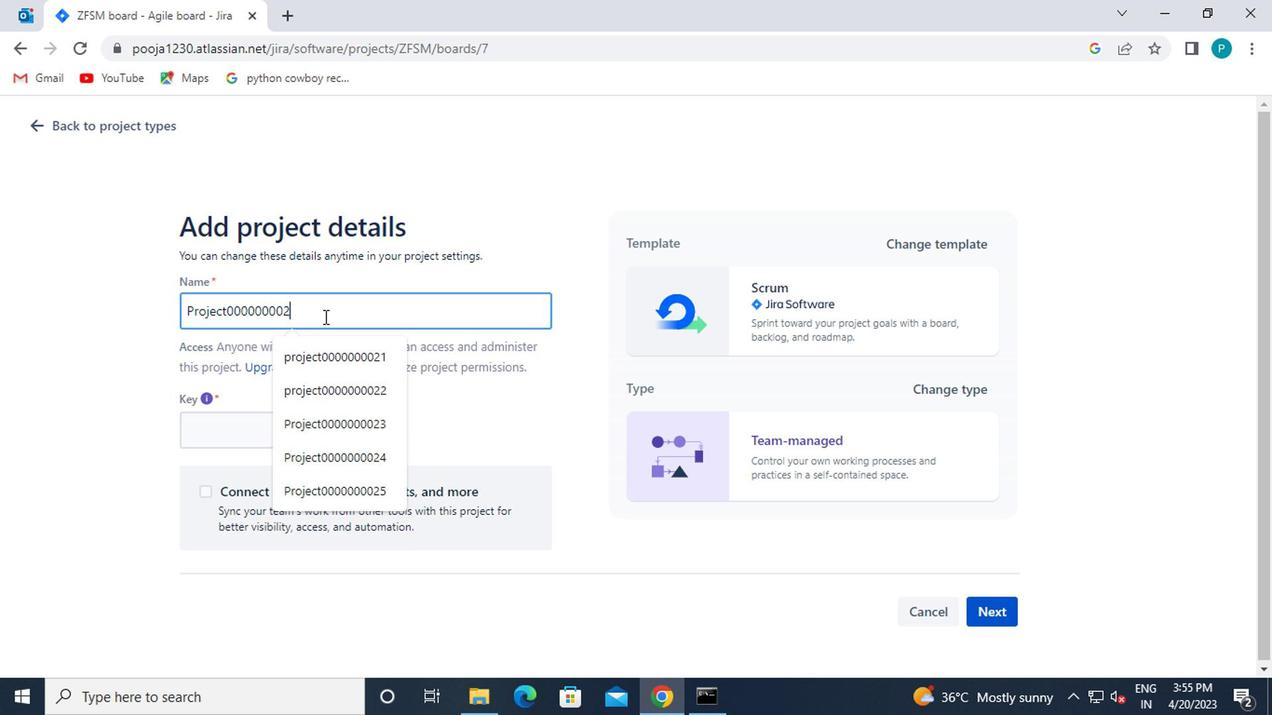 
Action: Mouse moved to (980, 615)
Screenshot: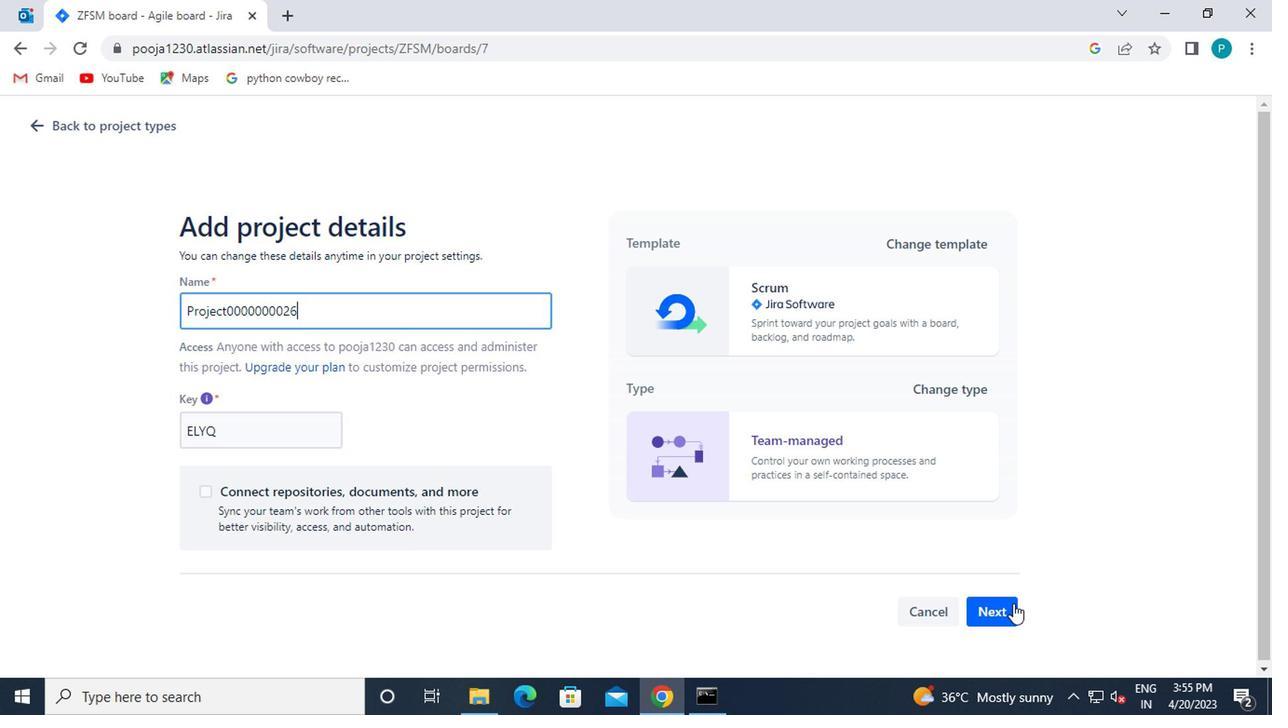 
Action: Mouse pressed left at (980, 615)
Screenshot: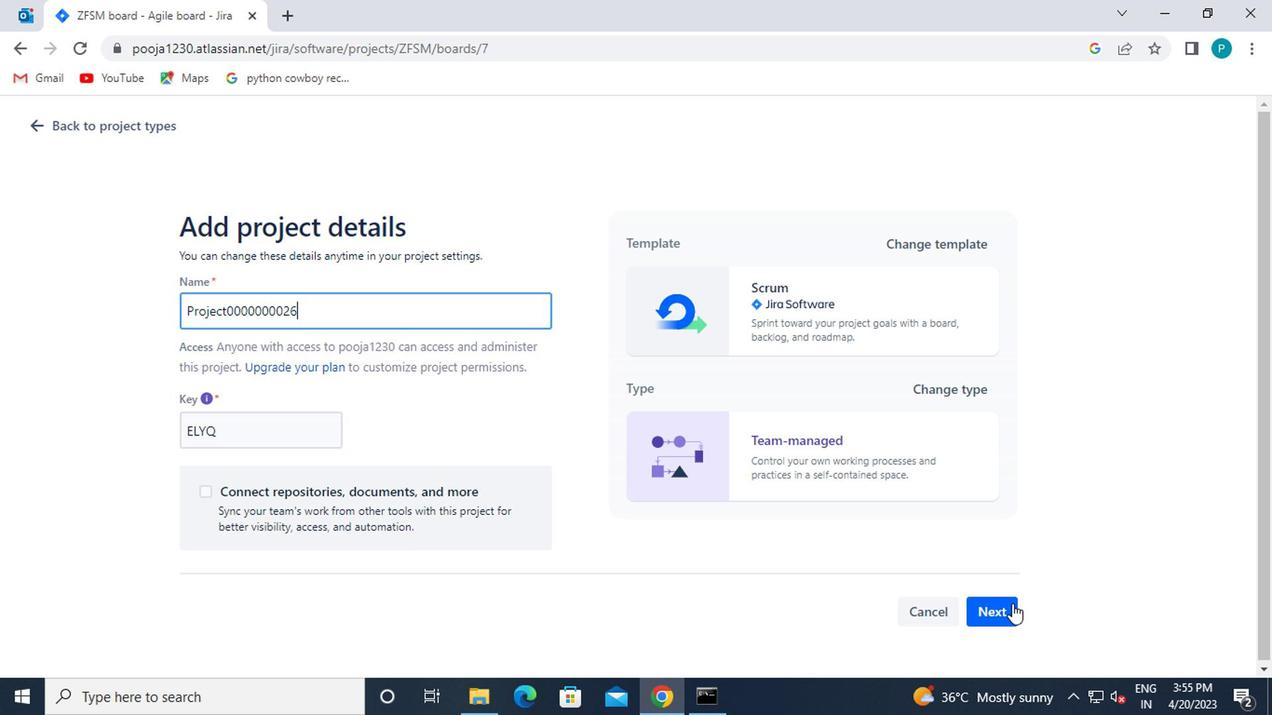 
Action: Mouse moved to (850, 504)
Screenshot: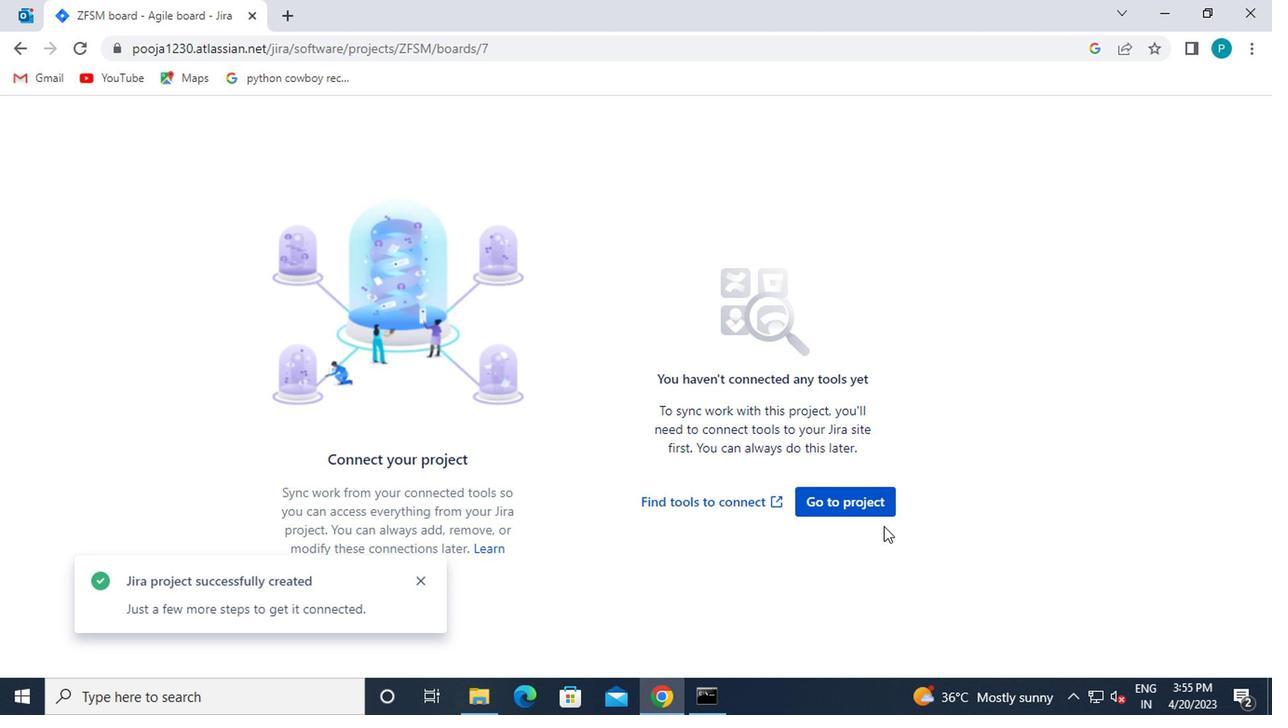 
Action: Mouse pressed left at (850, 504)
Screenshot: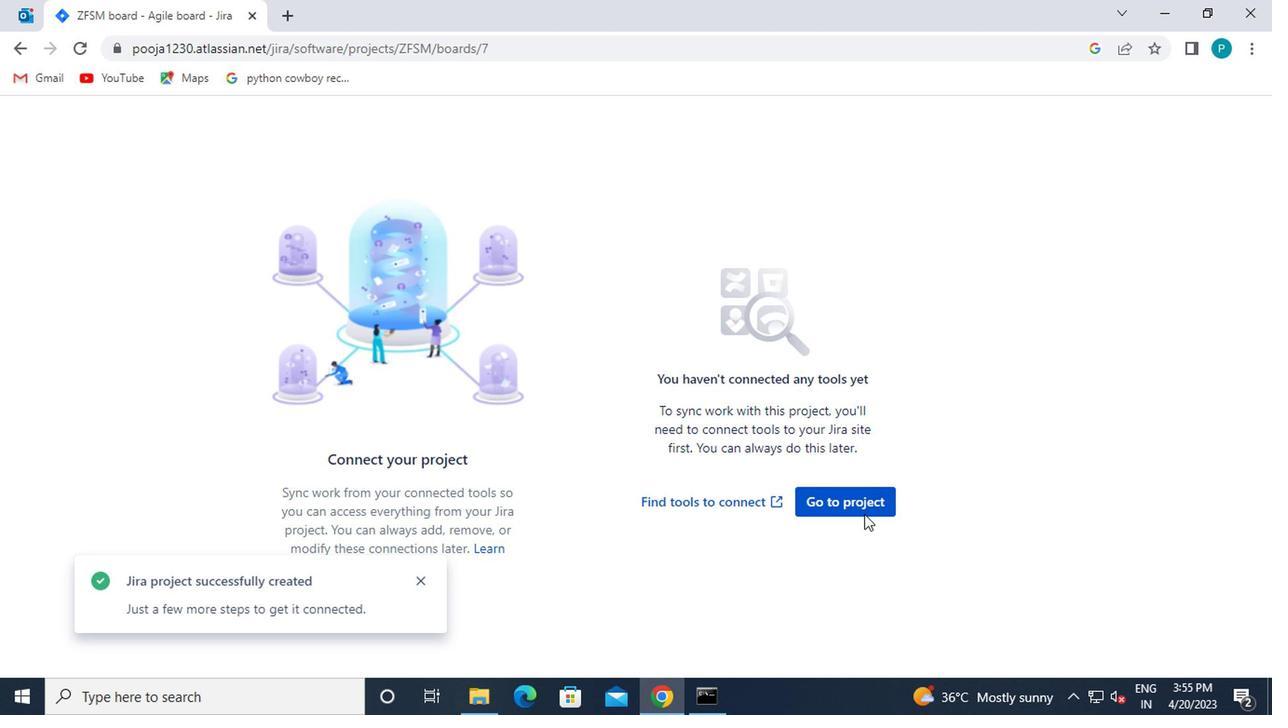 
Action: Mouse moved to (410, 577)
Screenshot: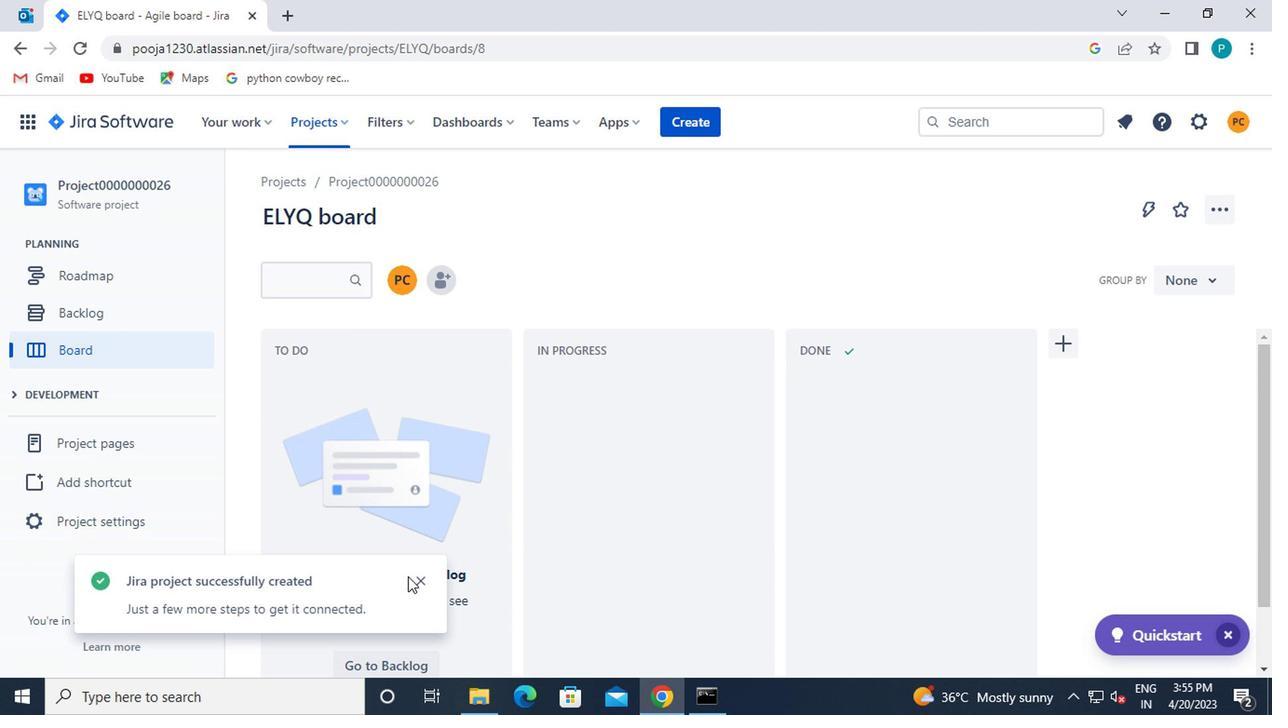 
Action: Mouse pressed left at (410, 577)
Screenshot: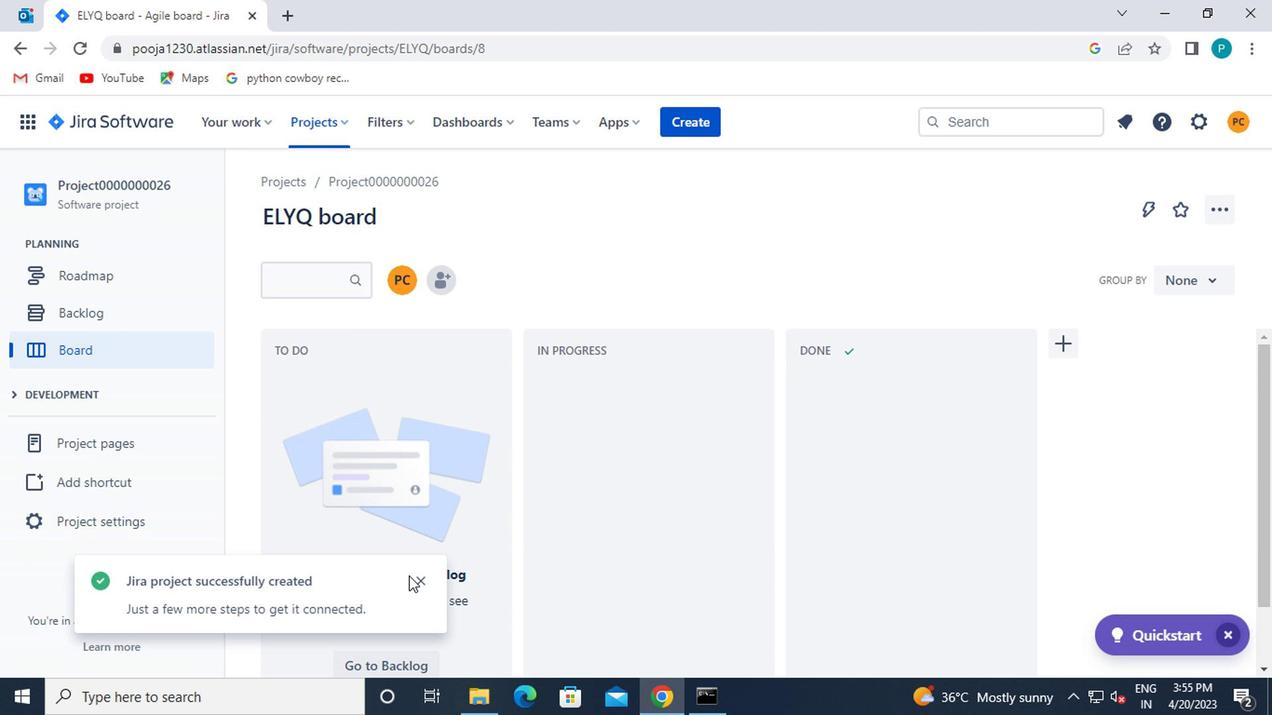 
Action: Mouse moved to (302, 127)
Screenshot: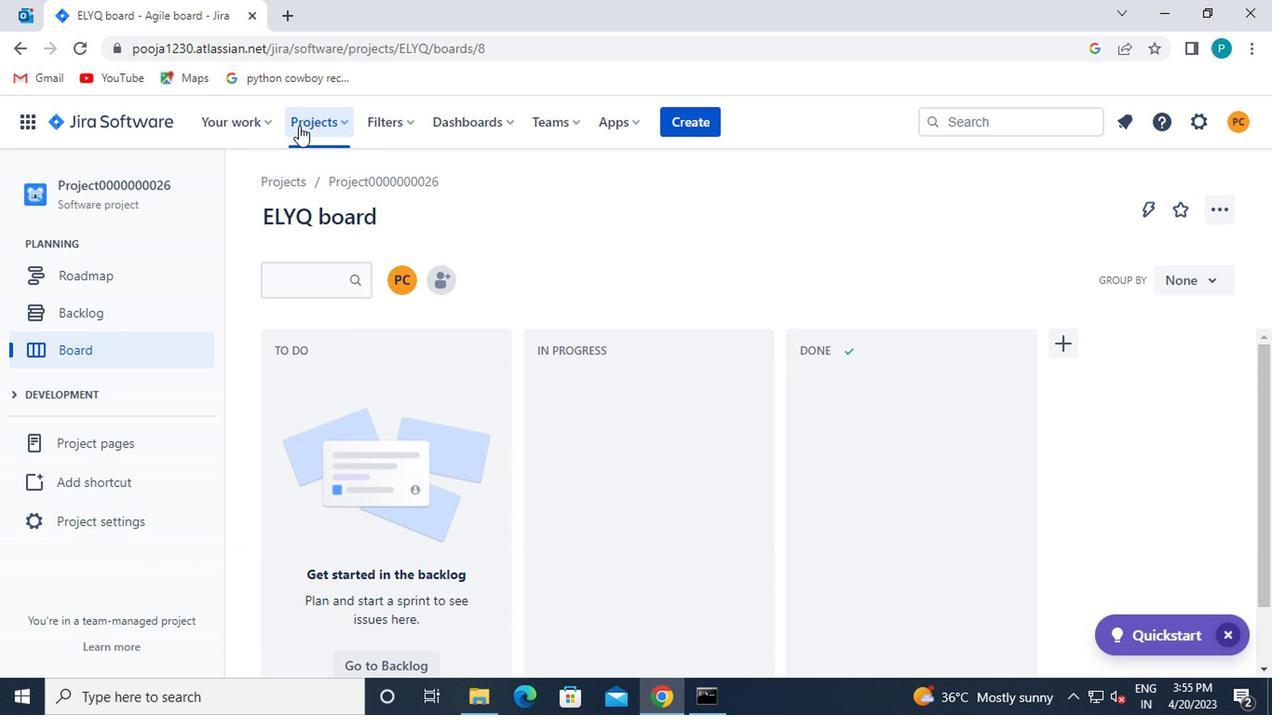 
Action: Mouse pressed left at (302, 127)
Screenshot: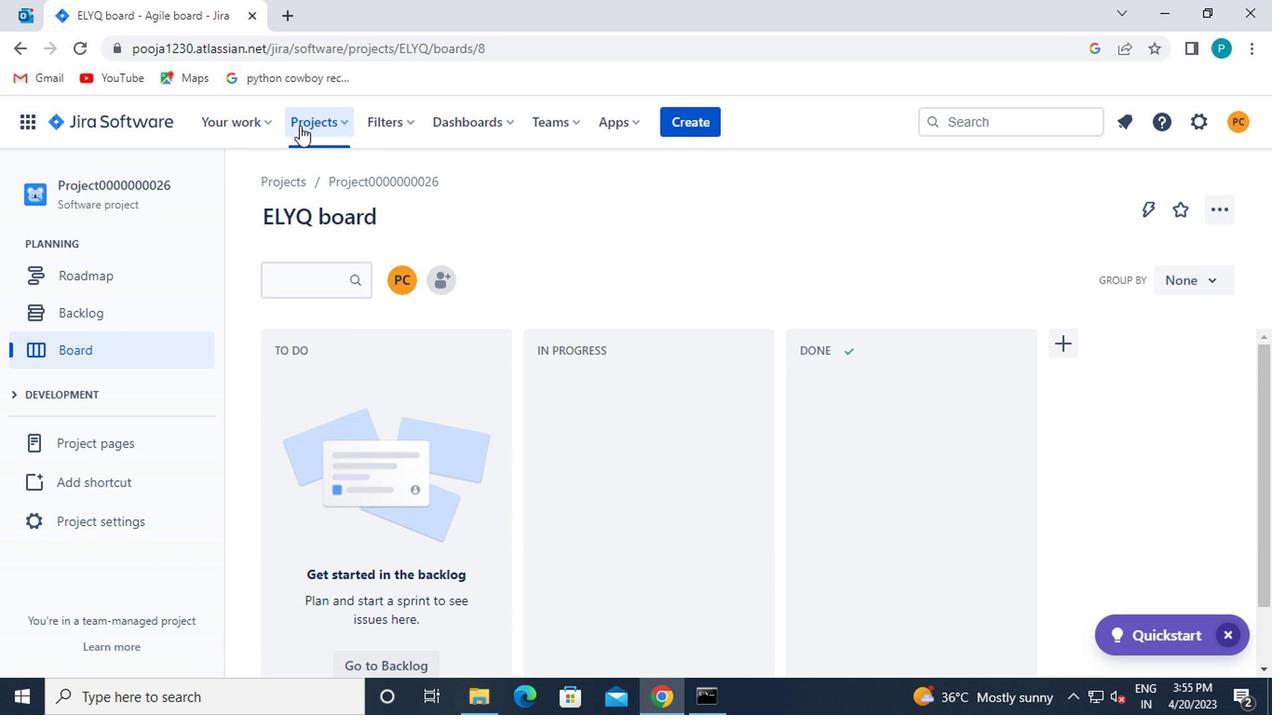 
Action: Mouse moved to (403, 255)
Screenshot: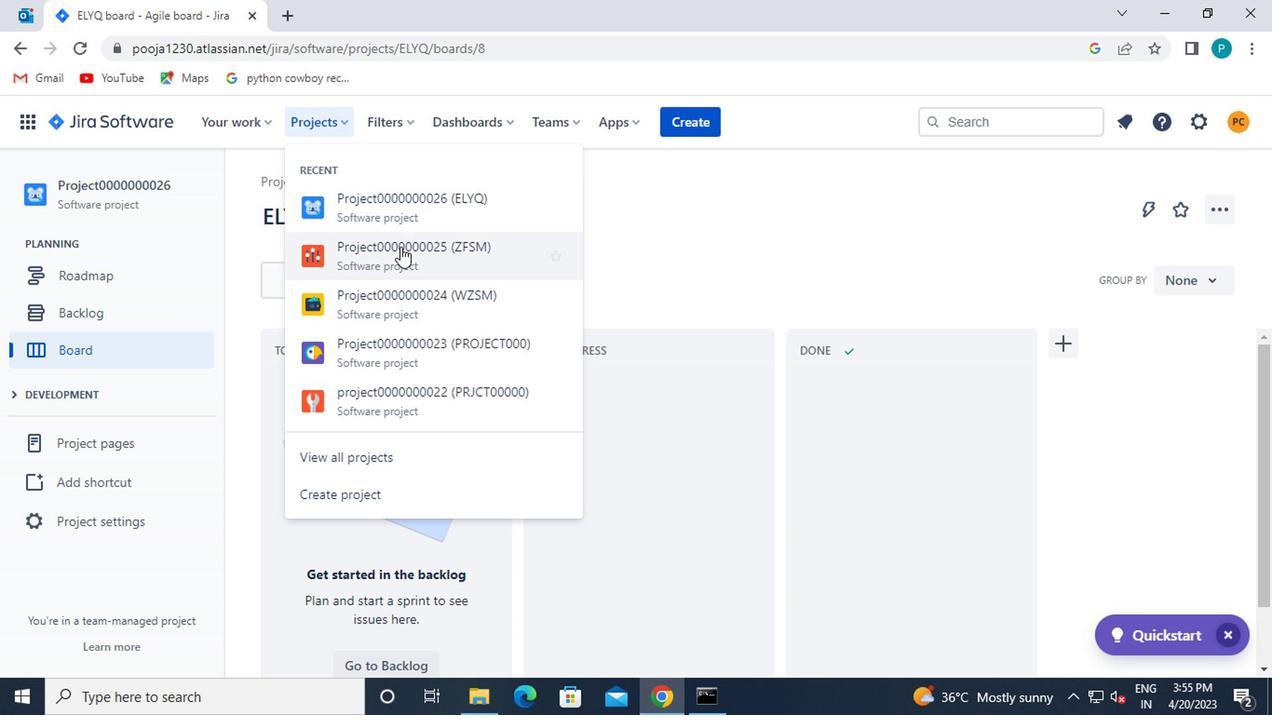 
Action: Mouse pressed left at (403, 255)
Screenshot: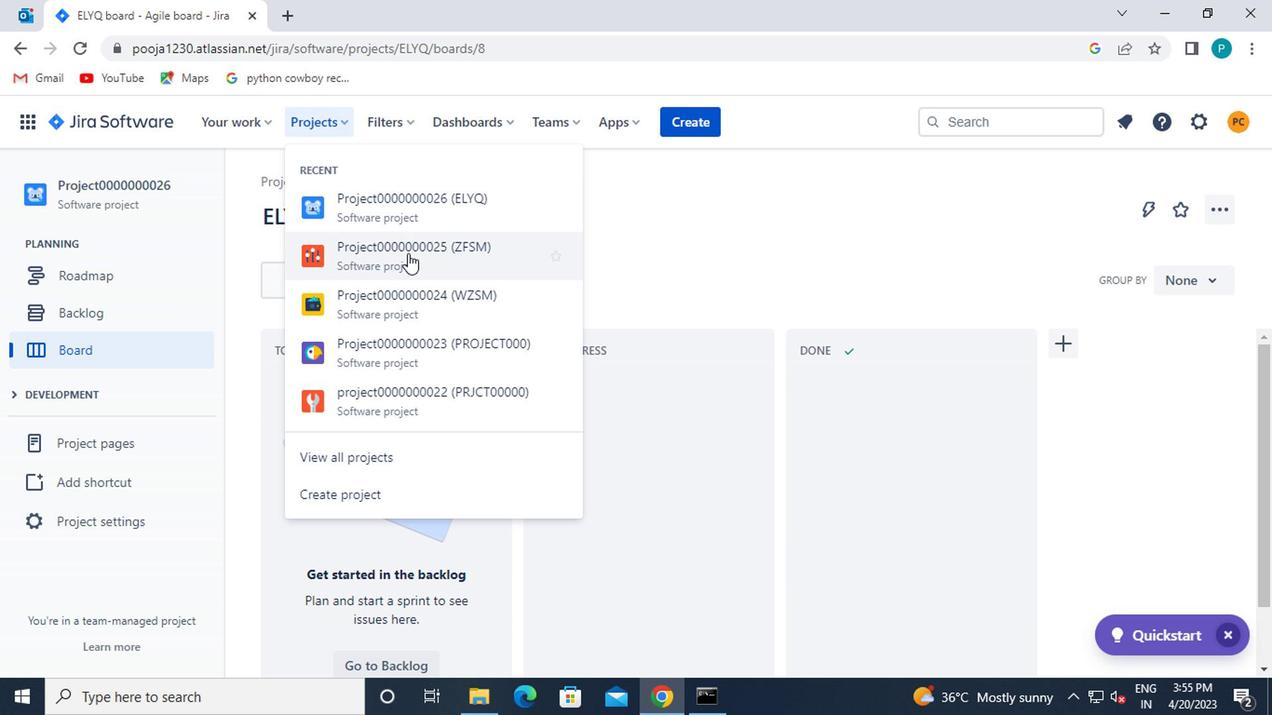 
Action: Mouse moved to (440, 284)
Screenshot: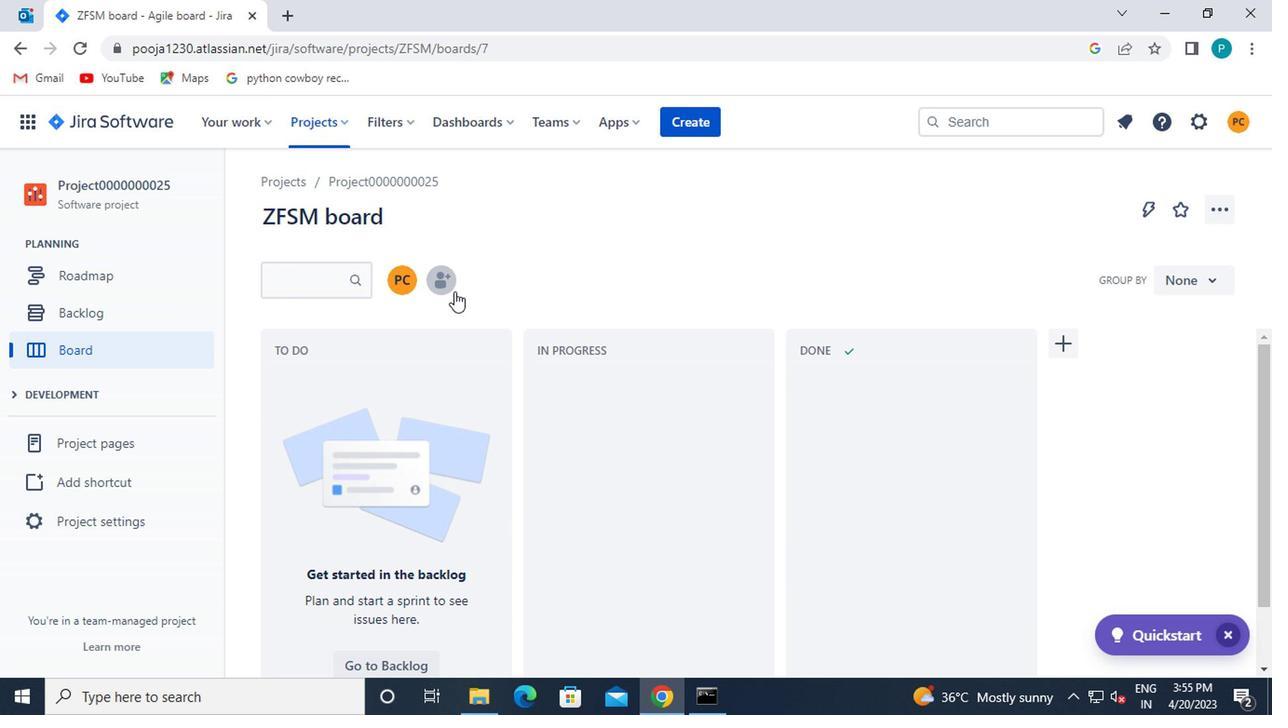 
Action: Mouse pressed left at (440, 284)
Screenshot: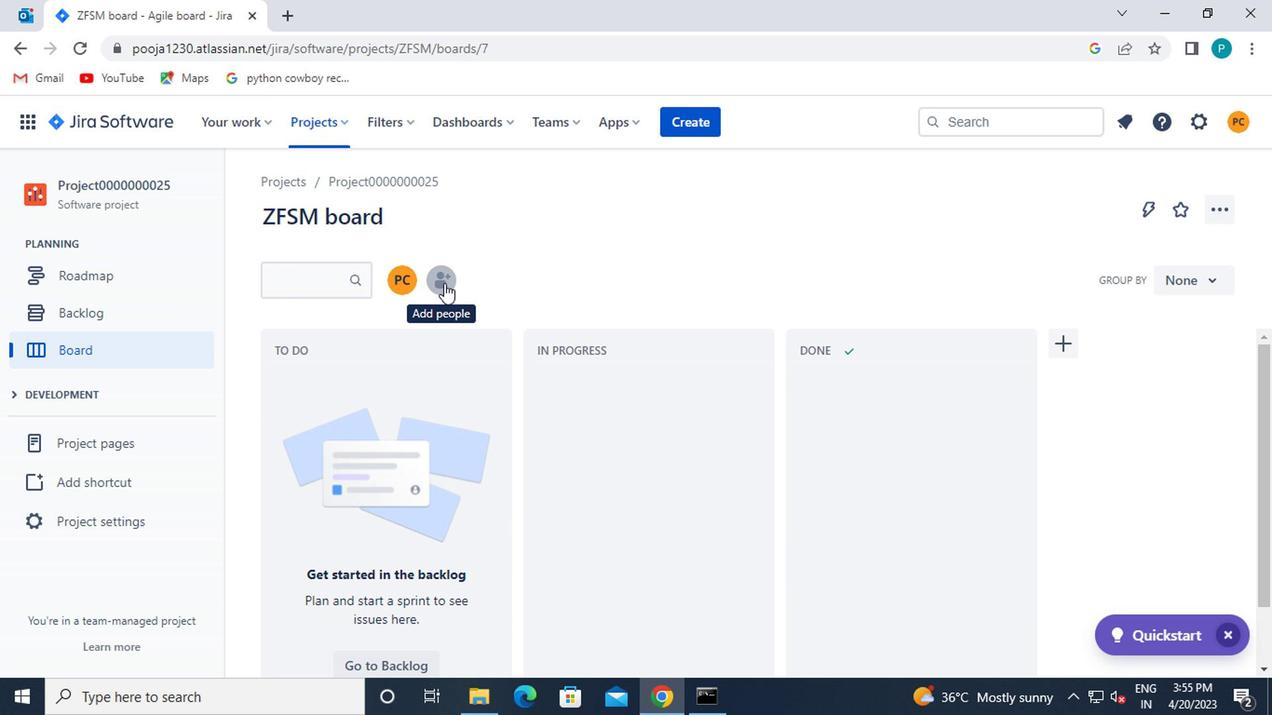 
Action: Mouse moved to (533, 242)
Screenshot: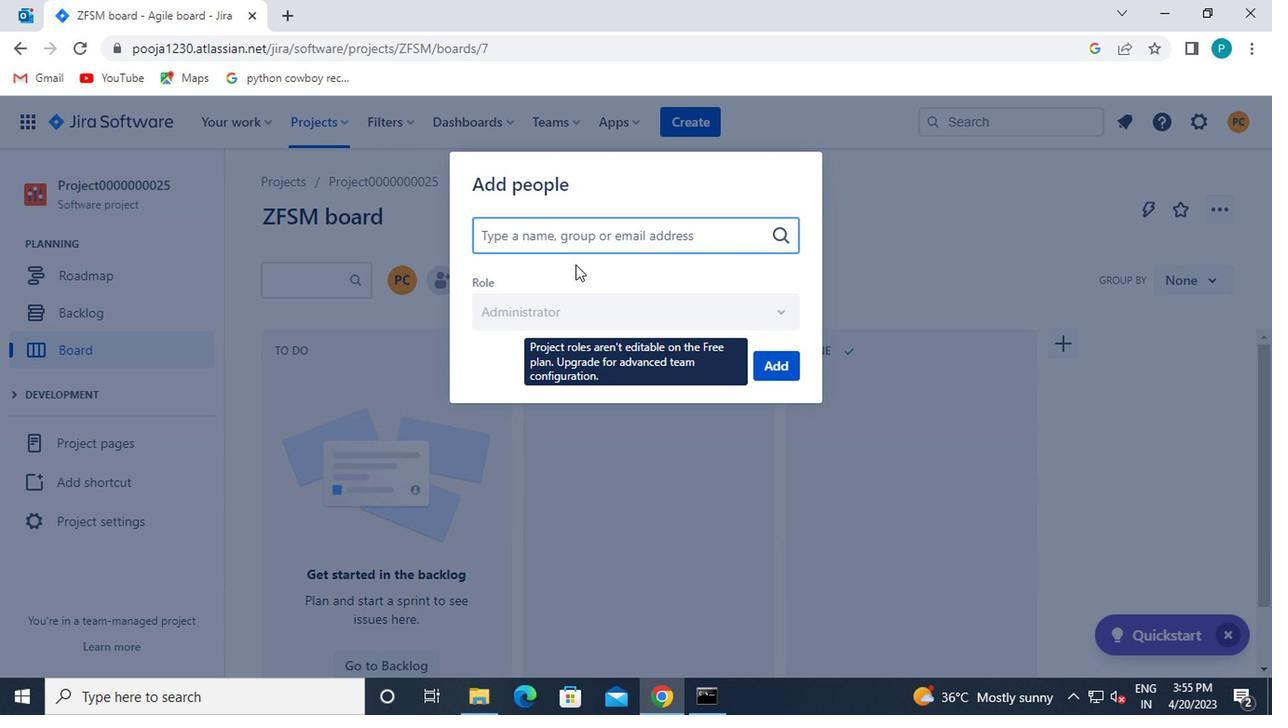 
Action: Mouse pressed left at (533, 242)
Screenshot: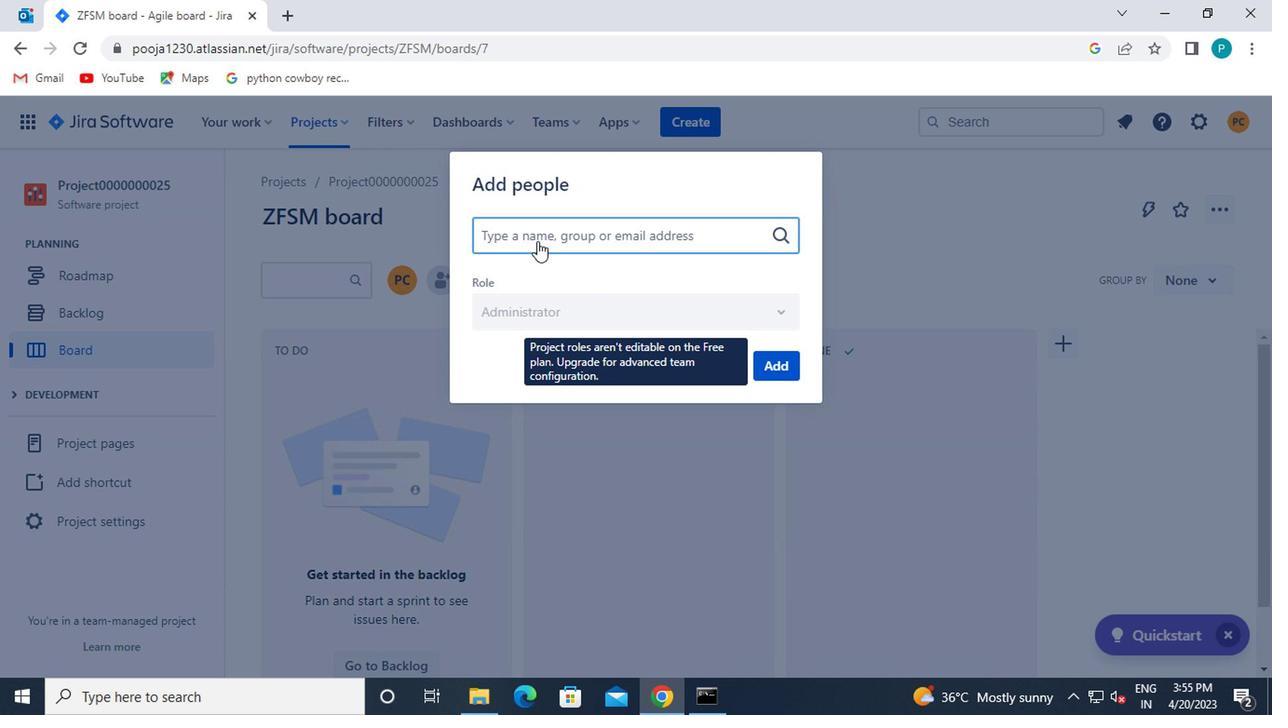 
Action: Key pressed ayu
Screenshot: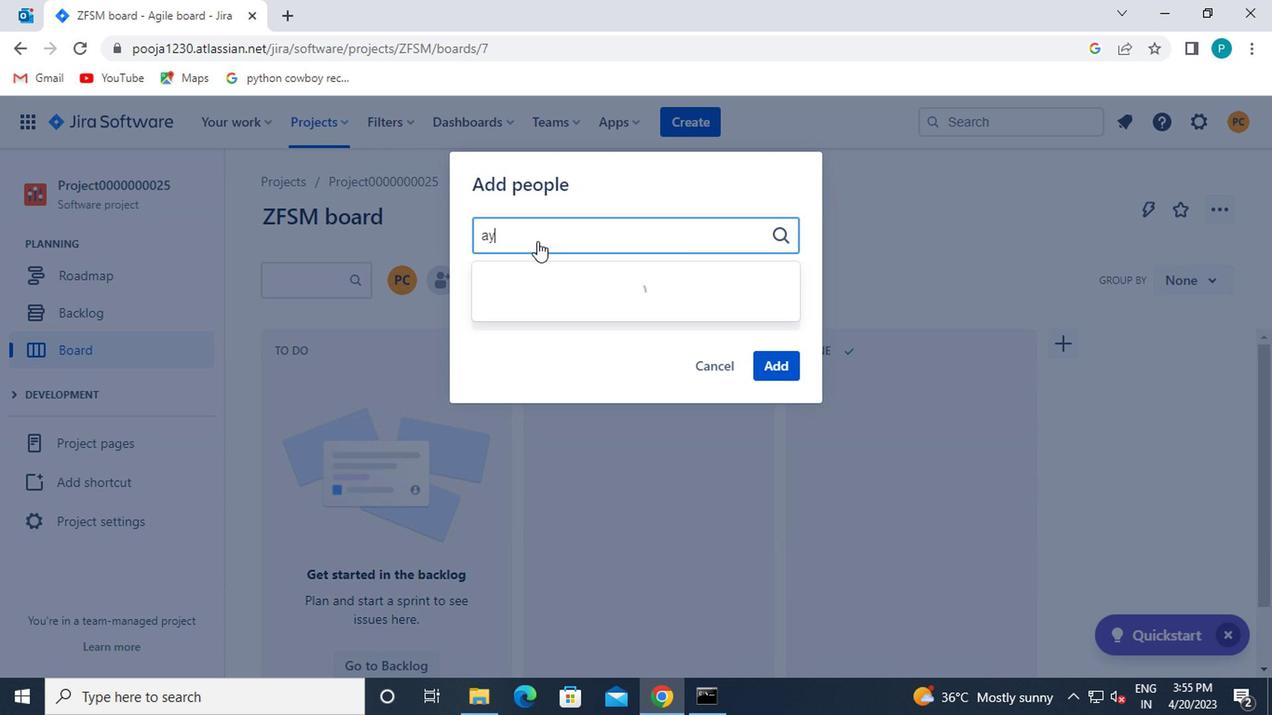 
Action: Mouse moved to (558, 283)
Screenshot: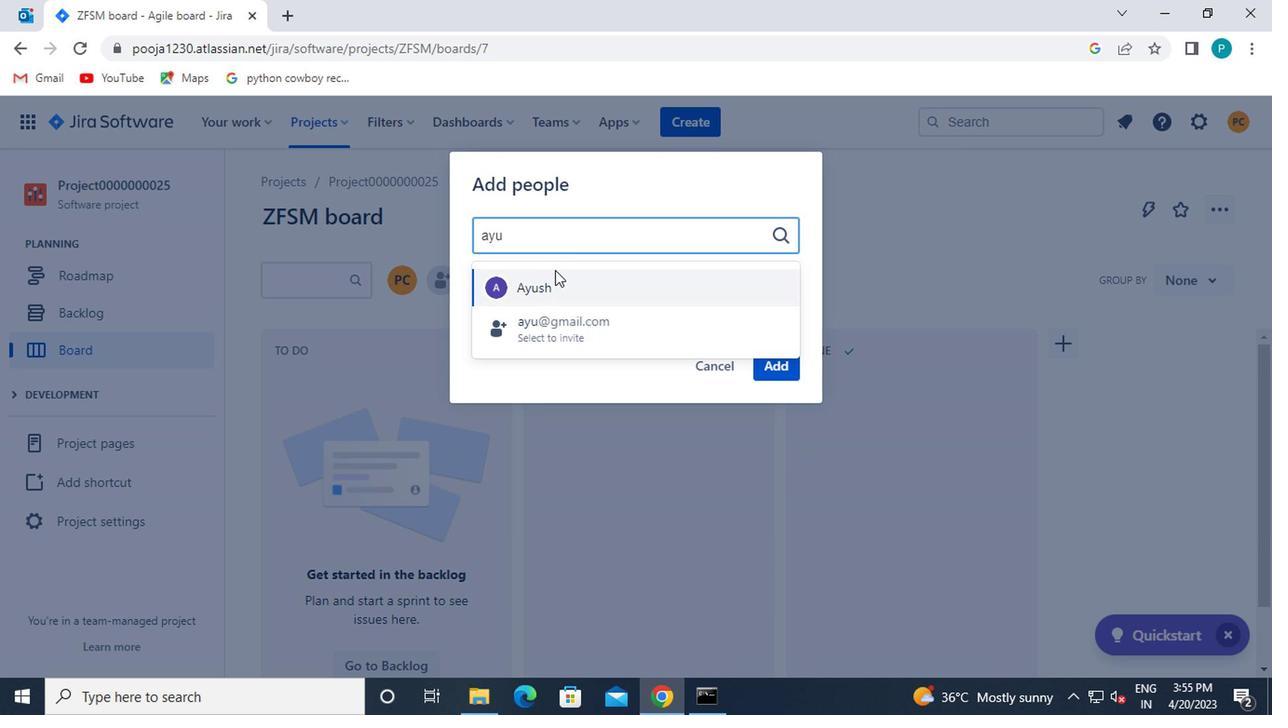 
Action: Mouse pressed left at (558, 283)
Screenshot: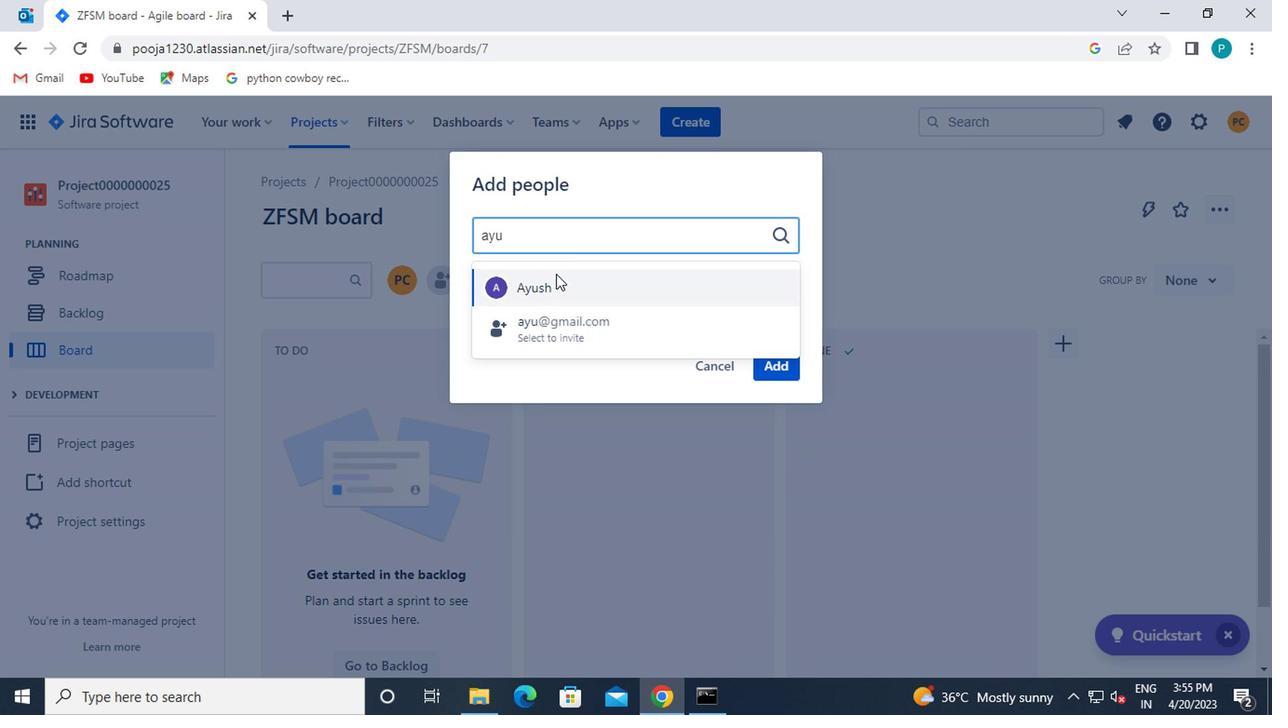 
Action: Mouse moved to (627, 244)
Screenshot: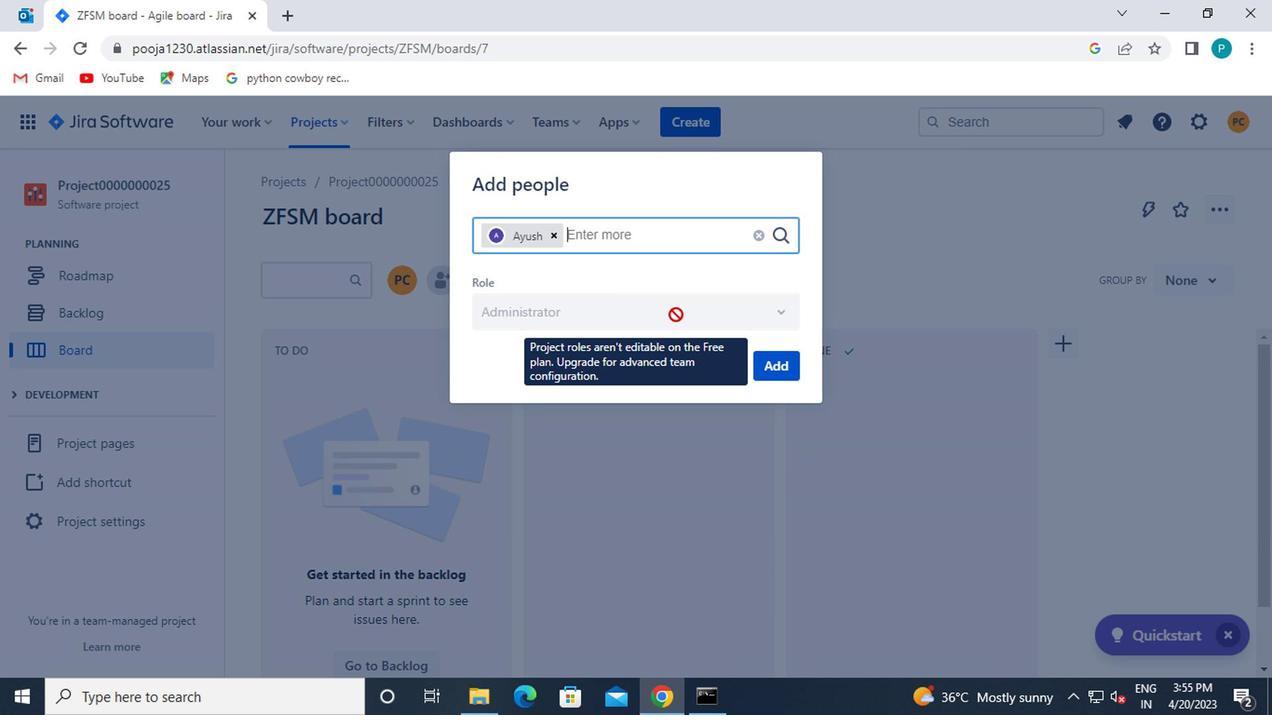 
